 Task: Font style For heading Use Browallia New with dark orange 2 colour & Underline. font size for heading '28 Pt. 'Change the font style of data to candaraand font size to  9 Pt. Change the alignment of both headline & data to  Align bottom. In the sheet  auditingQuarterlySales_2022
Action: Mouse moved to (9, 27)
Screenshot: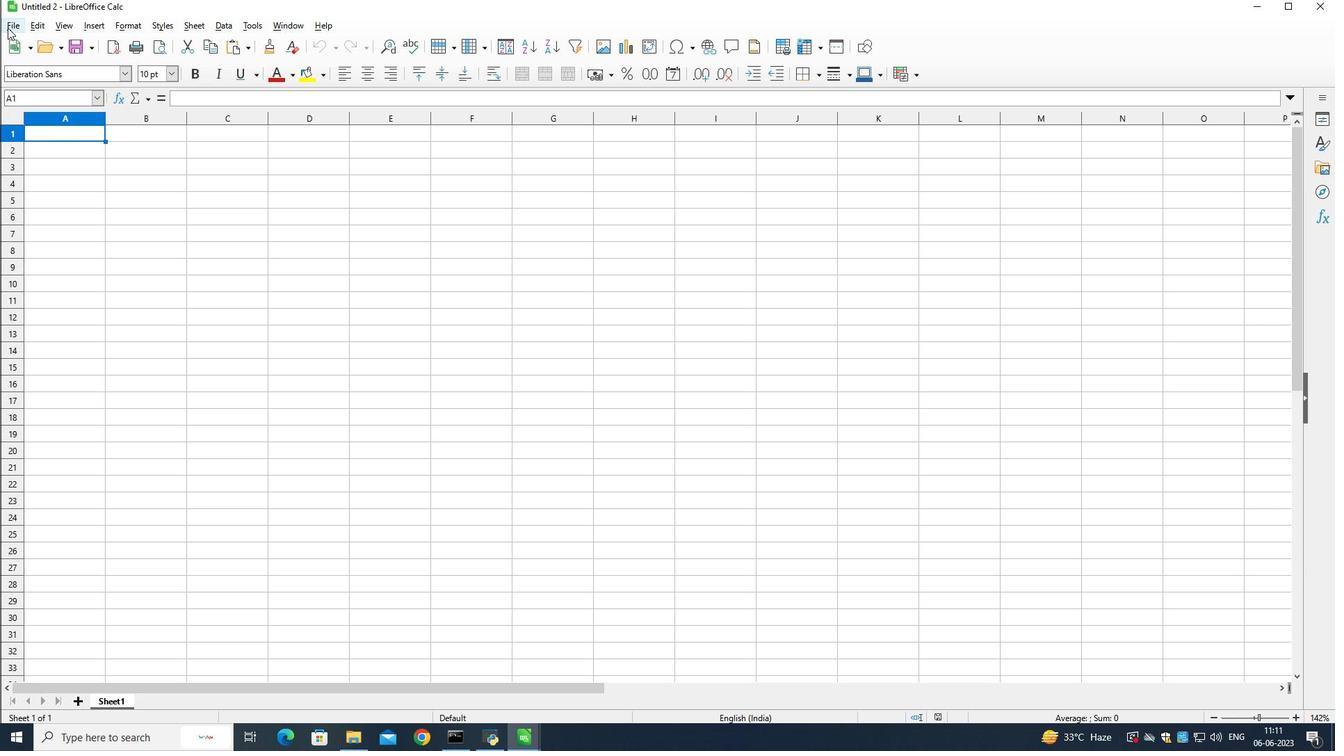 
Action: Mouse pressed left at (9, 27)
Screenshot: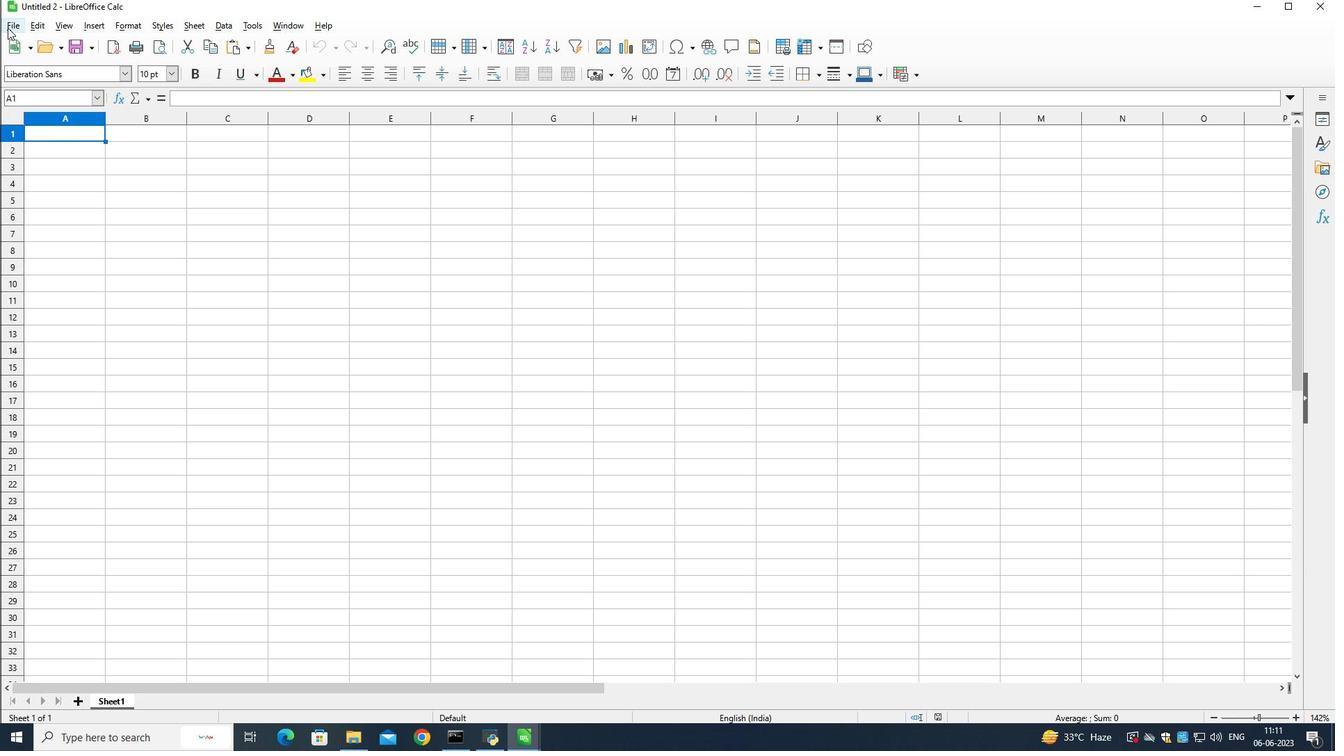 
Action: Mouse moved to (34, 103)
Screenshot: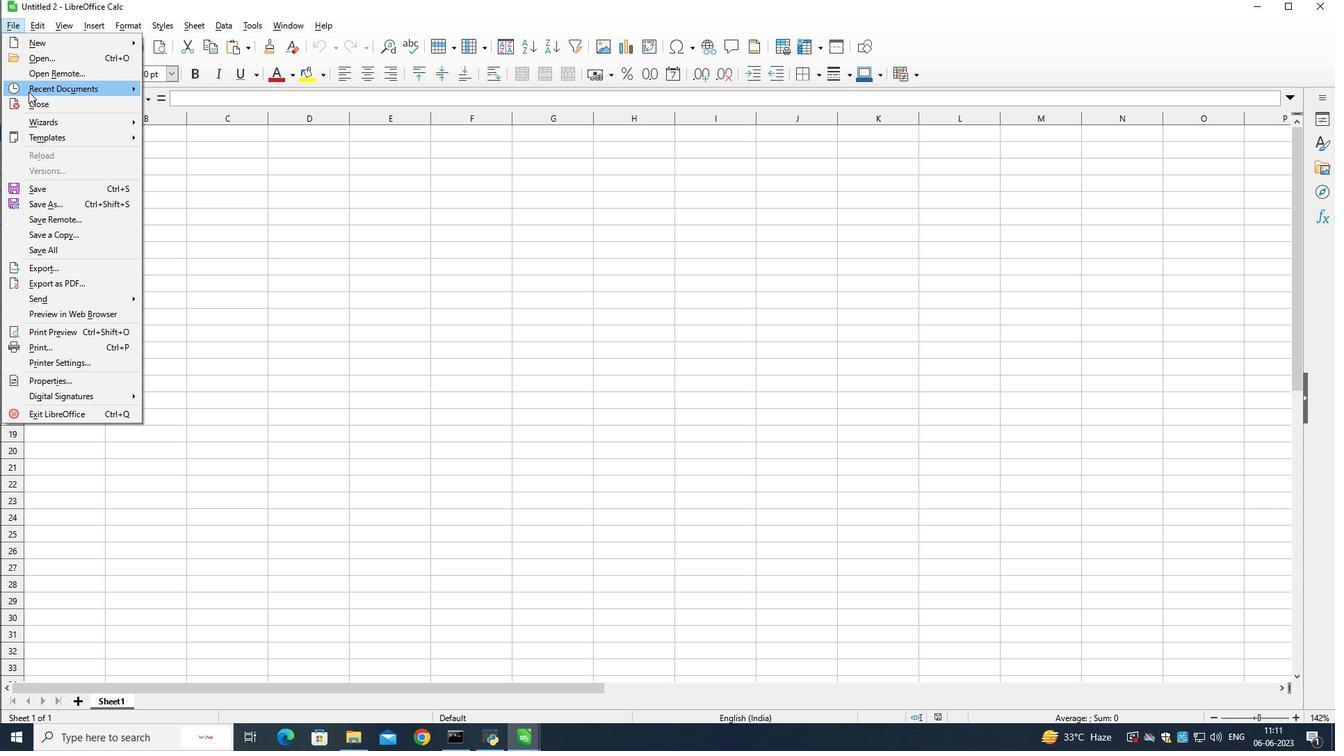 
Action: Mouse scrolled (34, 104) with delta (0, 0)
Screenshot: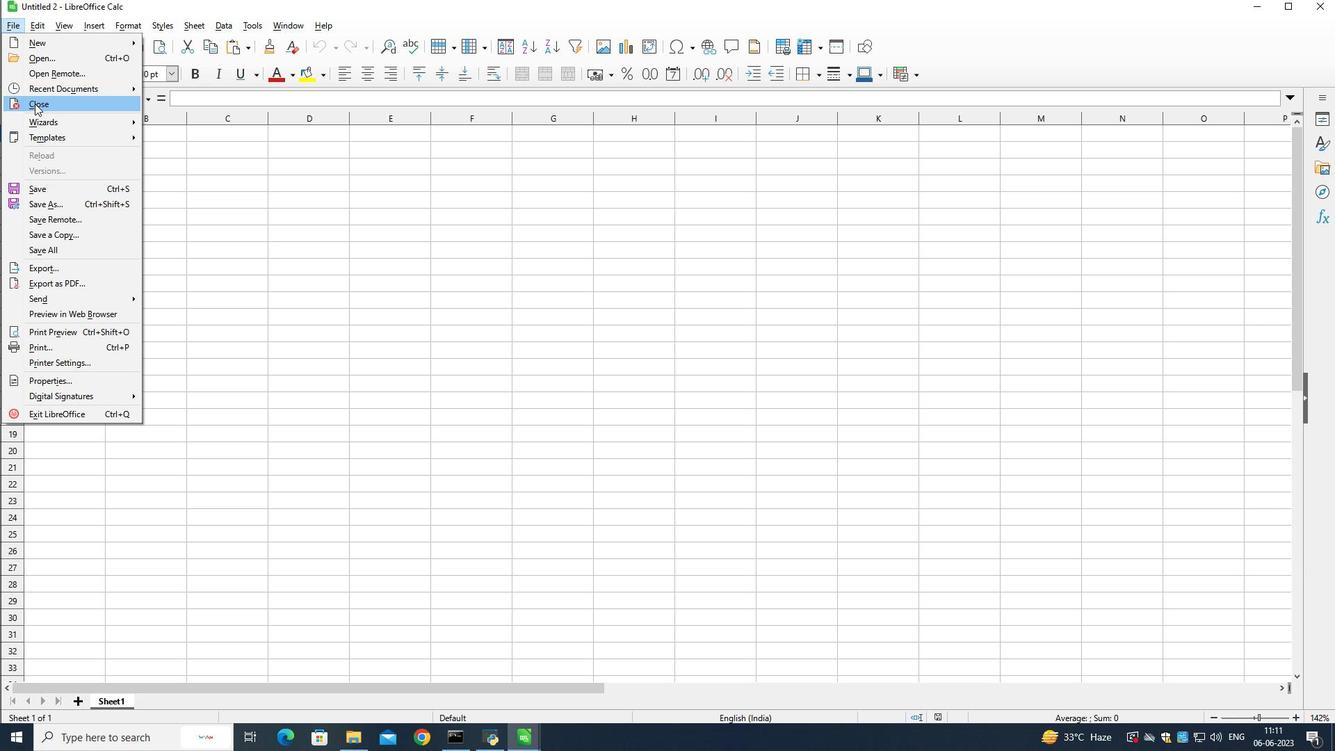 
Action: Mouse moved to (50, 63)
Screenshot: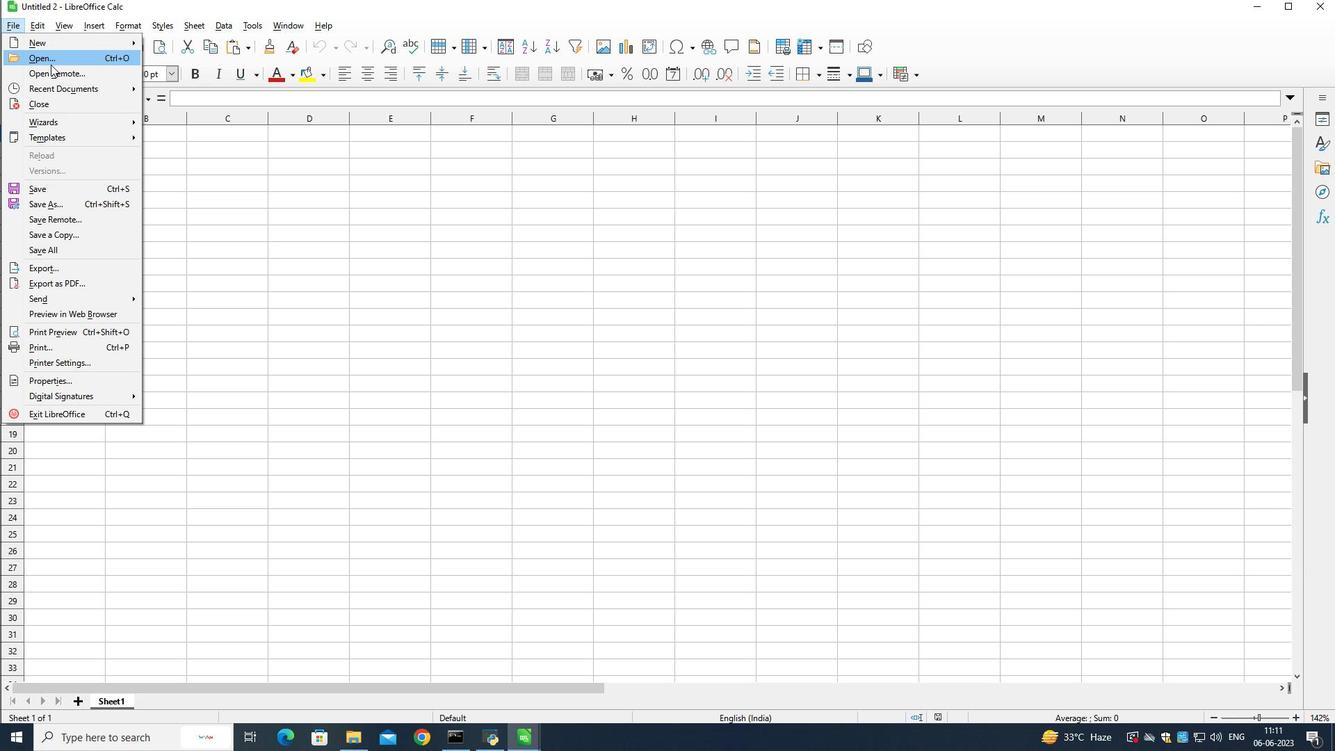 
Action: Mouse pressed left at (50, 63)
Screenshot: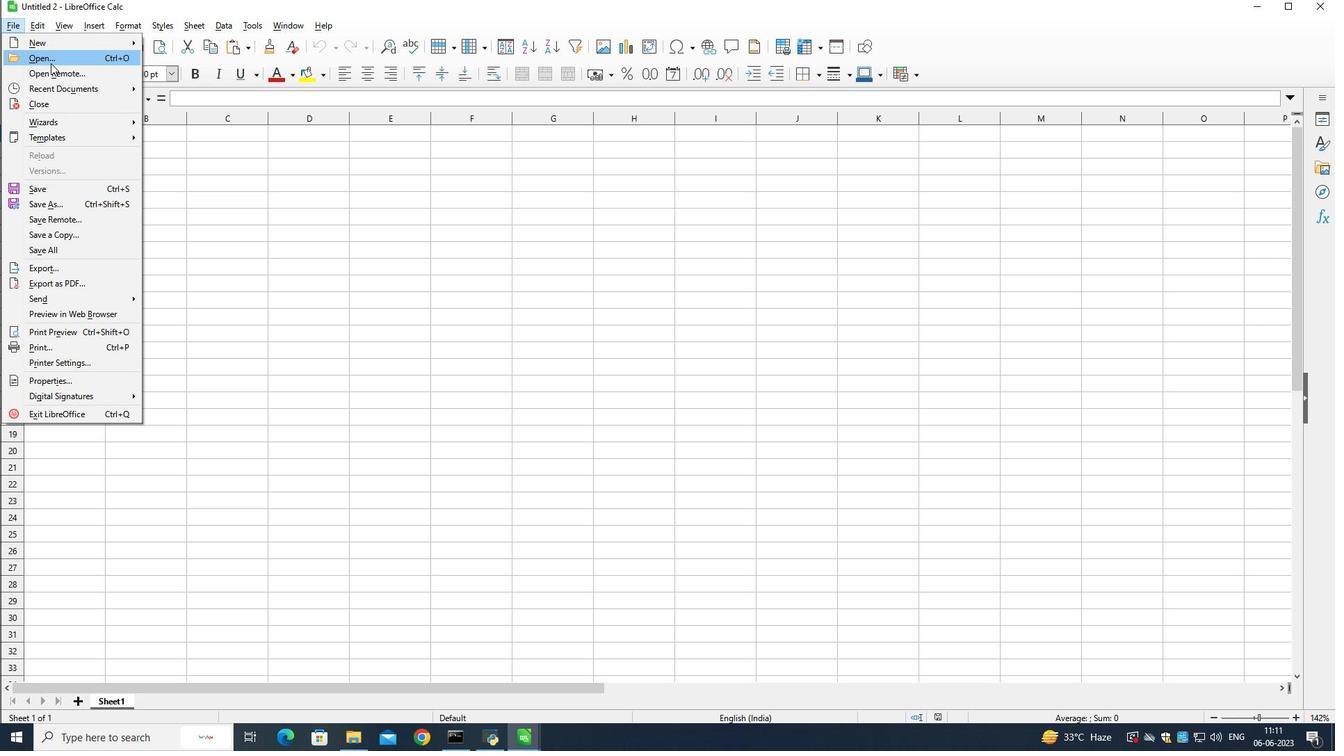 
Action: Mouse moved to (43, 140)
Screenshot: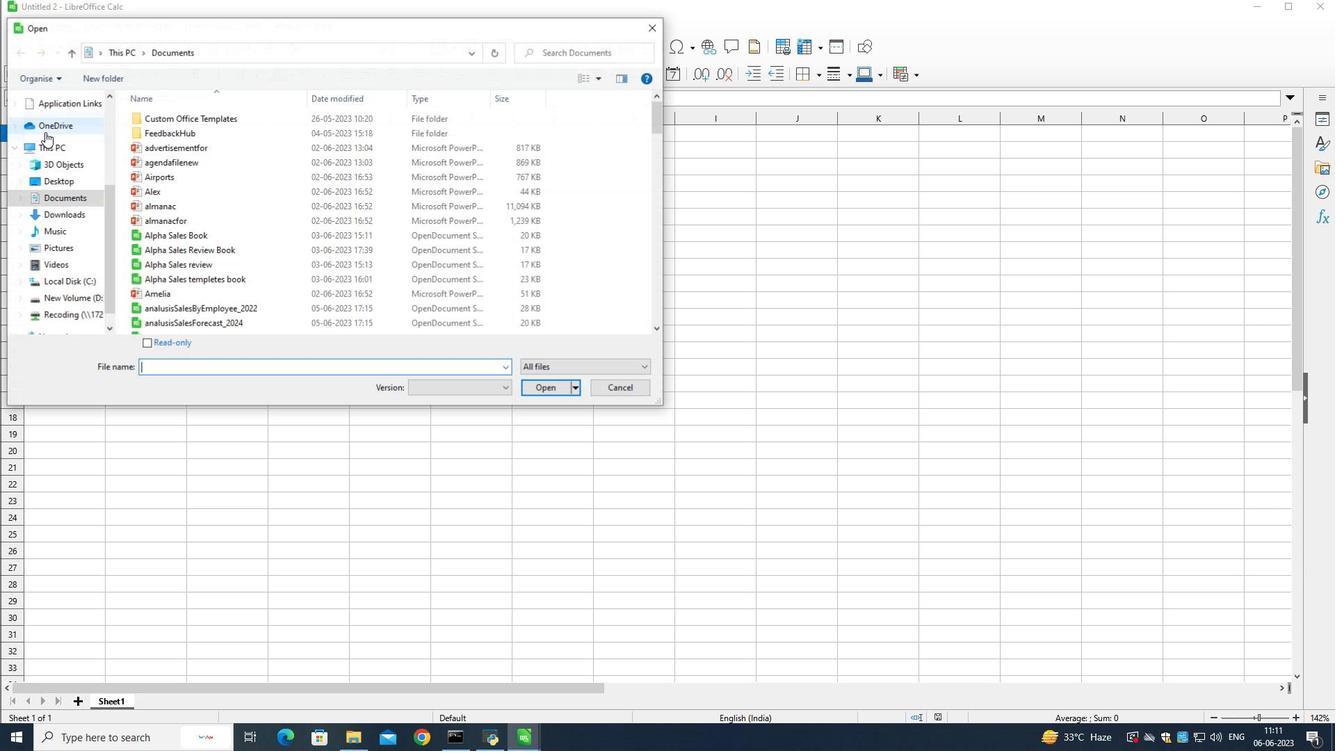 
Action: Mouse scrolled (43, 141) with delta (0, 0)
Screenshot: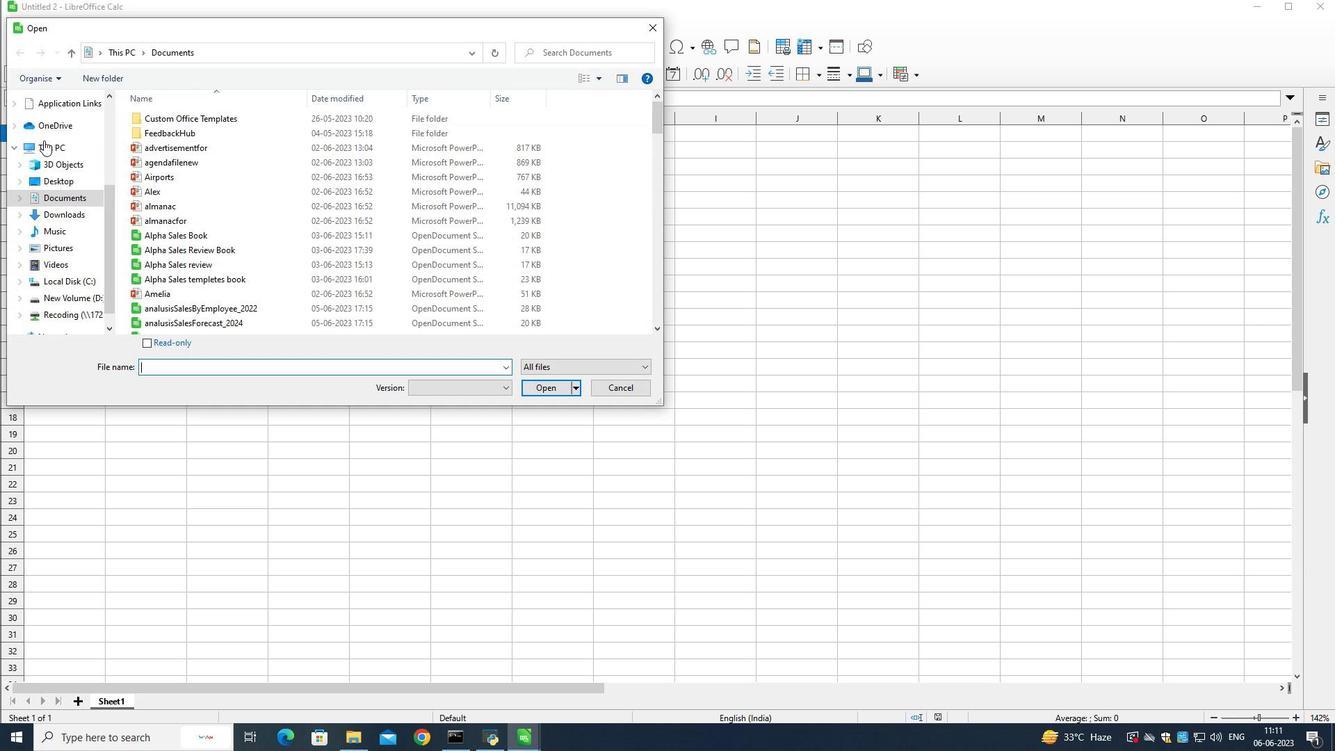 
Action: Mouse scrolled (43, 141) with delta (0, 0)
Screenshot: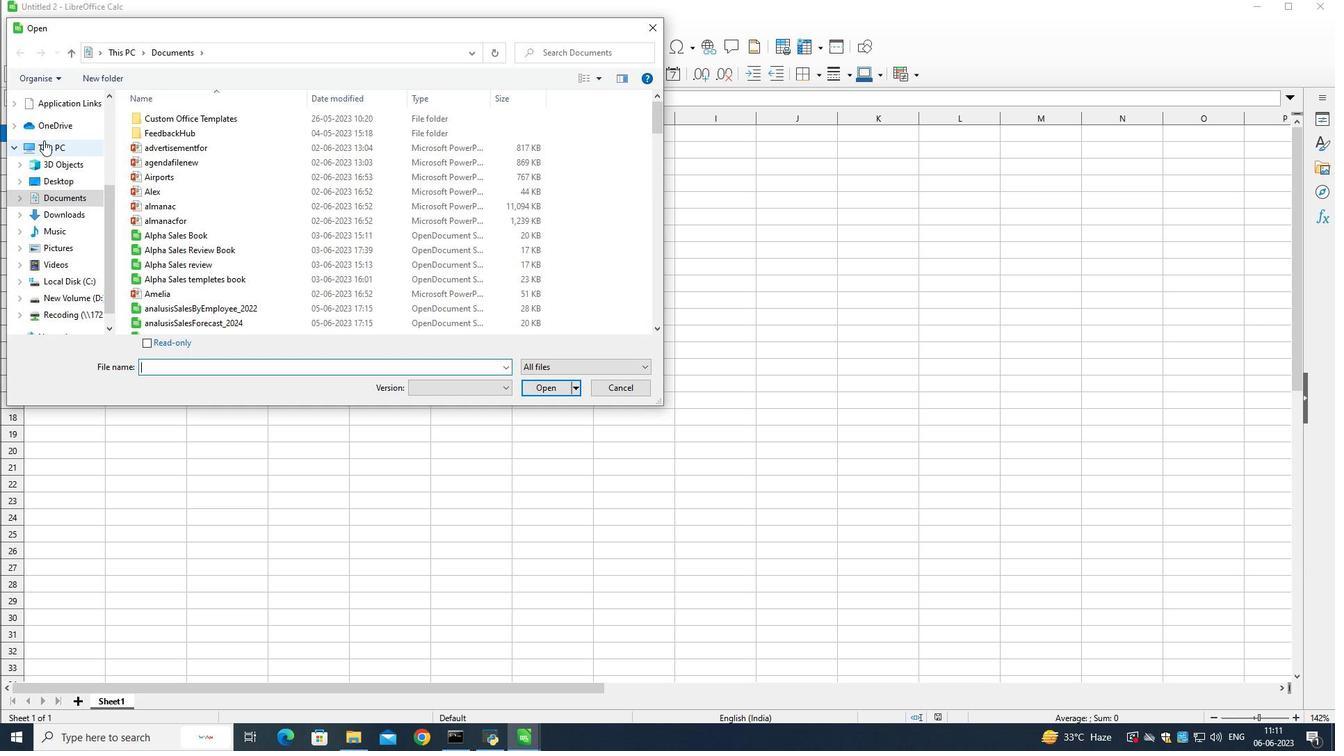 
Action: Mouse scrolled (43, 141) with delta (0, 0)
Screenshot: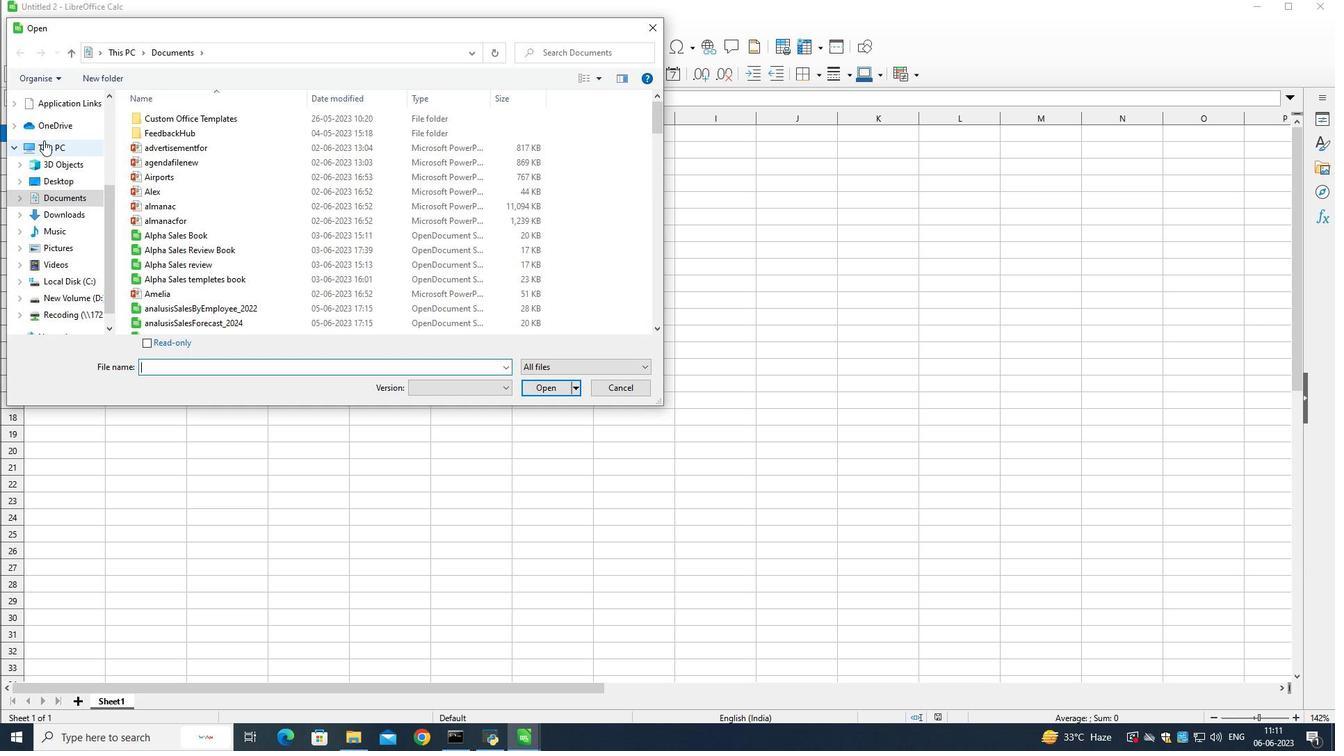 
Action: Mouse scrolled (43, 141) with delta (0, 0)
Screenshot: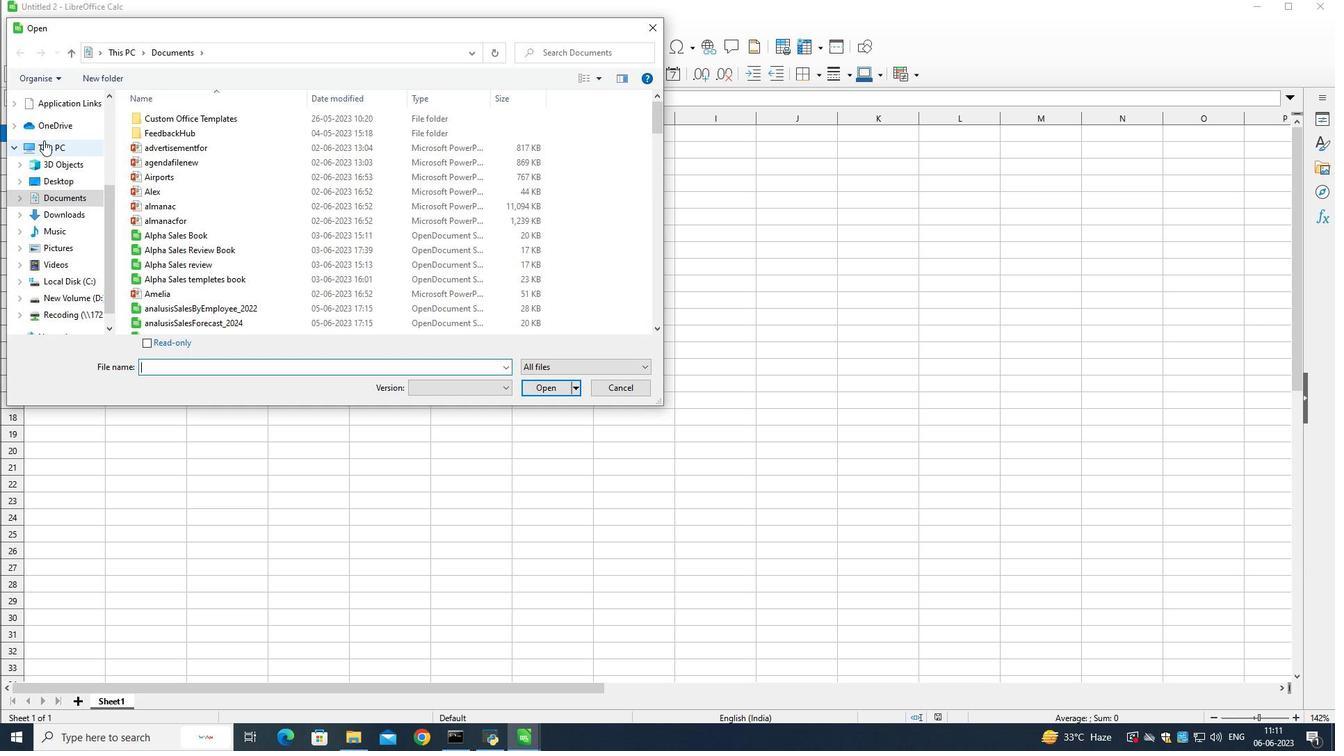 
Action: Mouse scrolled (43, 141) with delta (0, 0)
Screenshot: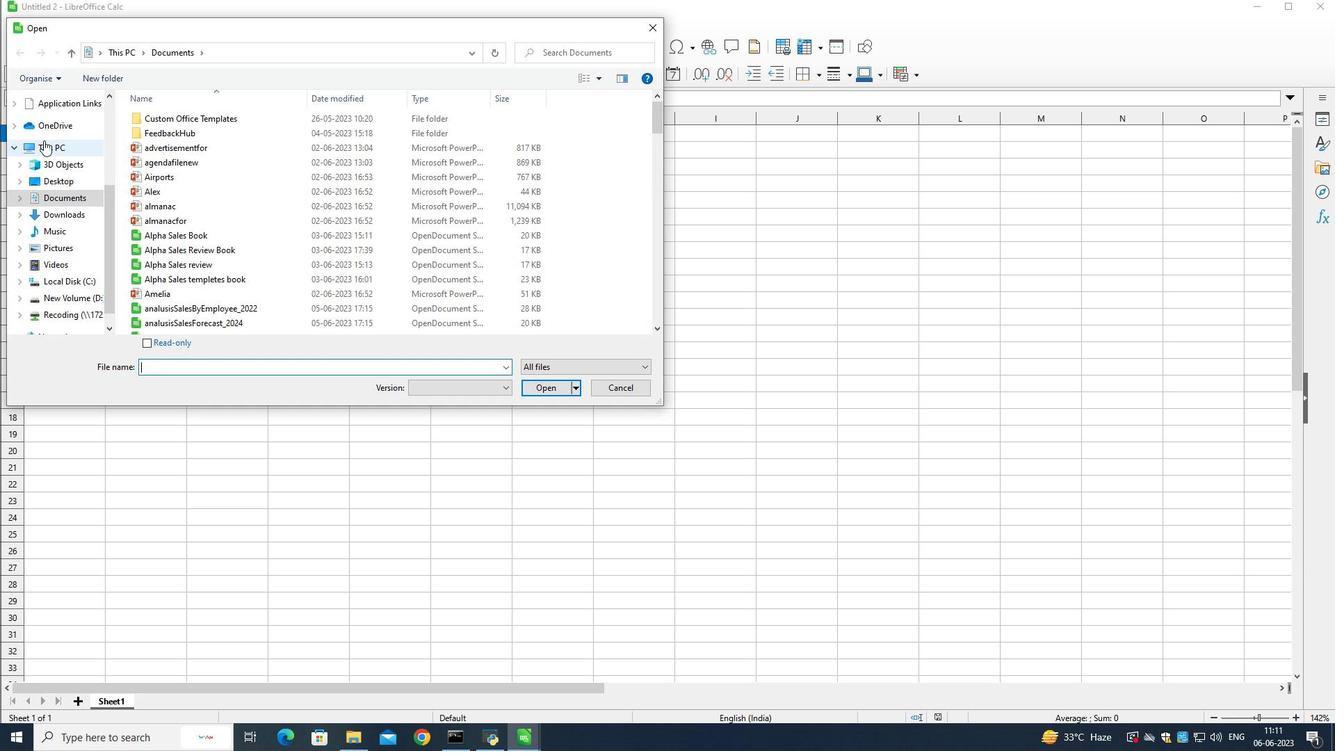 
Action: Mouse scrolled (43, 141) with delta (0, 0)
Screenshot: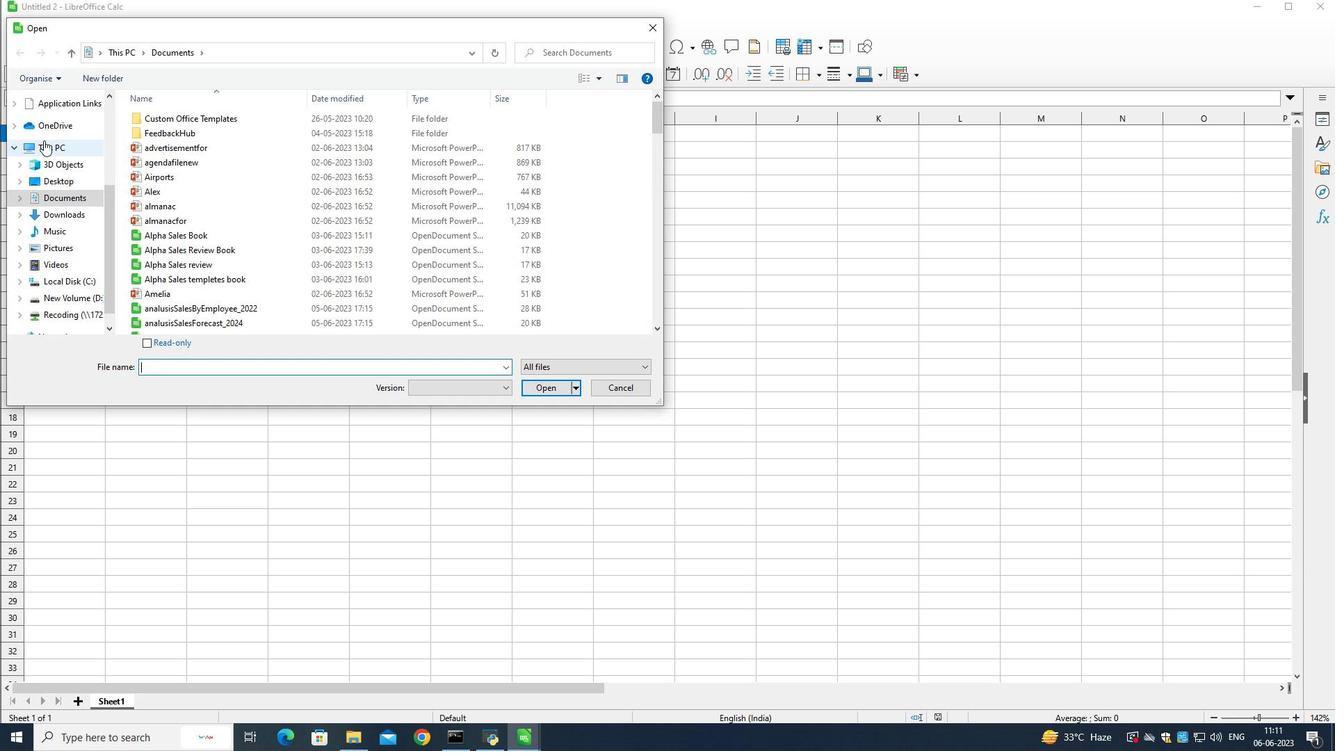 
Action: Mouse scrolled (43, 141) with delta (0, 0)
Screenshot: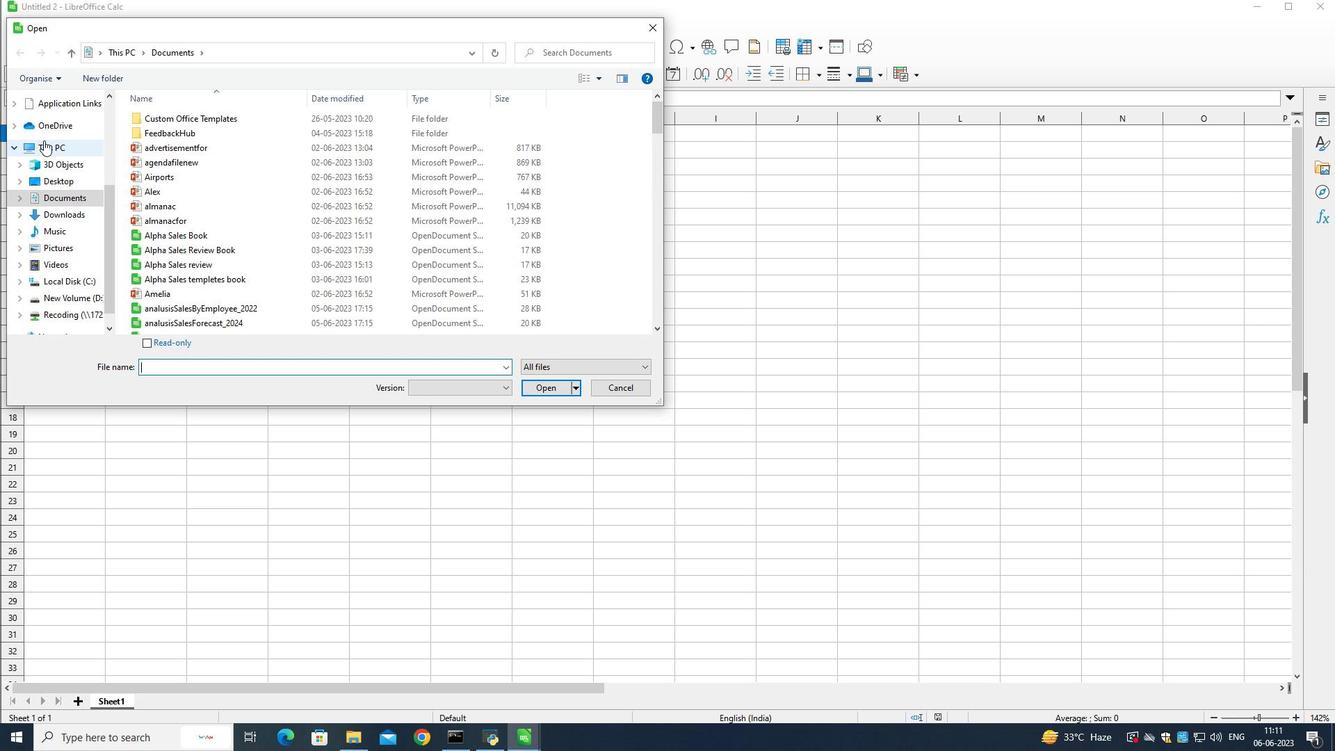 
Action: Mouse scrolled (43, 141) with delta (0, 0)
Screenshot: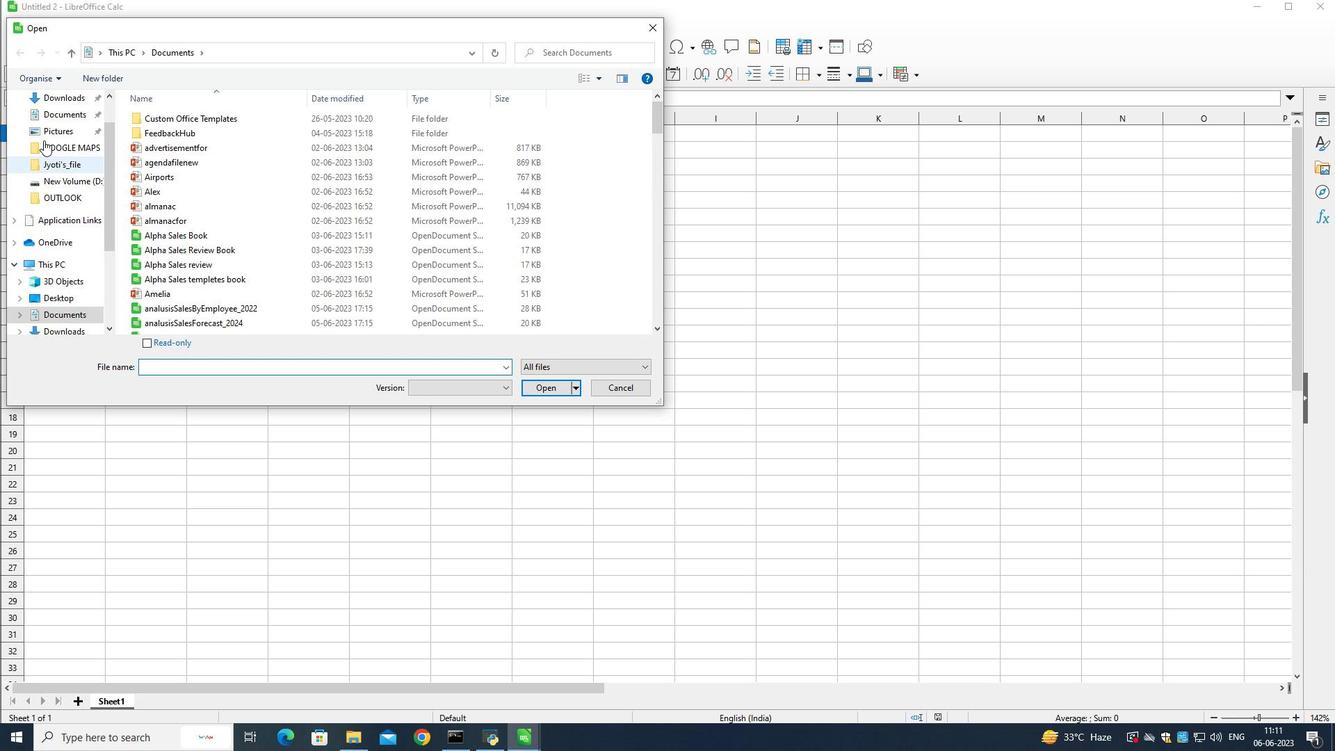 
Action: Mouse scrolled (43, 141) with delta (0, 0)
Screenshot: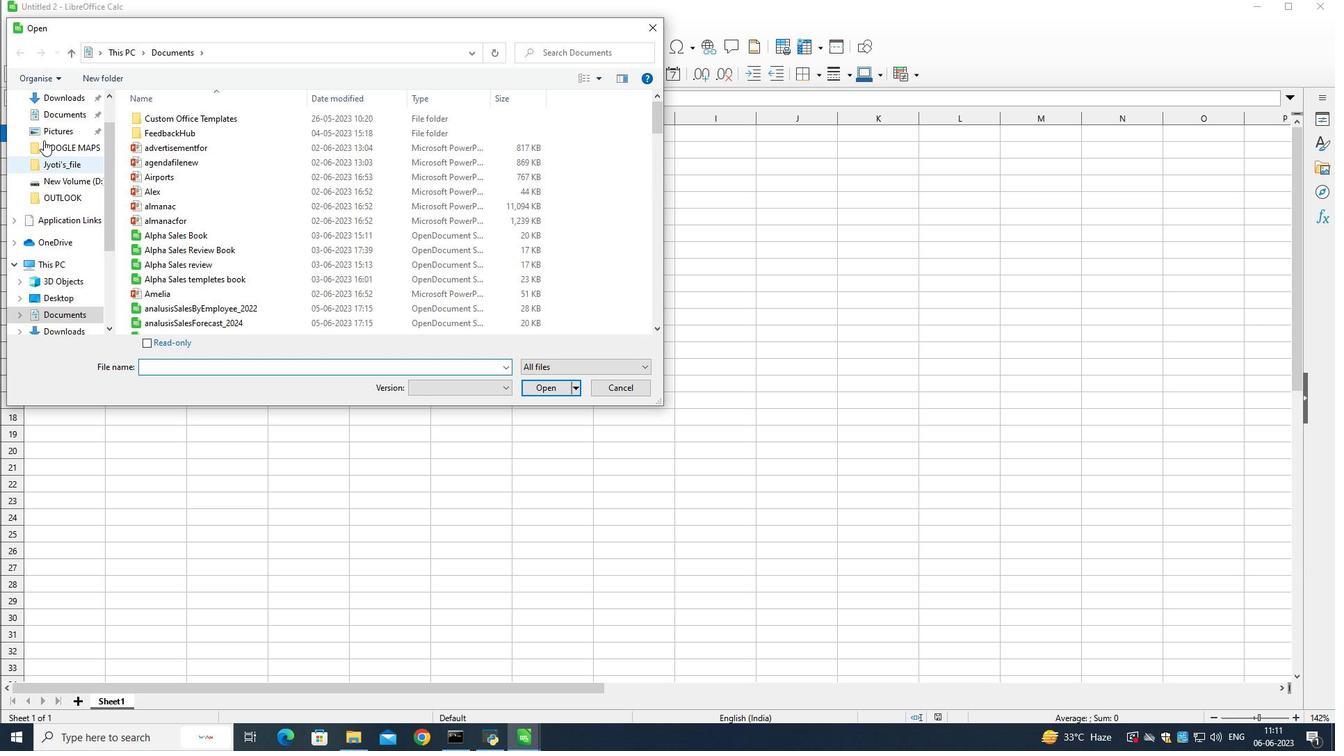 
Action: Mouse scrolled (43, 141) with delta (0, 0)
Screenshot: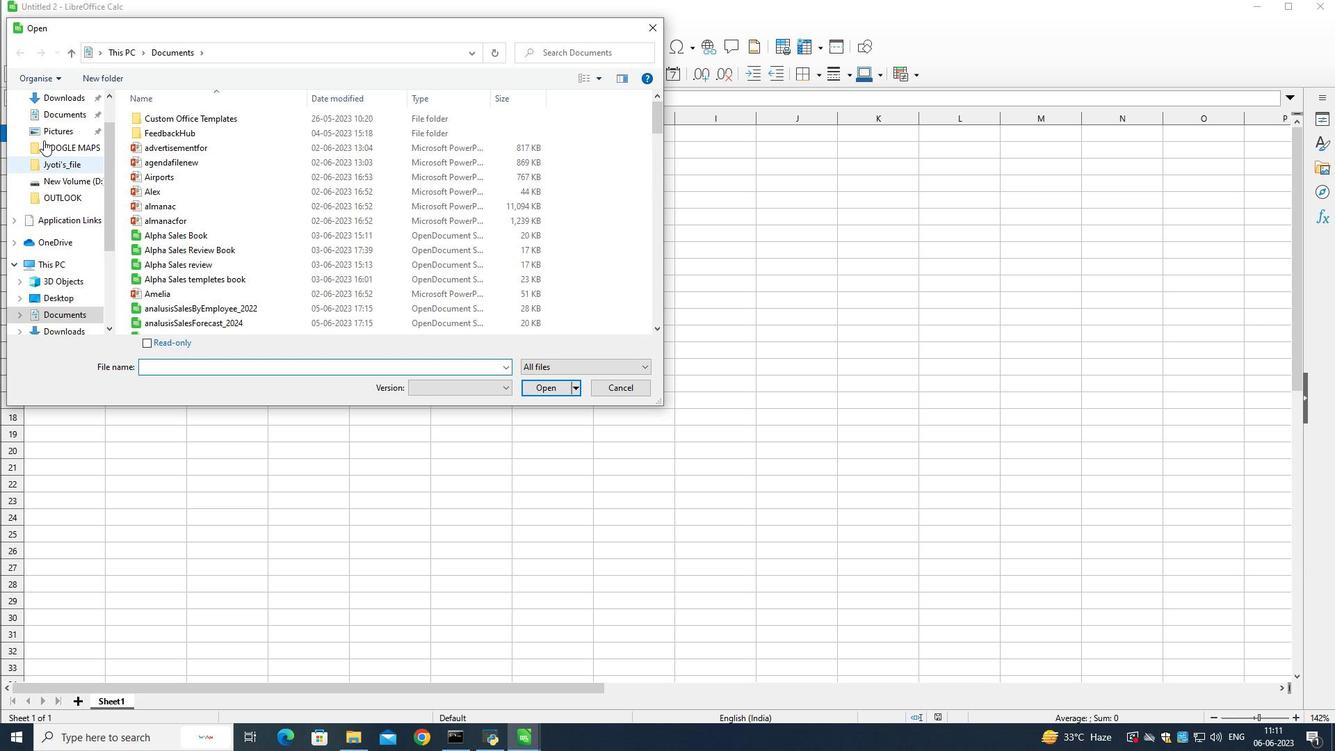 
Action: Mouse scrolled (43, 141) with delta (0, 0)
Screenshot: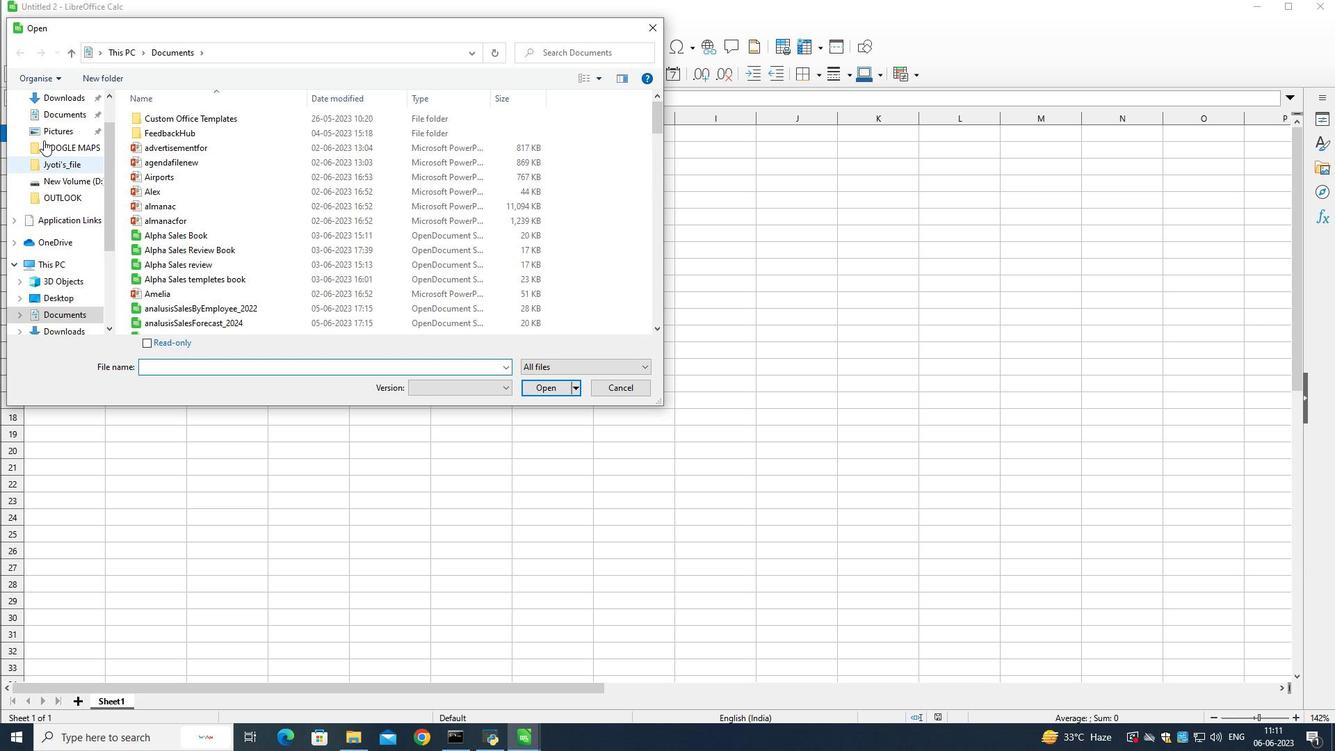 
Action: Mouse scrolled (43, 141) with delta (0, 0)
Screenshot: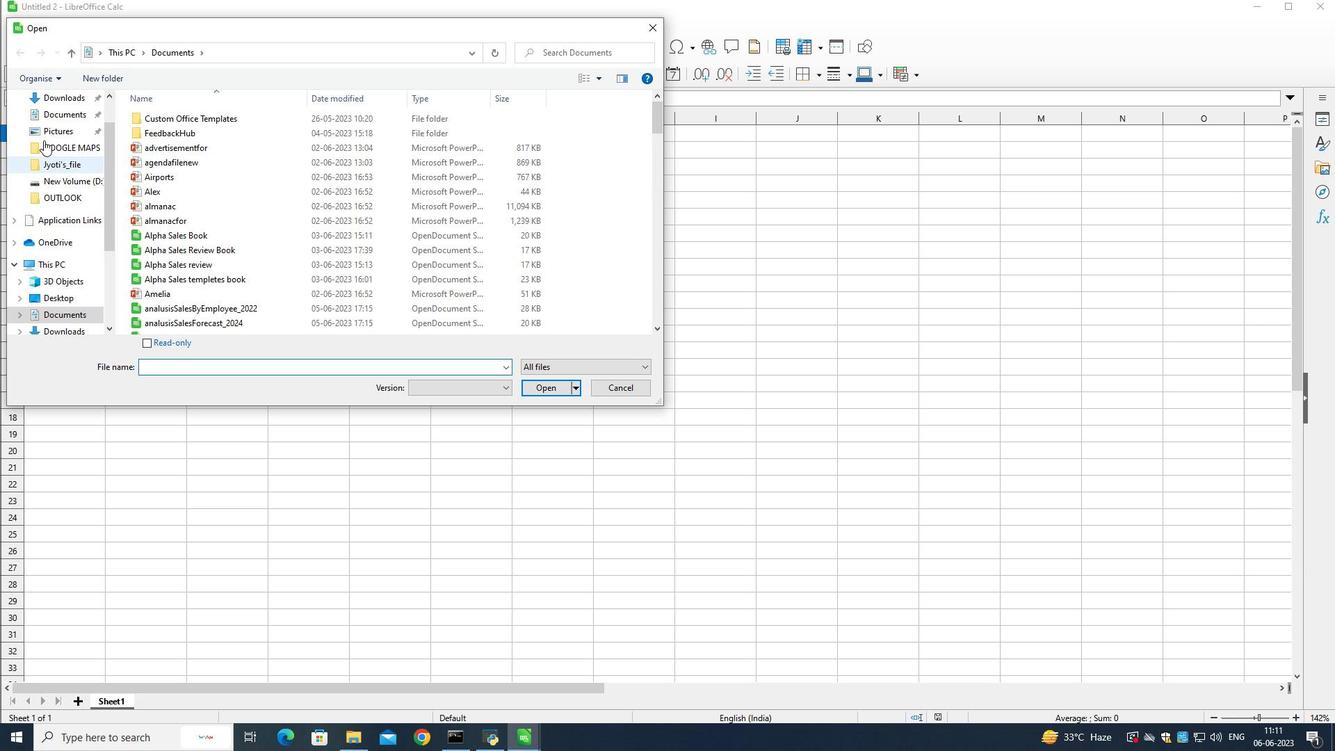 
Action: Mouse scrolled (43, 141) with delta (0, 0)
Screenshot: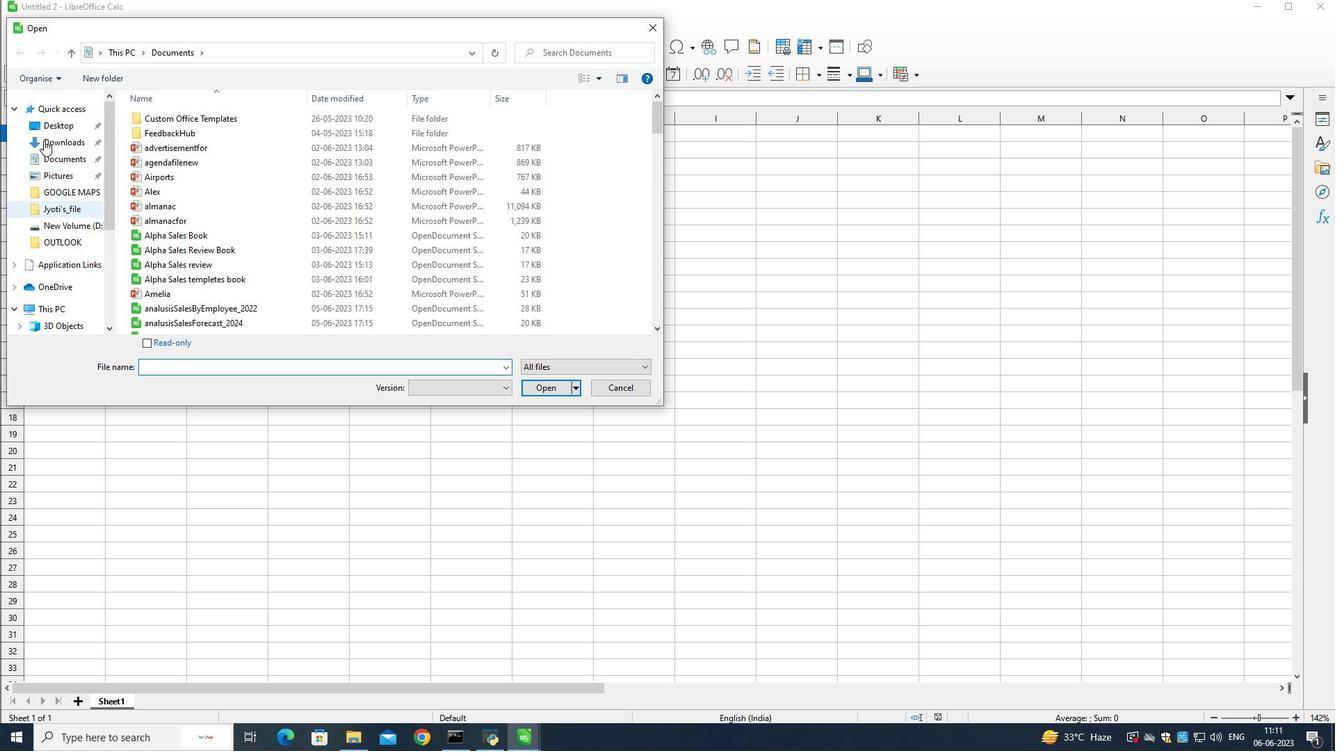 
Action: Mouse scrolled (43, 141) with delta (0, 0)
Screenshot: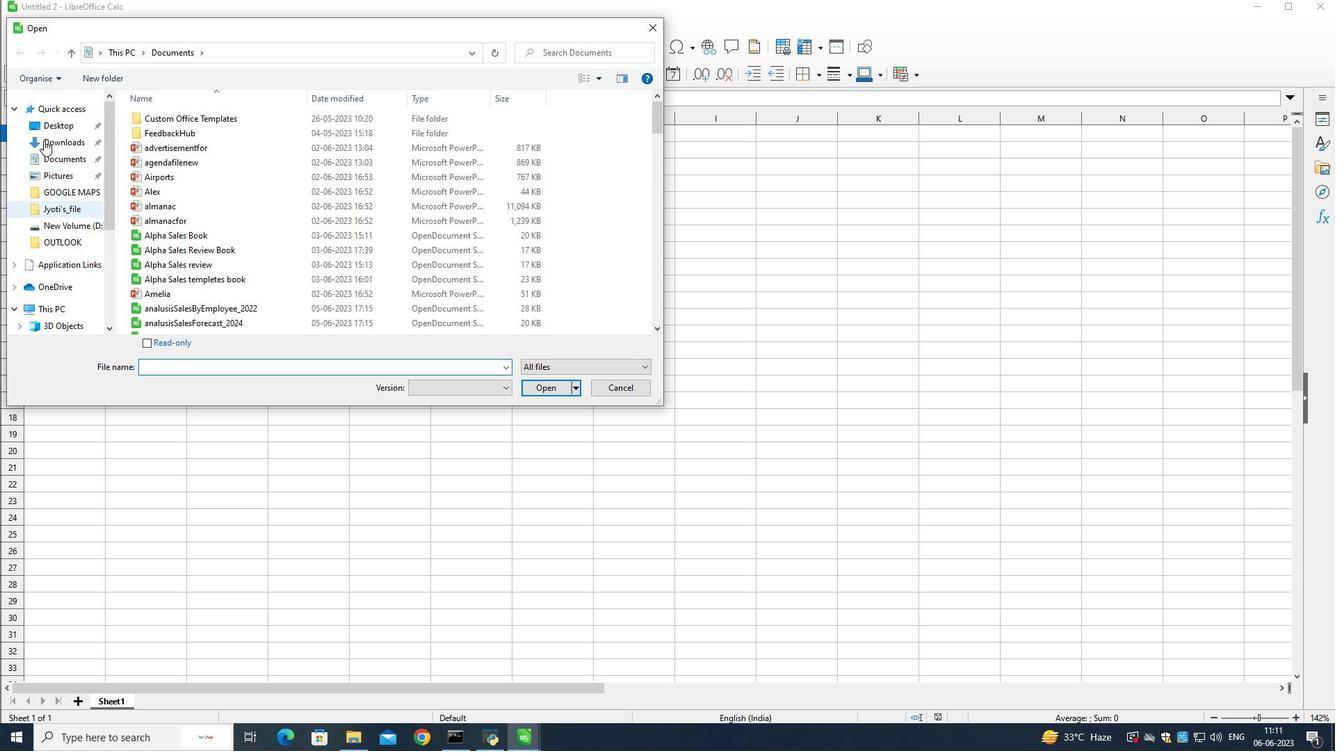
Action: Mouse scrolled (43, 141) with delta (0, 0)
Screenshot: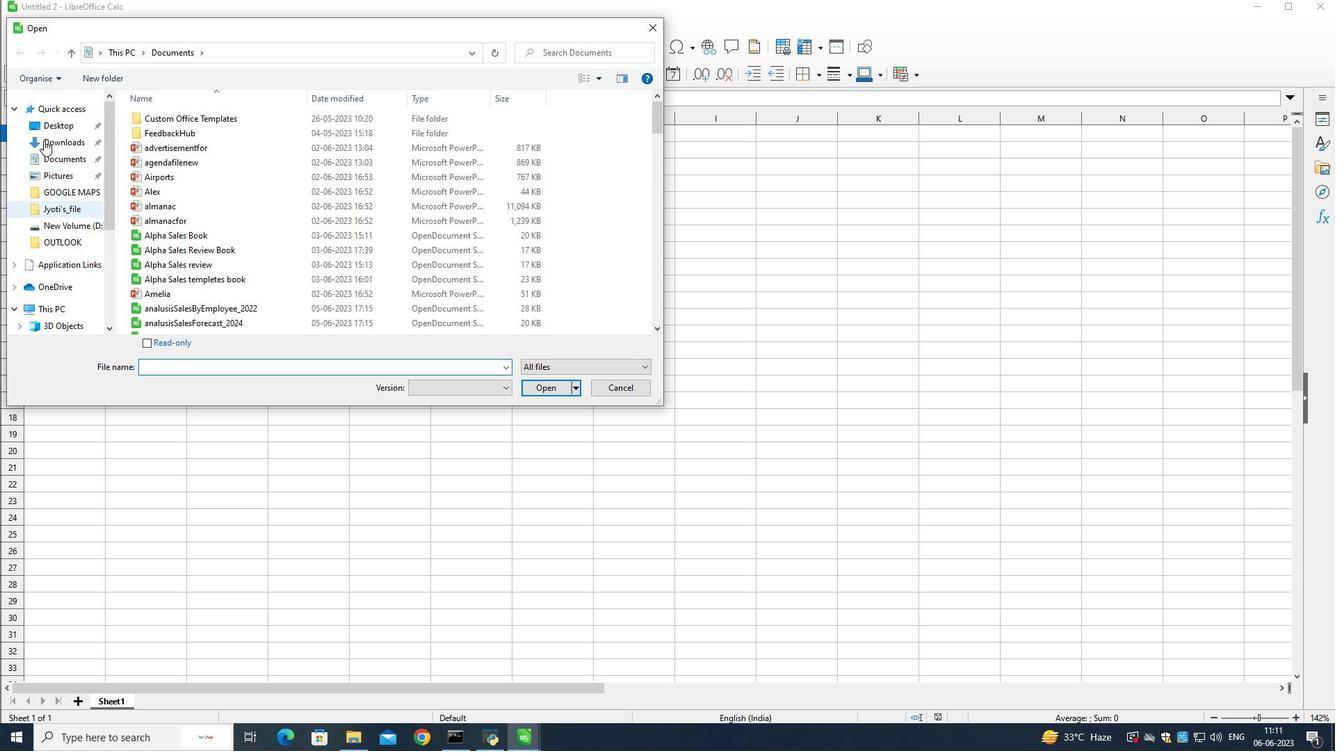 
Action: Mouse scrolled (43, 141) with delta (0, 0)
Screenshot: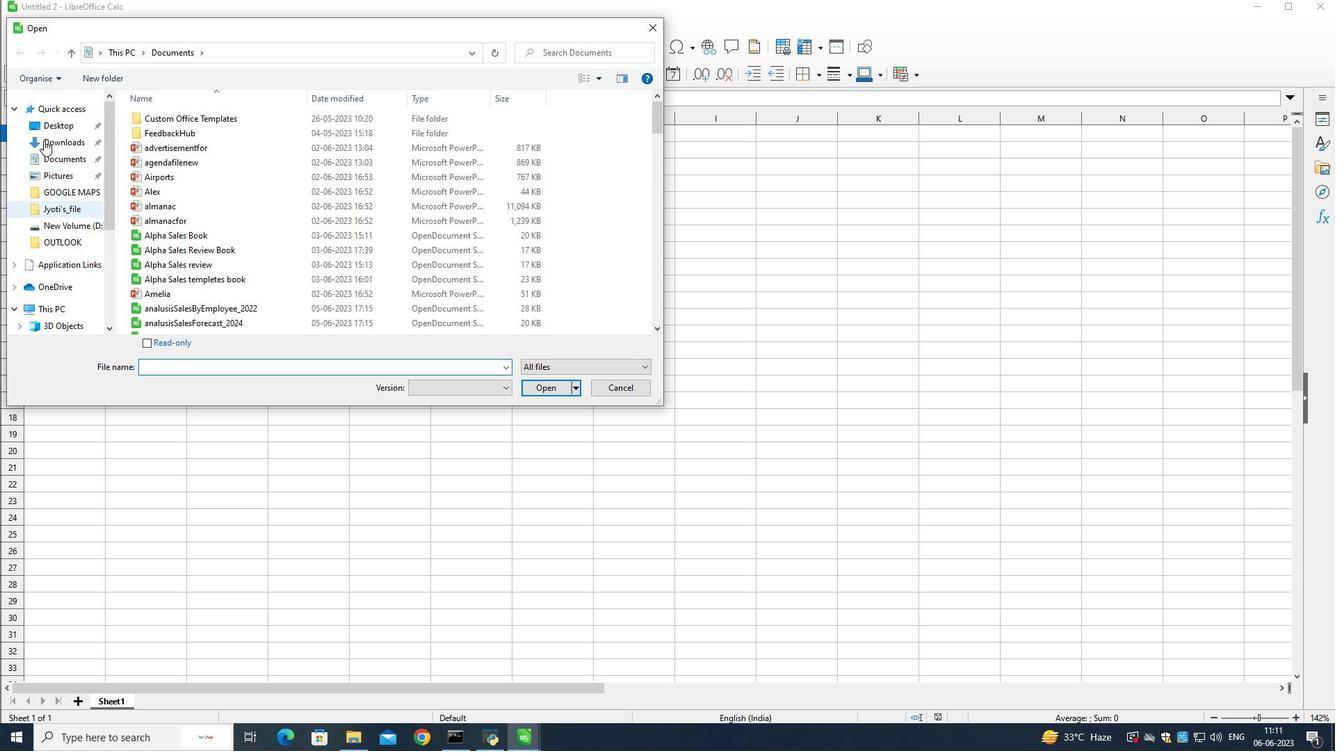
Action: Mouse scrolled (43, 141) with delta (0, 0)
Screenshot: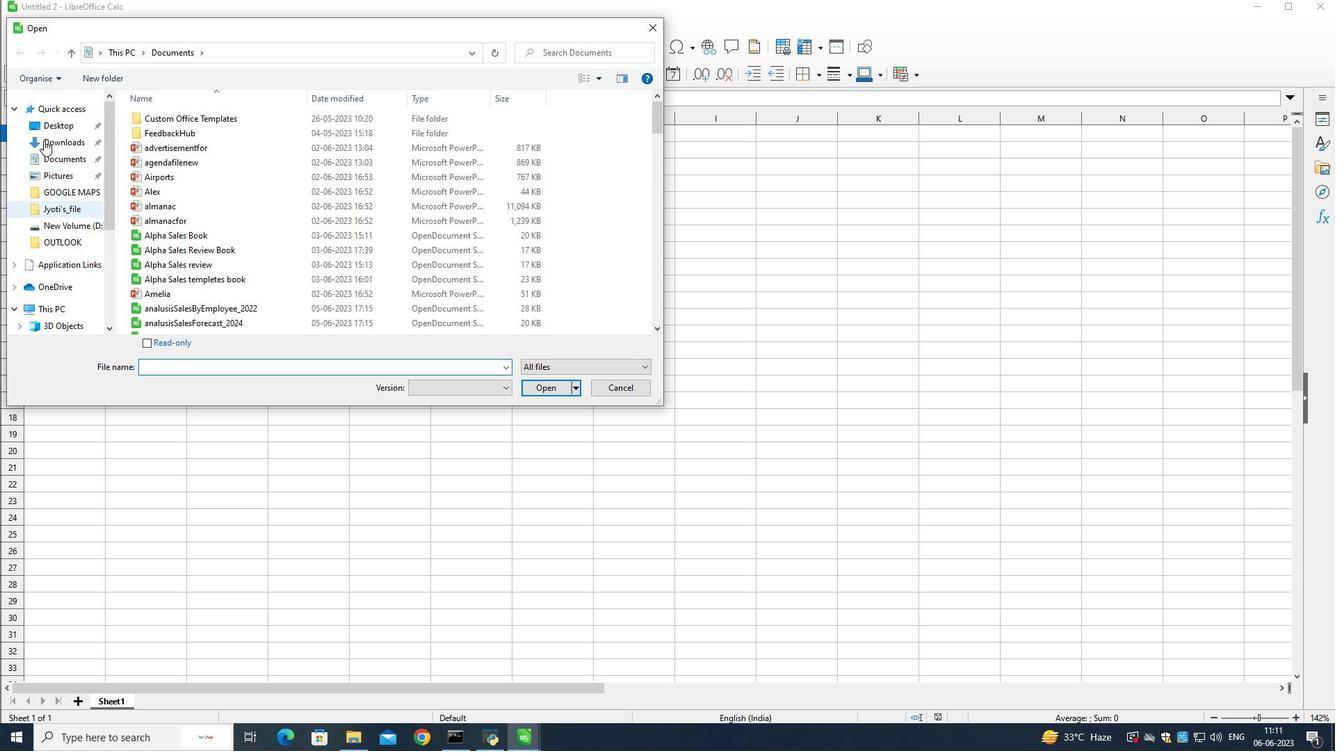 
Action: Mouse moved to (53, 102)
Screenshot: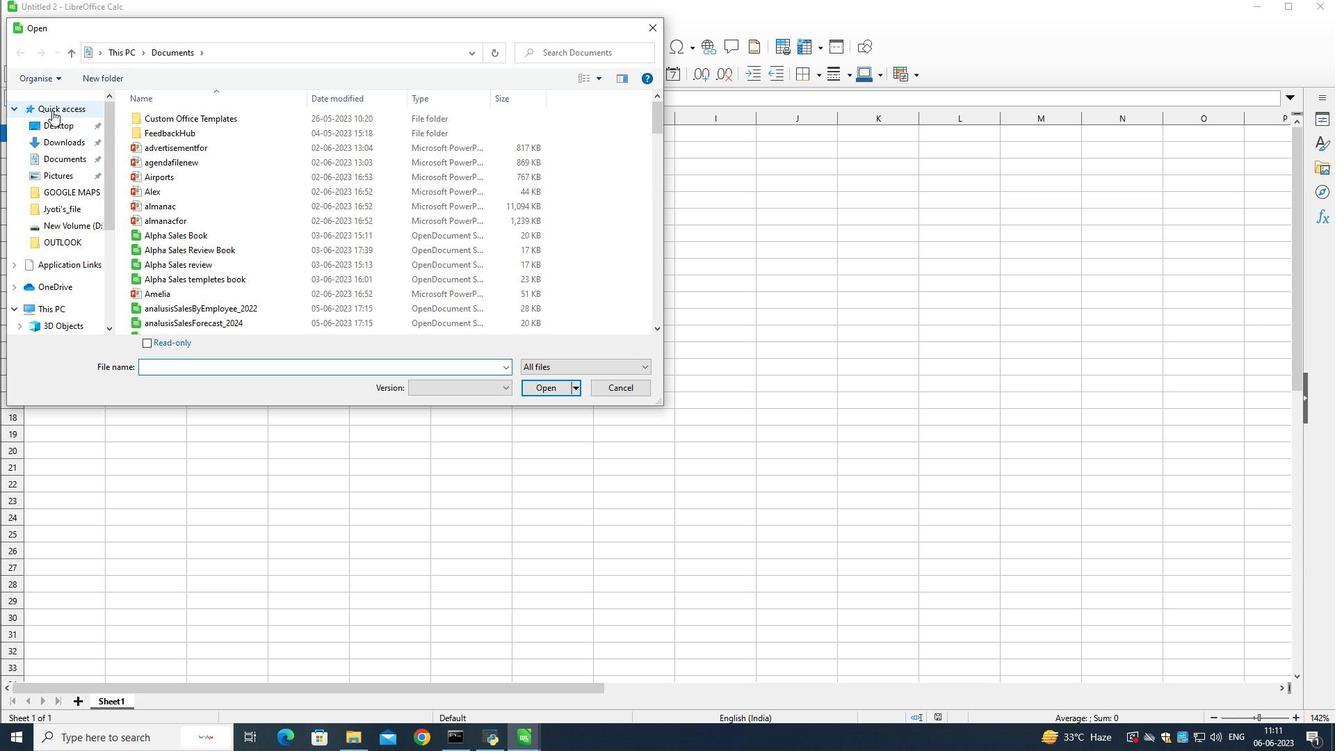 
Action: Mouse pressed left at (53, 102)
Screenshot: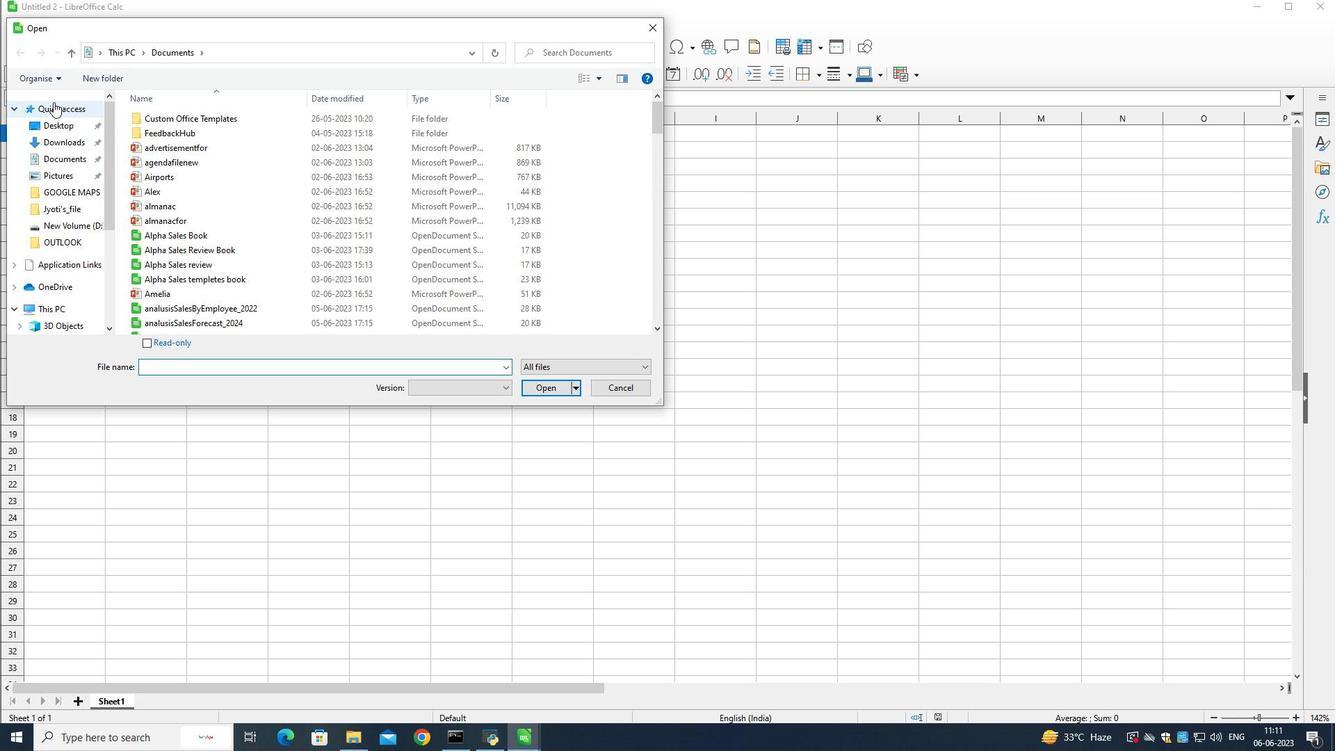 
Action: Mouse moved to (239, 292)
Screenshot: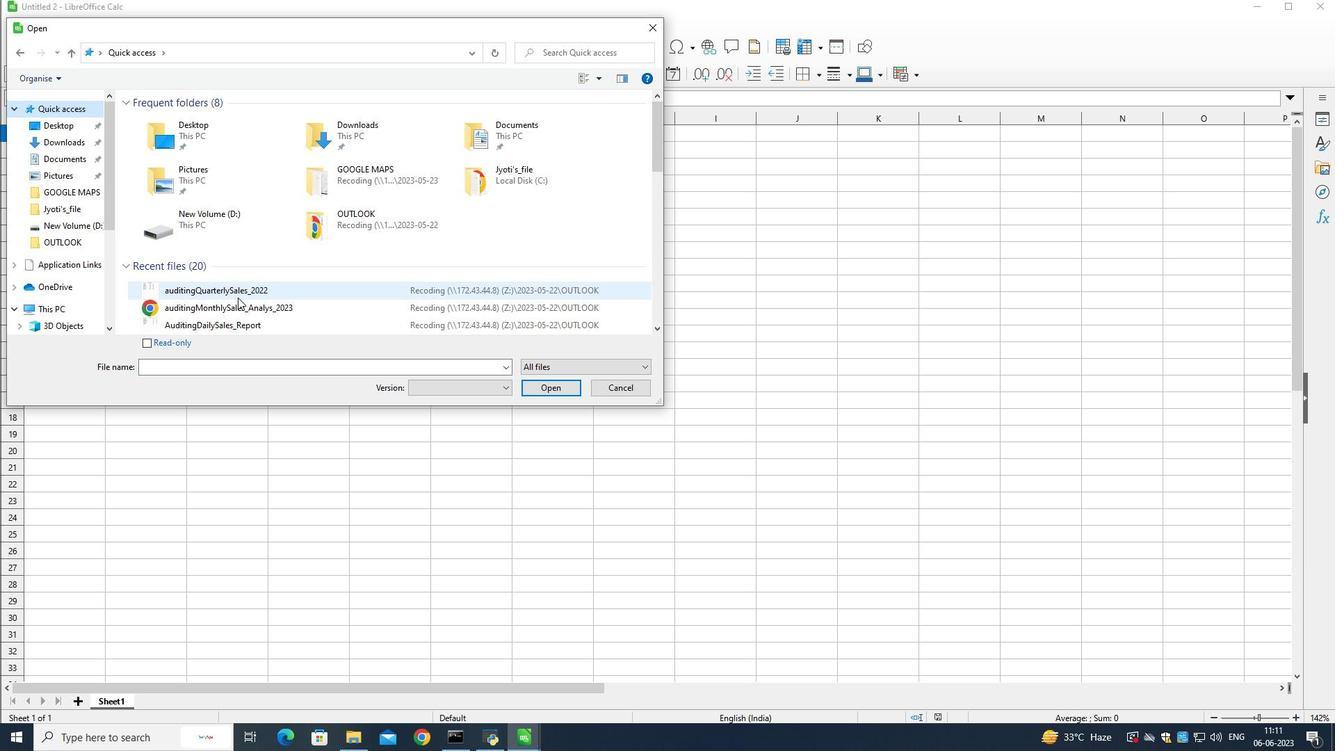 
Action: Mouse pressed left at (239, 292)
Screenshot: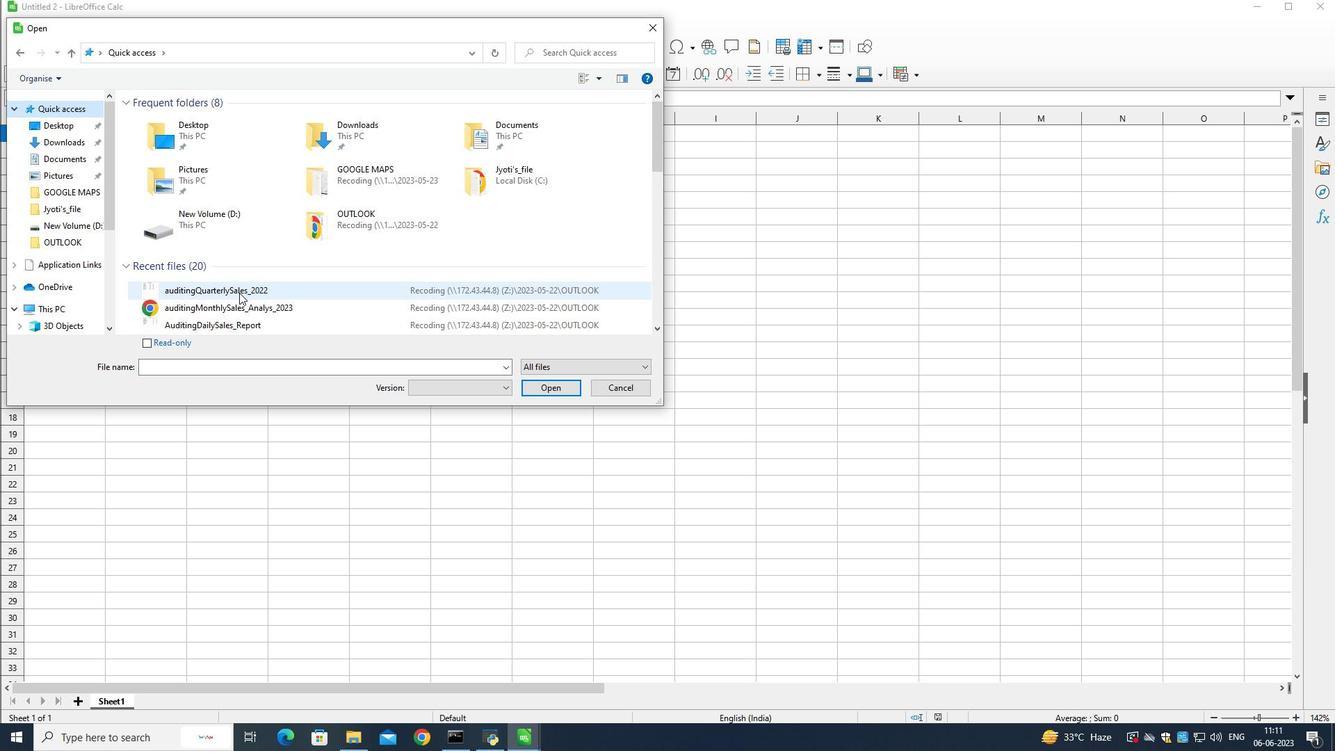 
Action: Mouse moved to (530, 387)
Screenshot: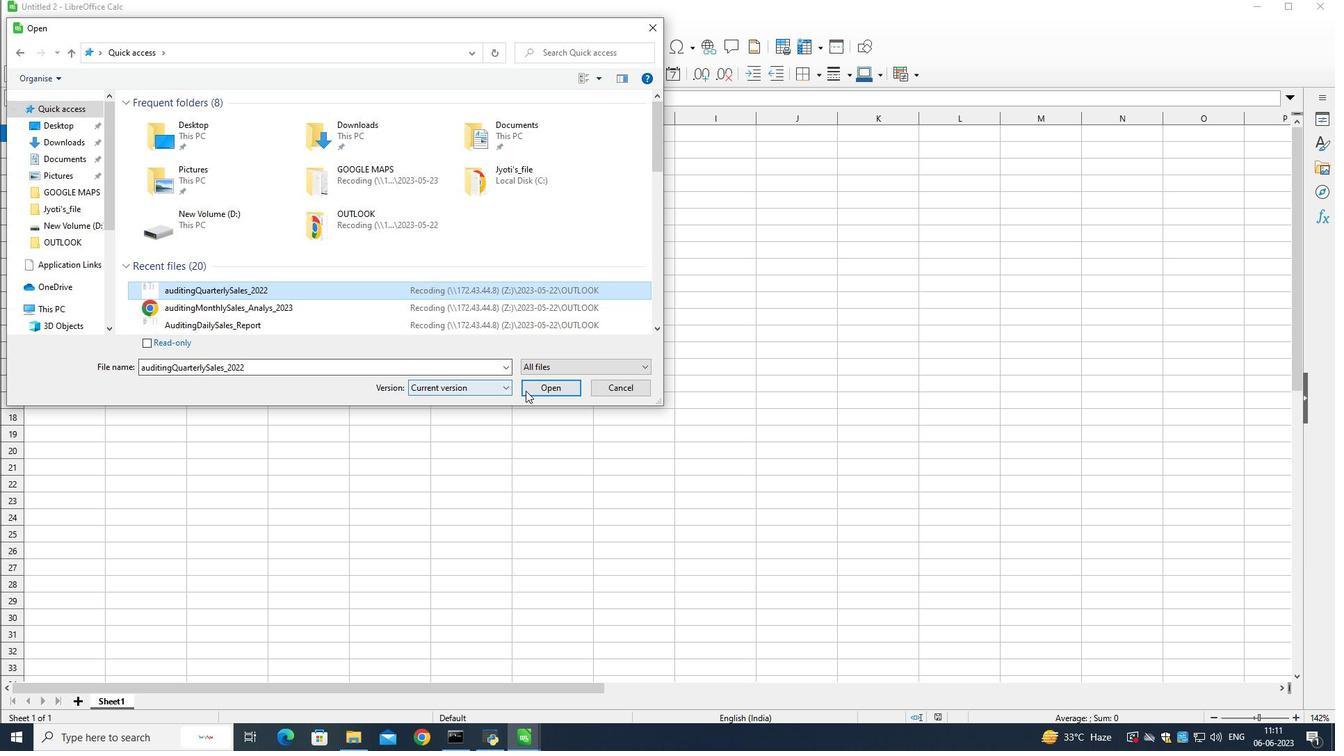 
Action: Mouse pressed left at (530, 387)
Screenshot: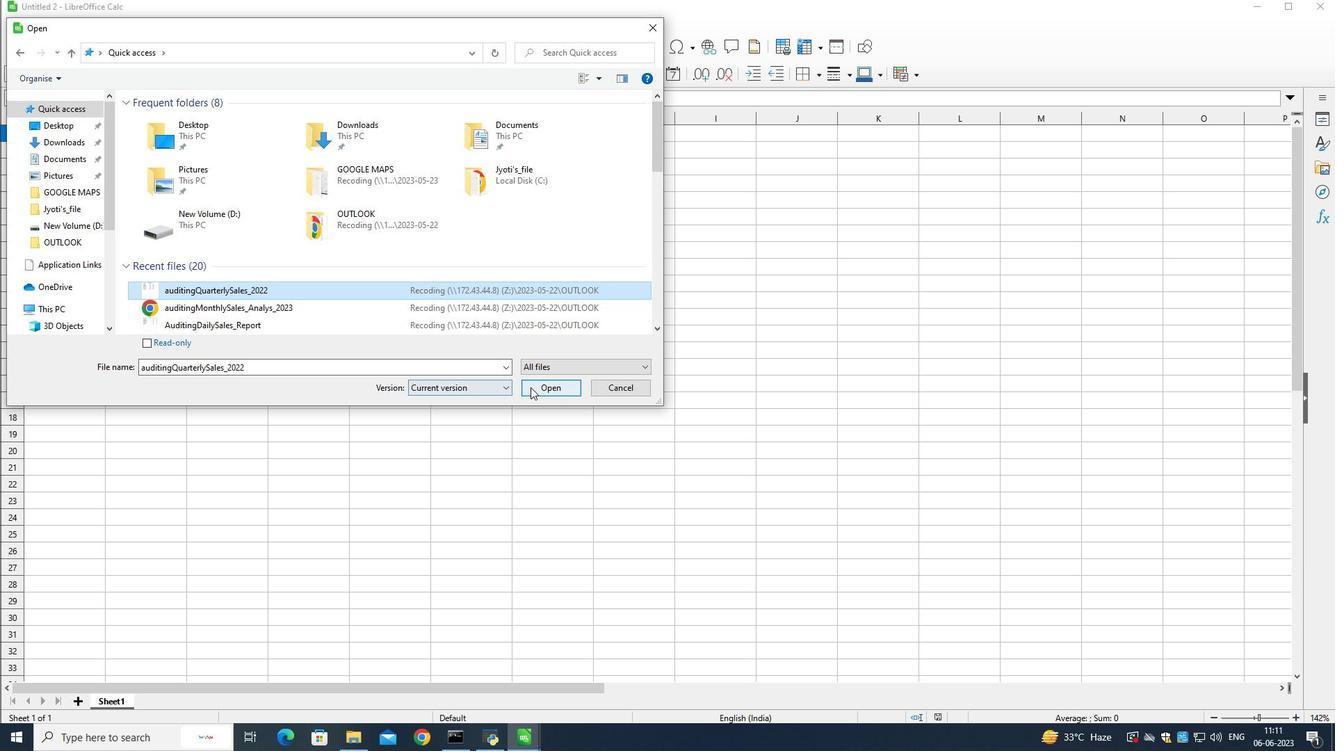 
Action: Mouse moved to (361, 275)
Screenshot: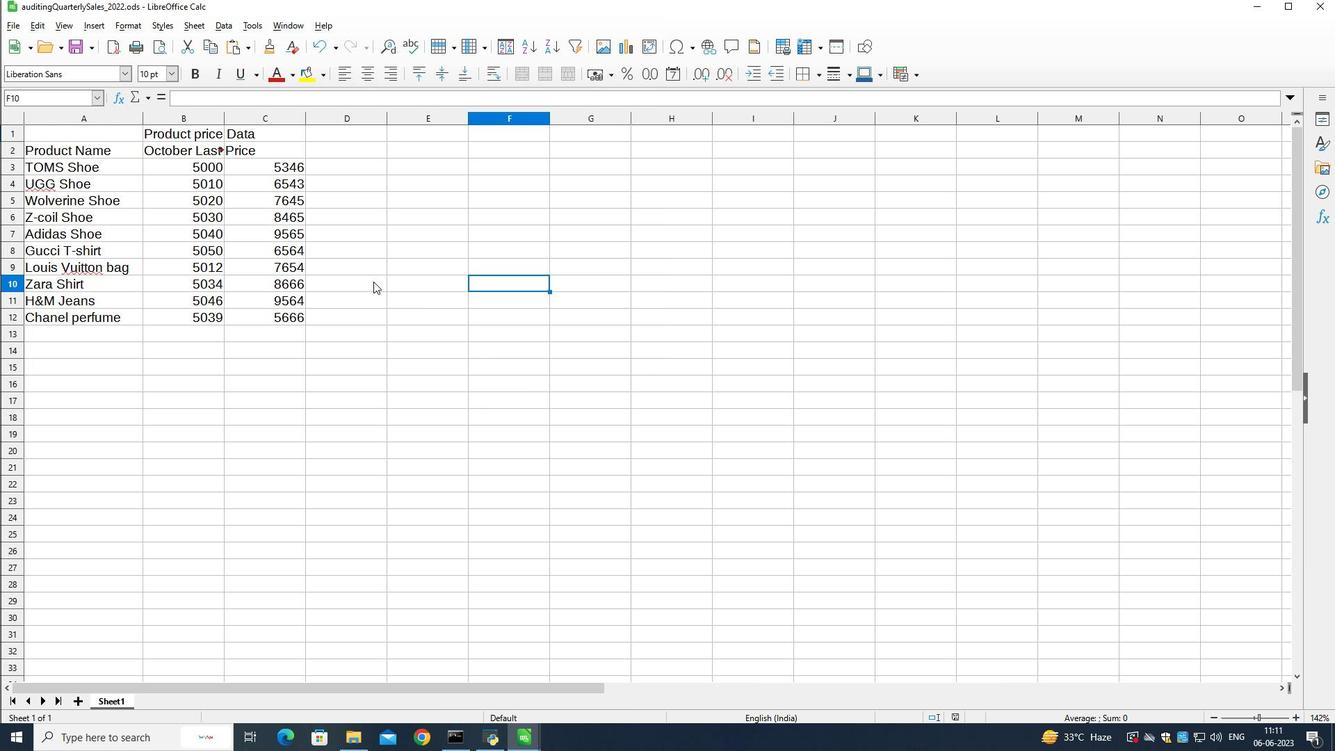 
Action: Mouse pressed left at (361, 275)
Screenshot: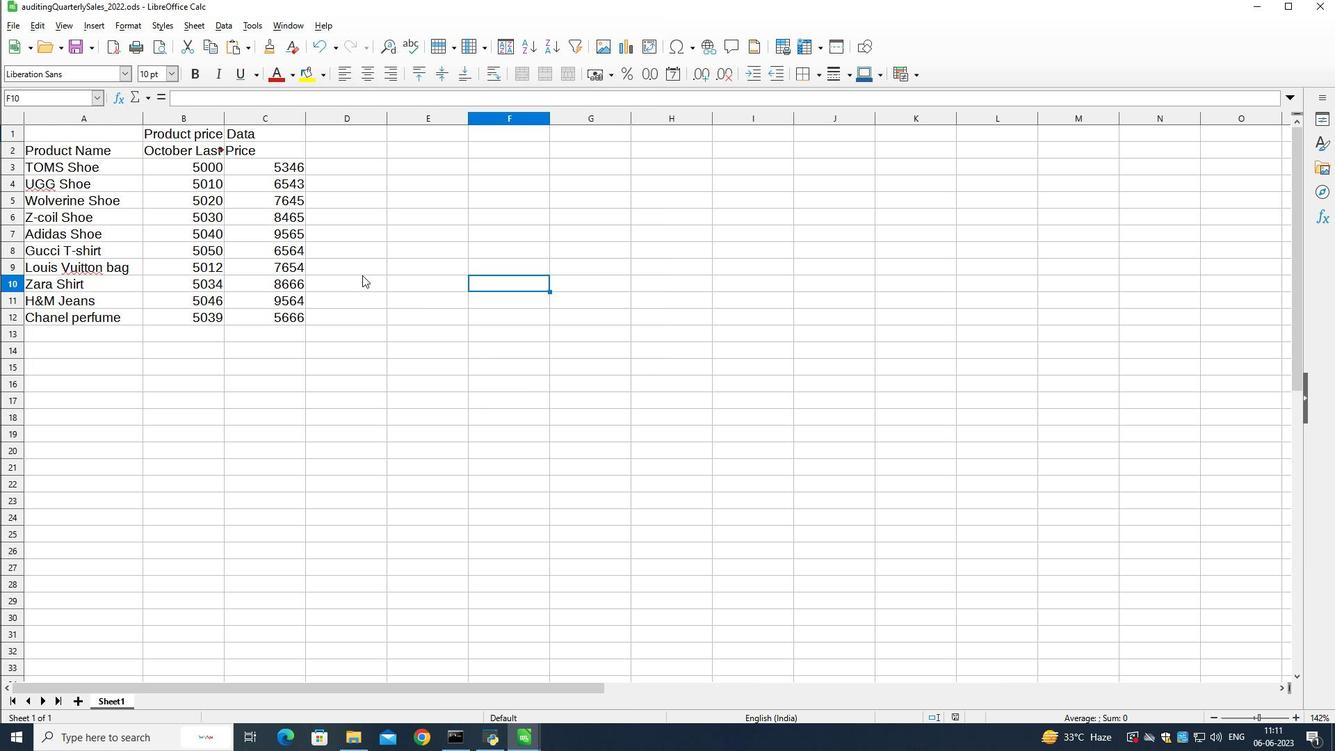 
Action: Mouse moved to (224, 436)
Screenshot: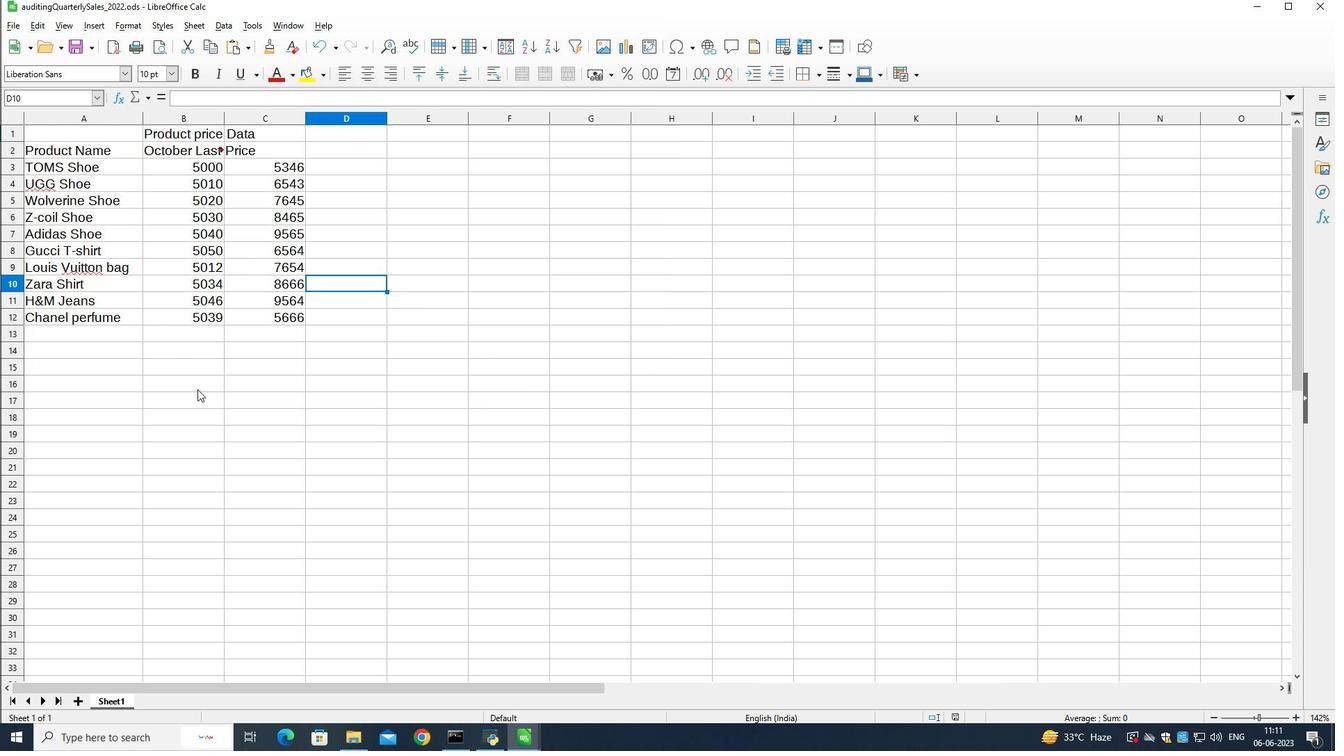 
Action: Mouse pressed left at (224, 436)
Screenshot: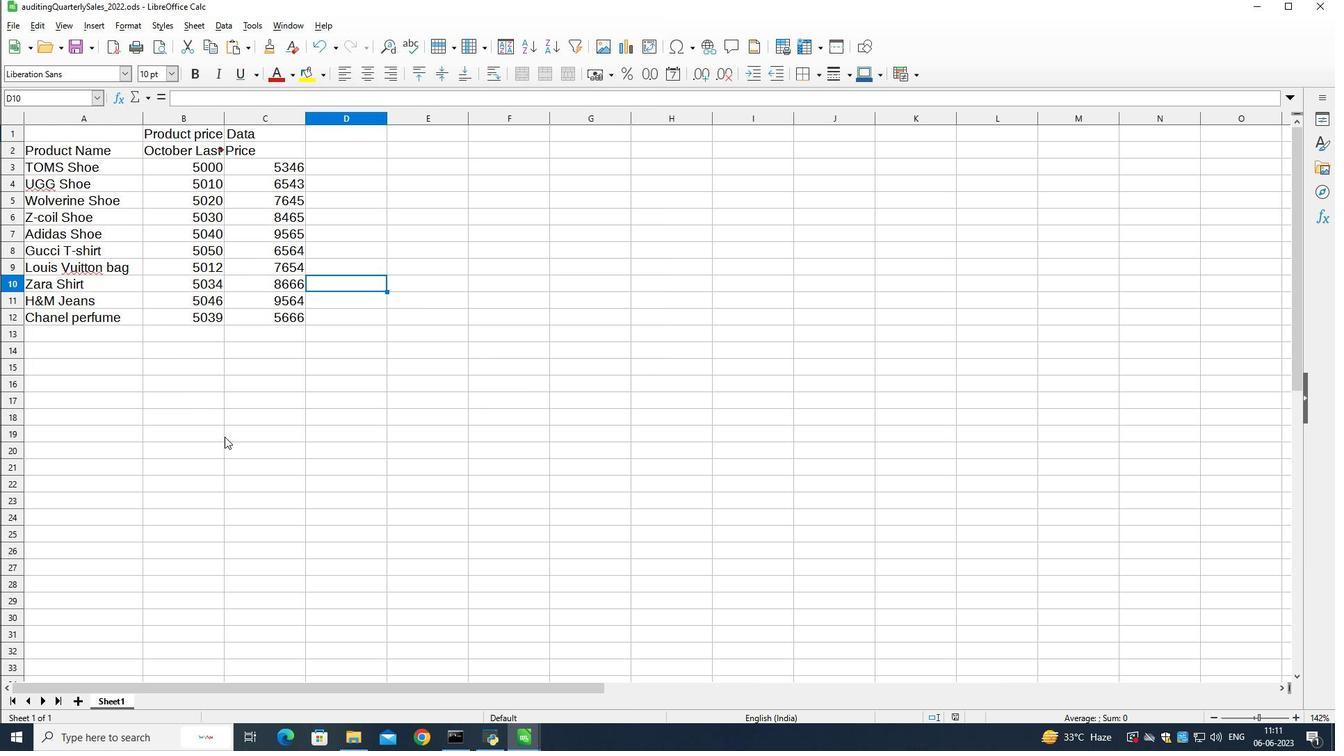 
Action: Mouse moved to (189, 130)
Screenshot: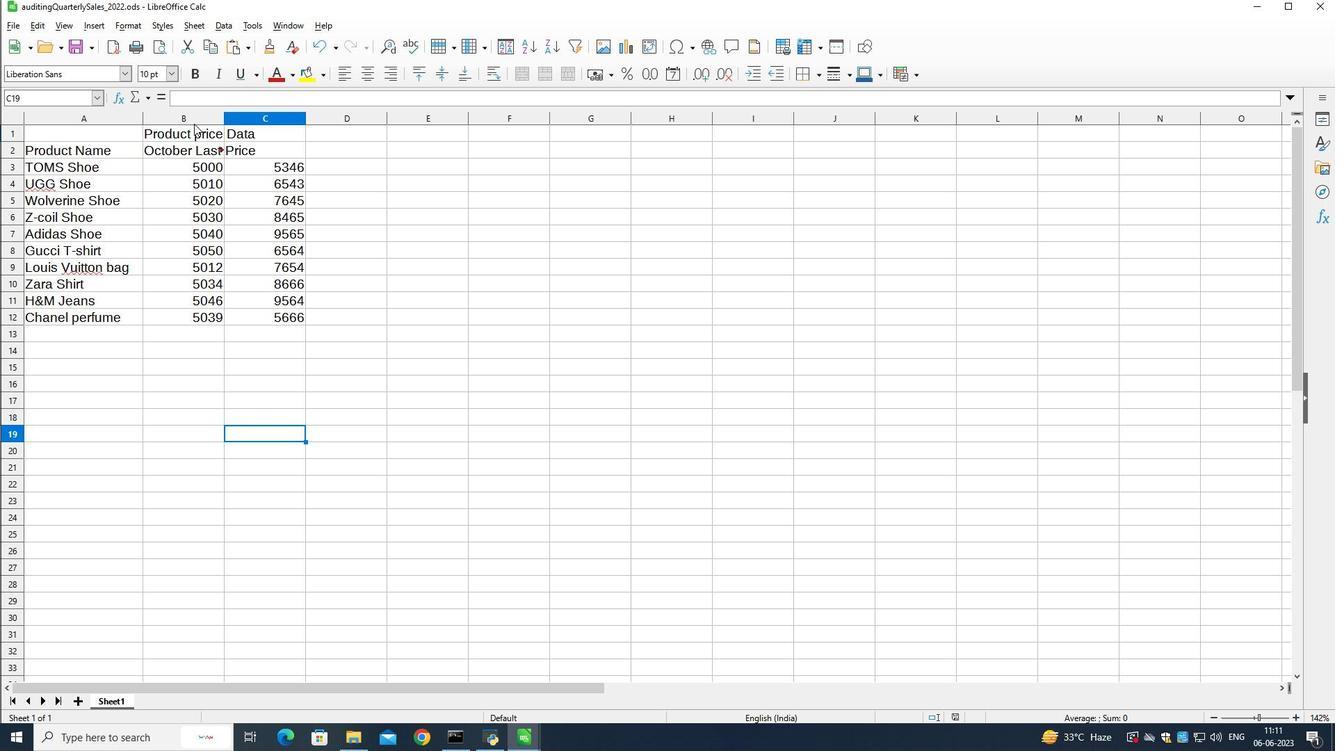 
Action: Mouse pressed left at (189, 130)
Screenshot: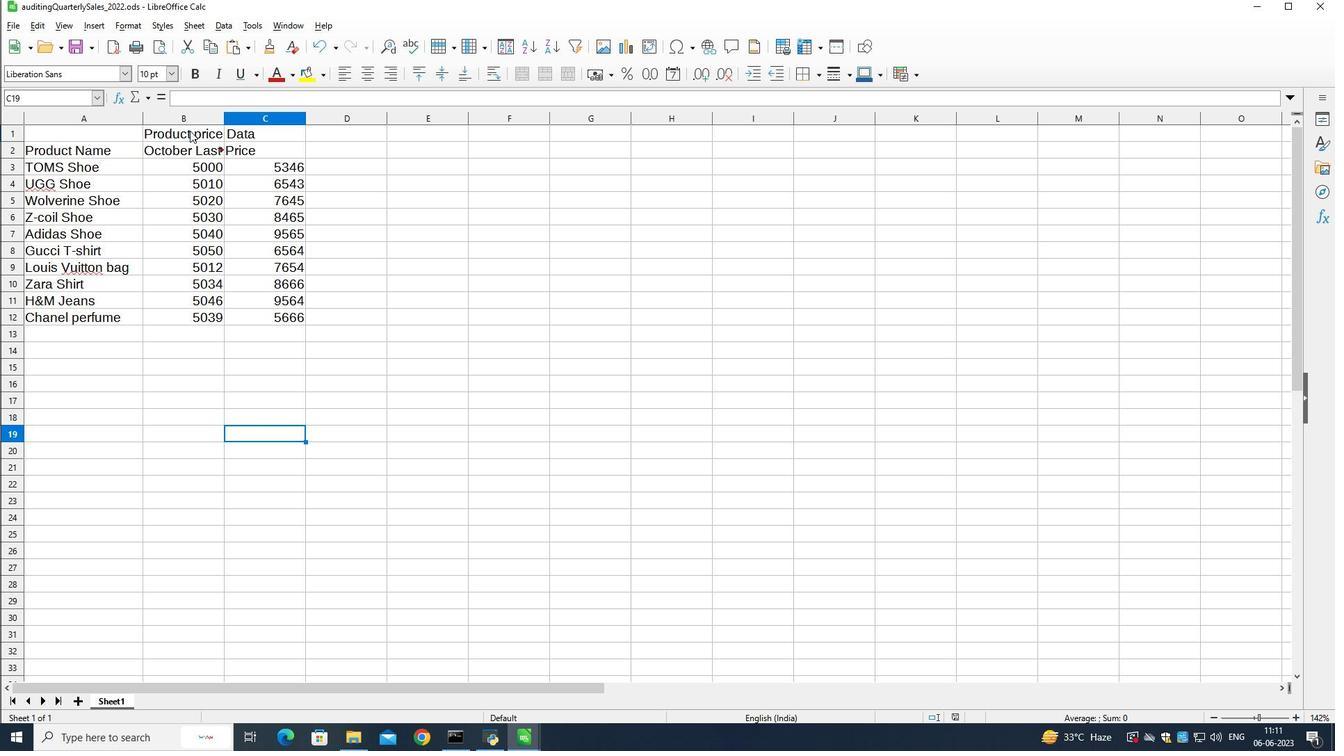
Action: Mouse pressed left at (189, 130)
Screenshot: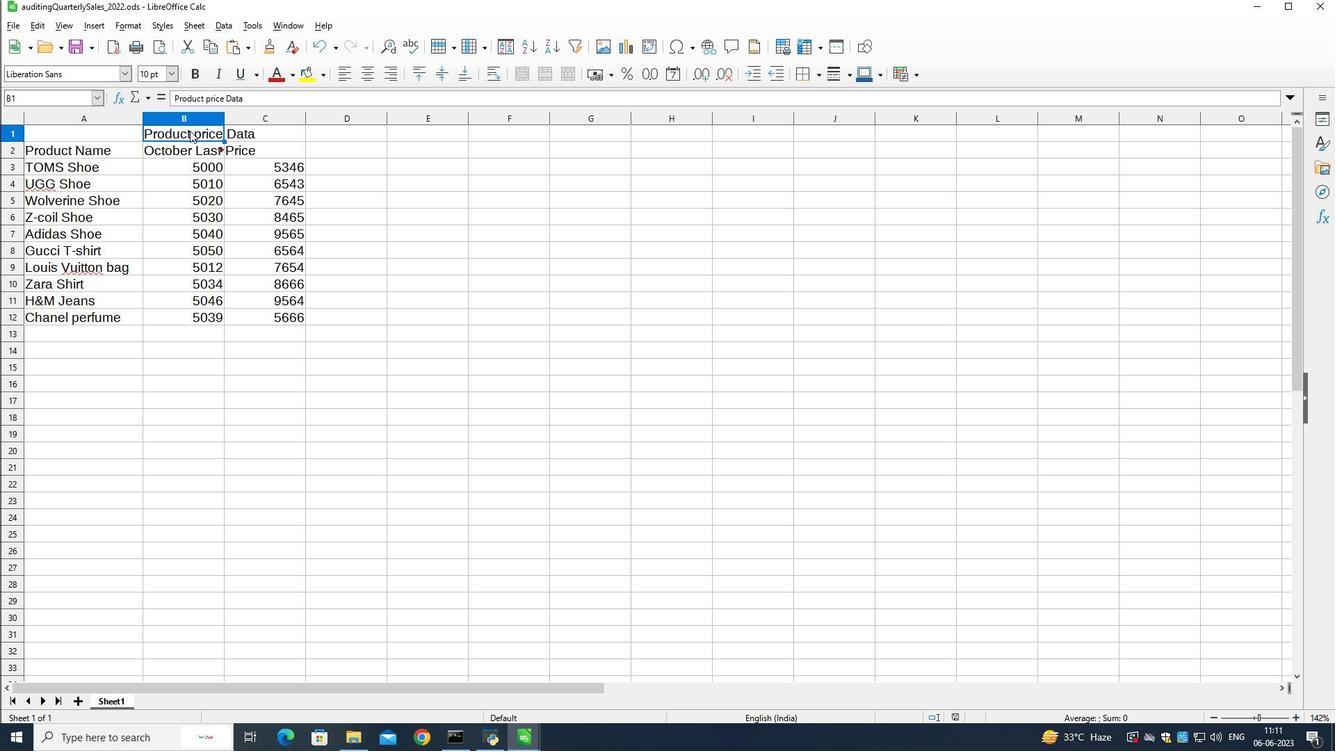 
Action: Mouse pressed left at (189, 130)
Screenshot: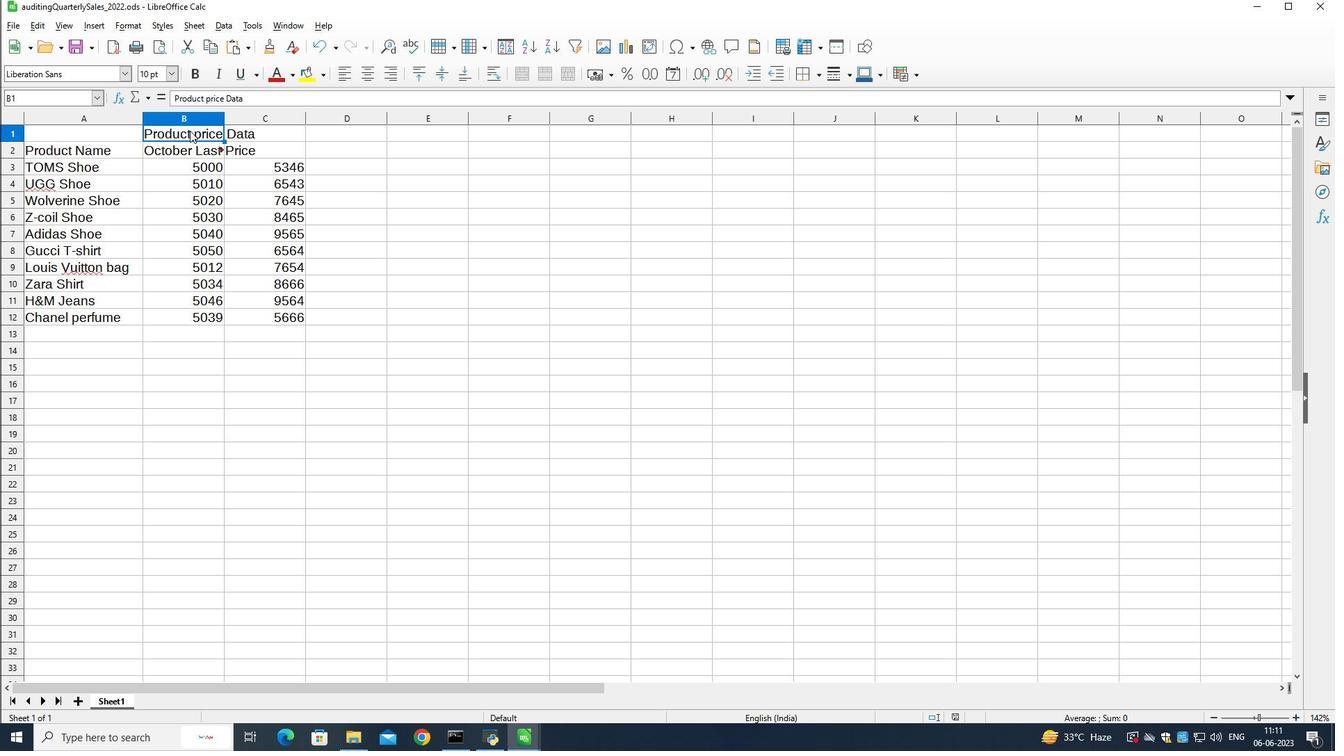 
Action: Mouse moved to (90, 74)
Screenshot: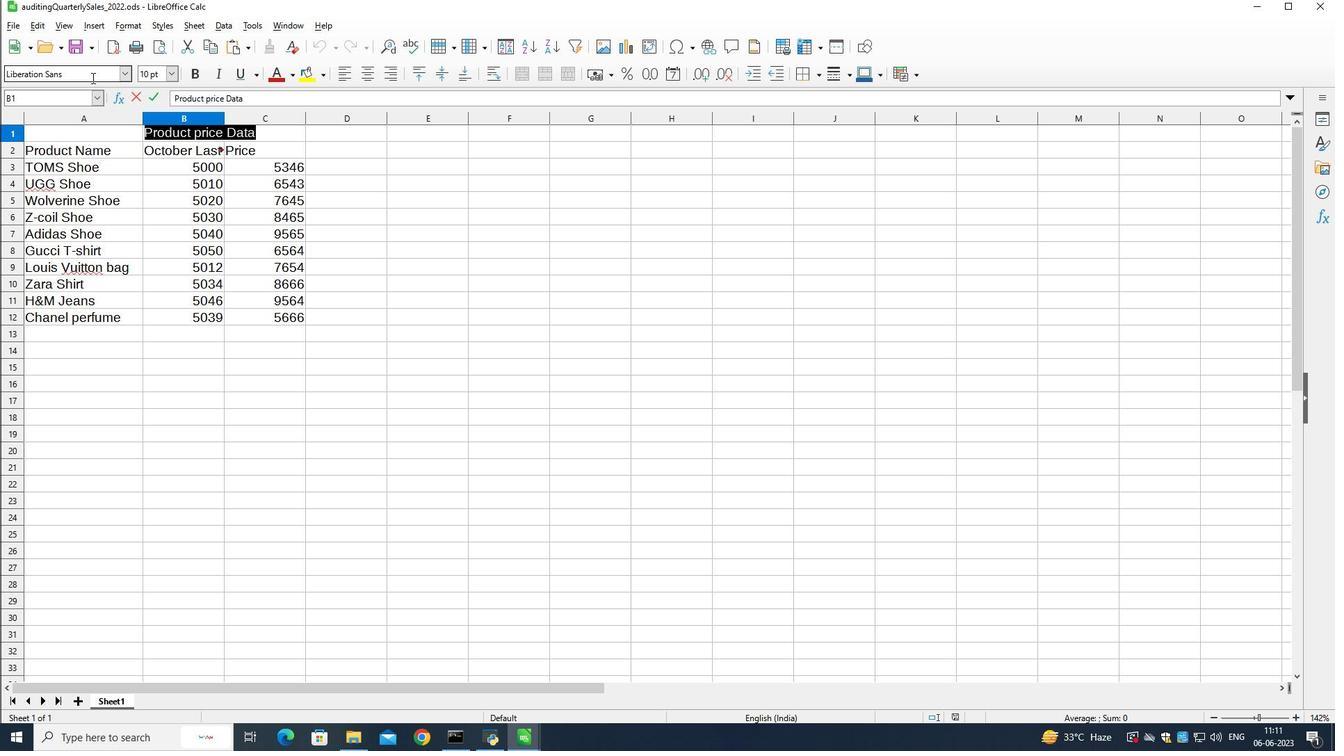 
Action: Mouse pressed left at (90, 74)
Screenshot: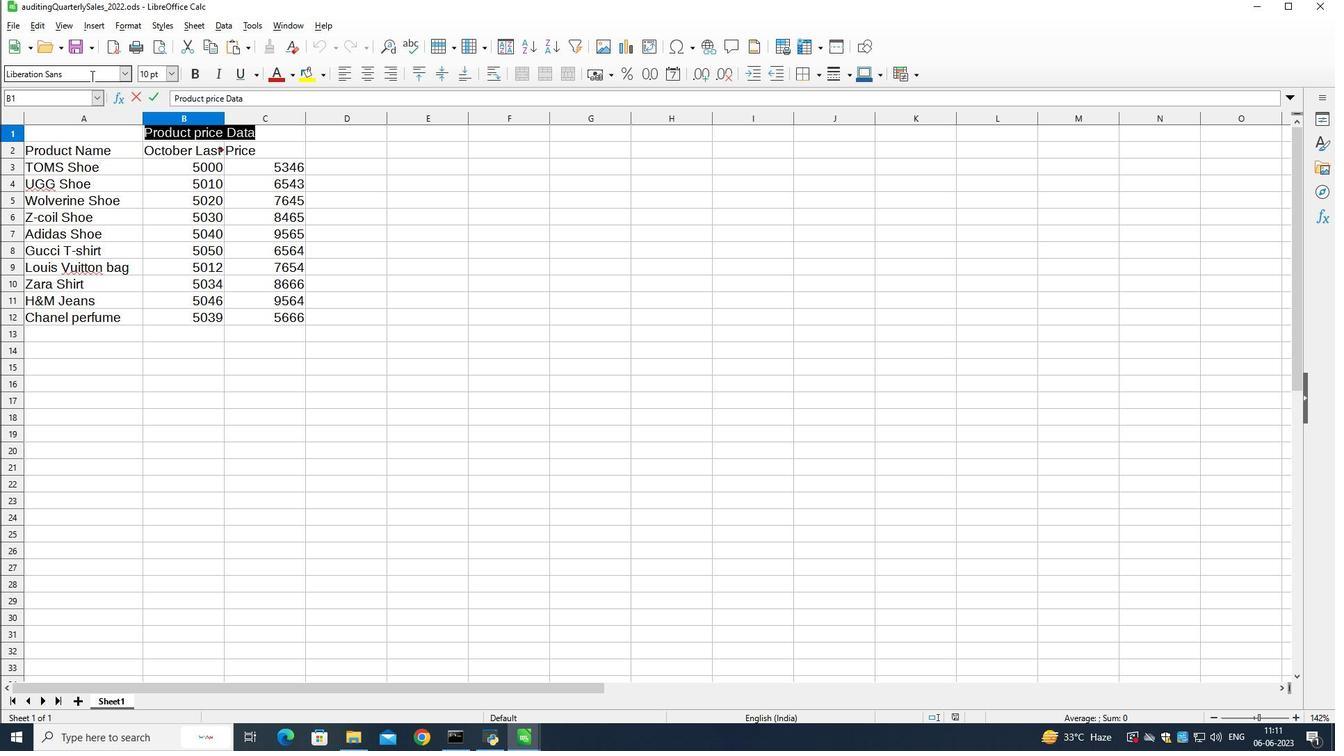 
Action: Mouse pressed left at (90, 74)
Screenshot: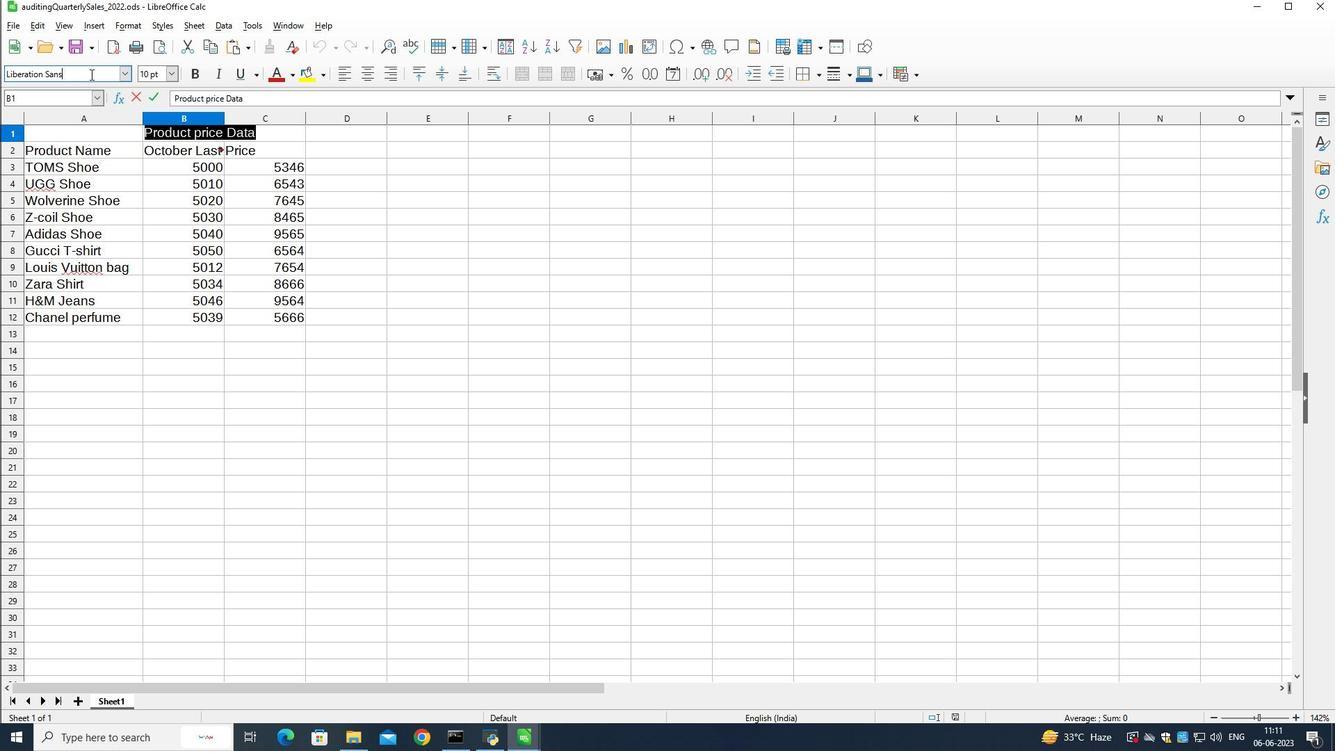 
Action: Mouse pressed left at (90, 74)
Screenshot: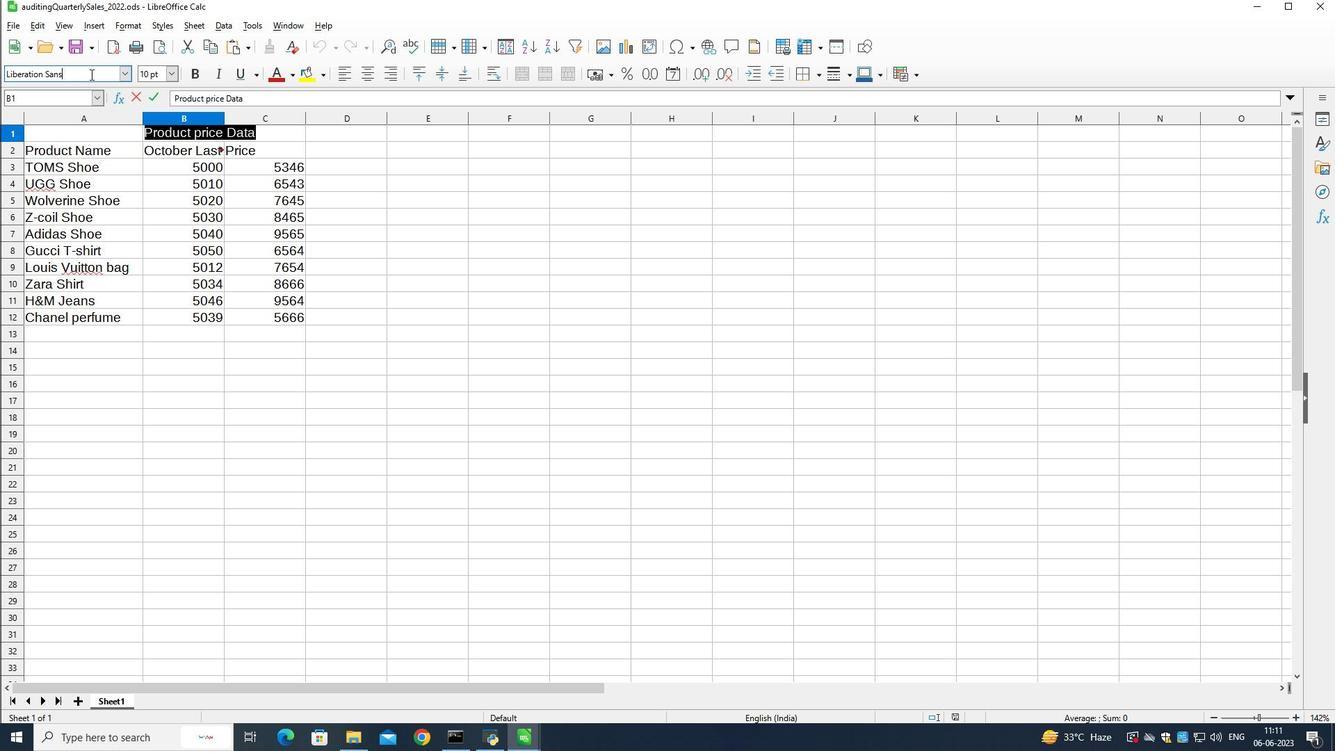 
Action: Key pressed <Key.shift>Browallia<Key.space>n<Key.shift>Ew<Key.backspace><Key.backspace>ew<Key.enter>
Screenshot: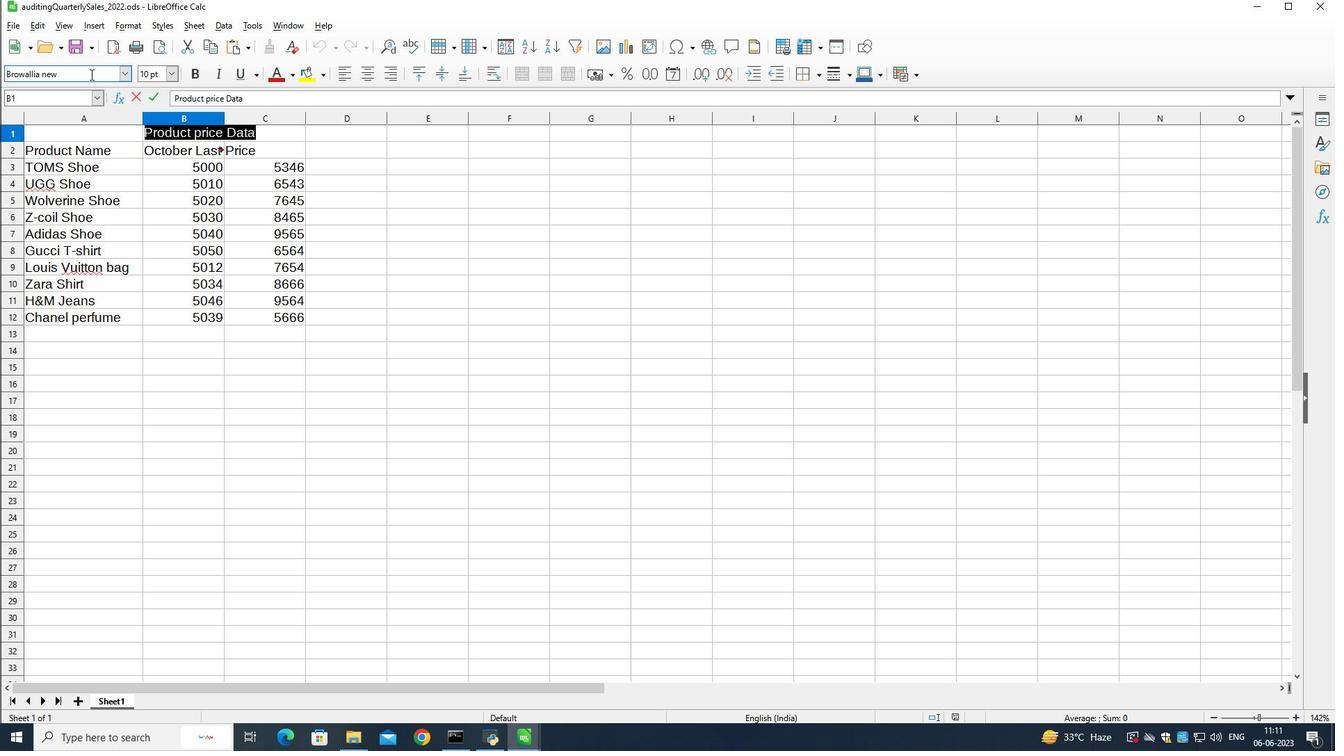 
Action: Mouse moved to (290, 77)
Screenshot: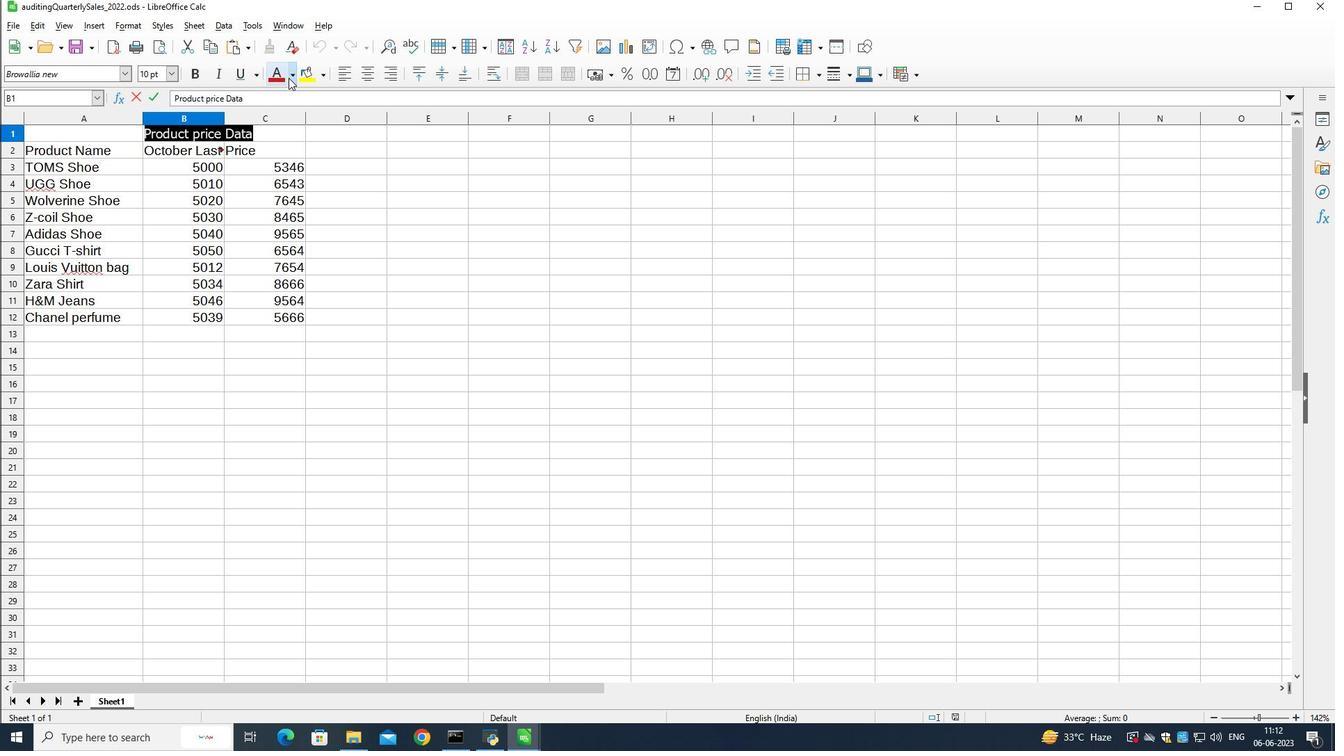 
Action: Mouse pressed left at (290, 77)
Screenshot: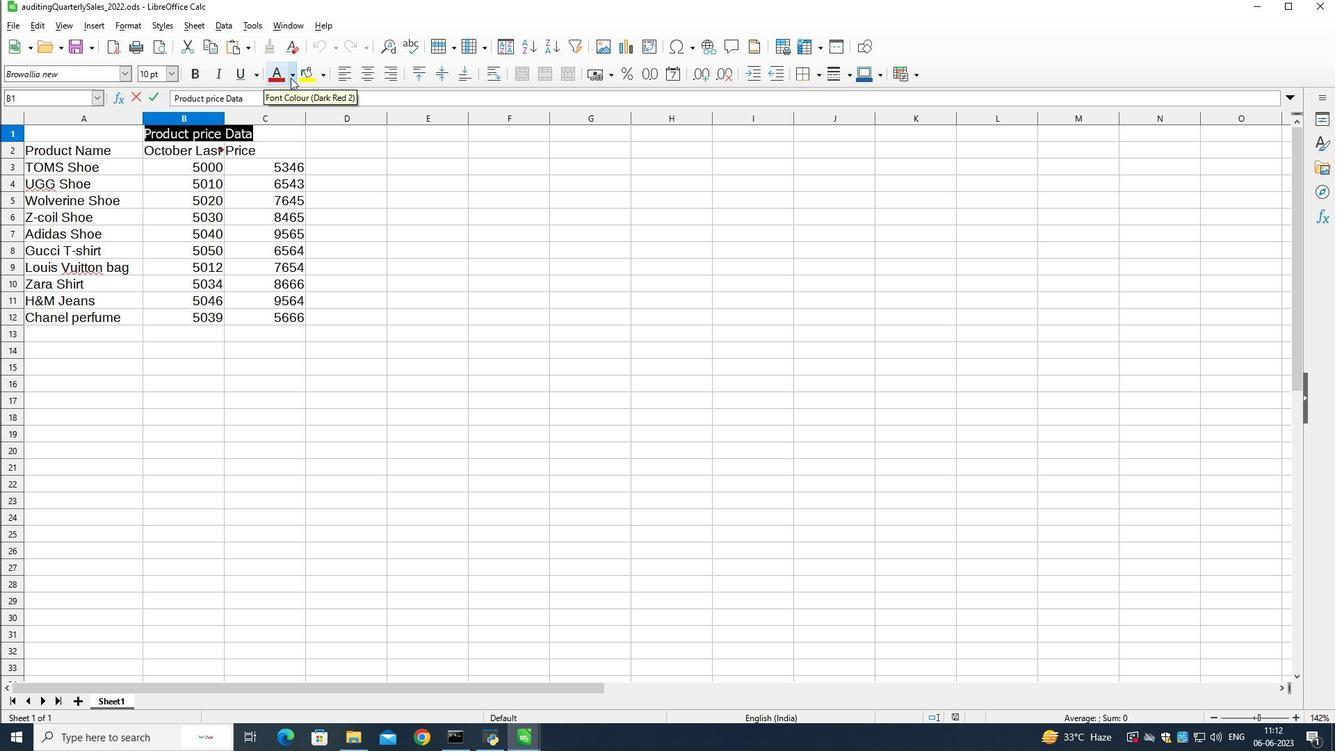 
Action: Mouse moved to (299, 237)
Screenshot: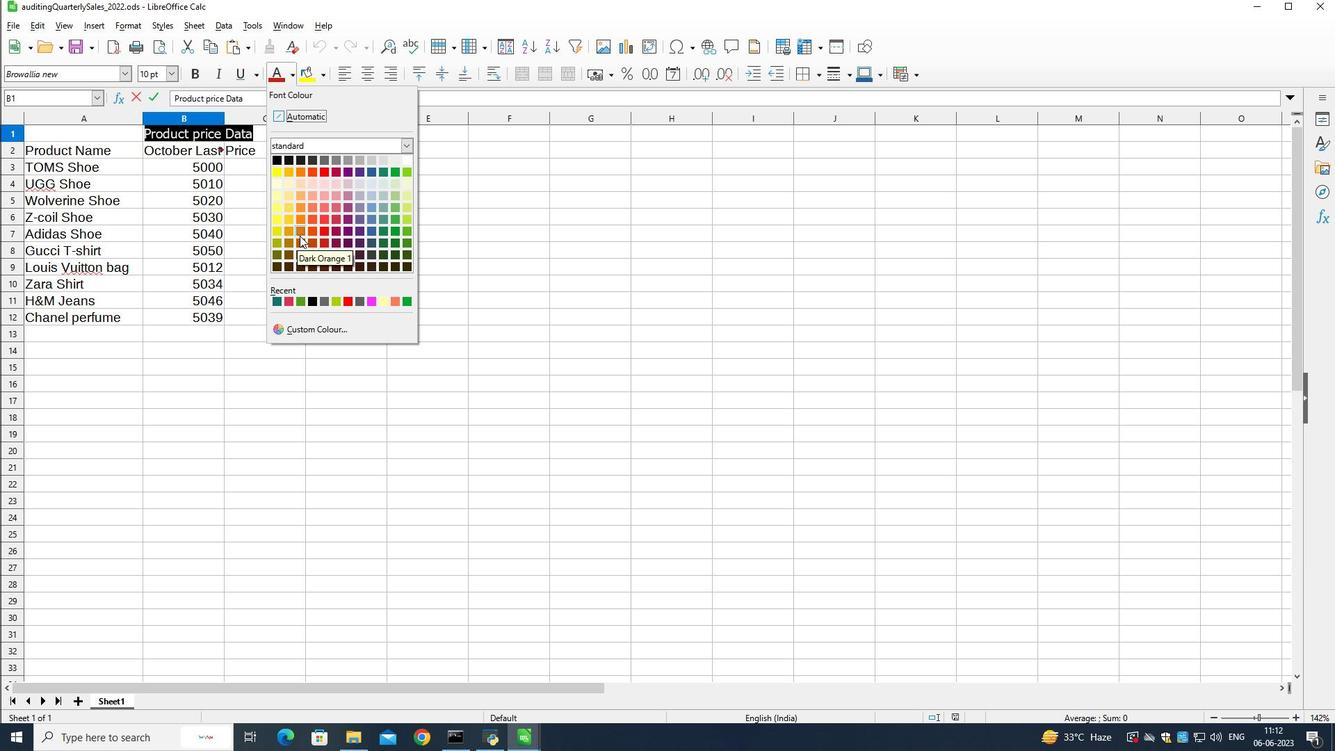 
Action: Mouse pressed left at (299, 237)
Screenshot: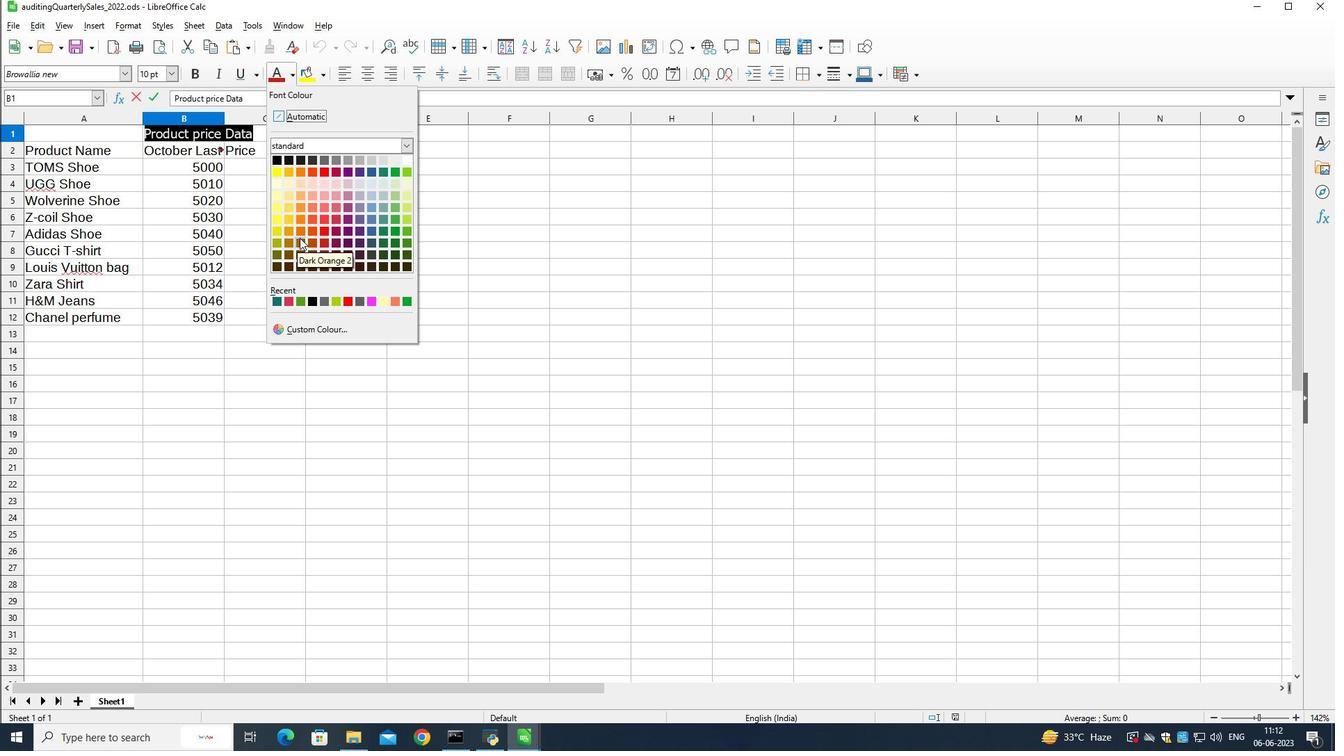 
Action: Mouse moved to (240, 76)
Screenshot: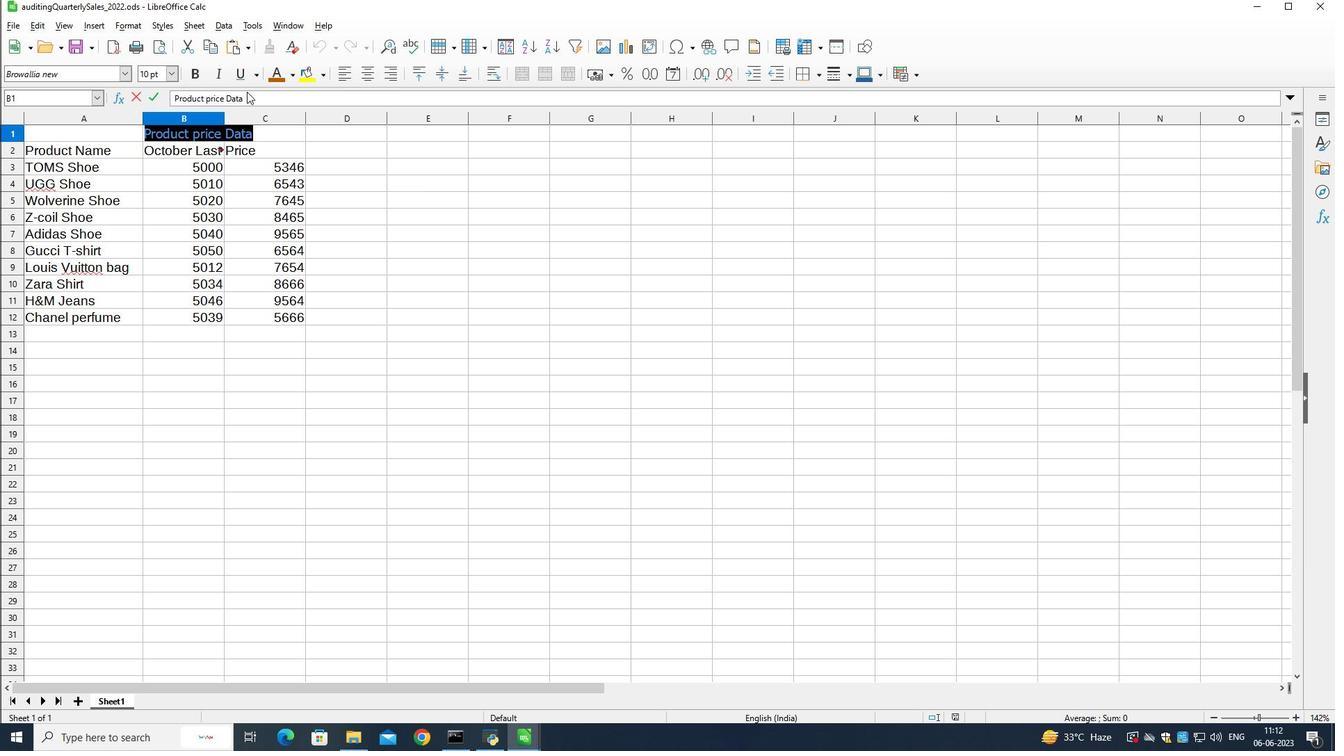 
Action: Mouse pressed left at (240, 76)
Screenshot: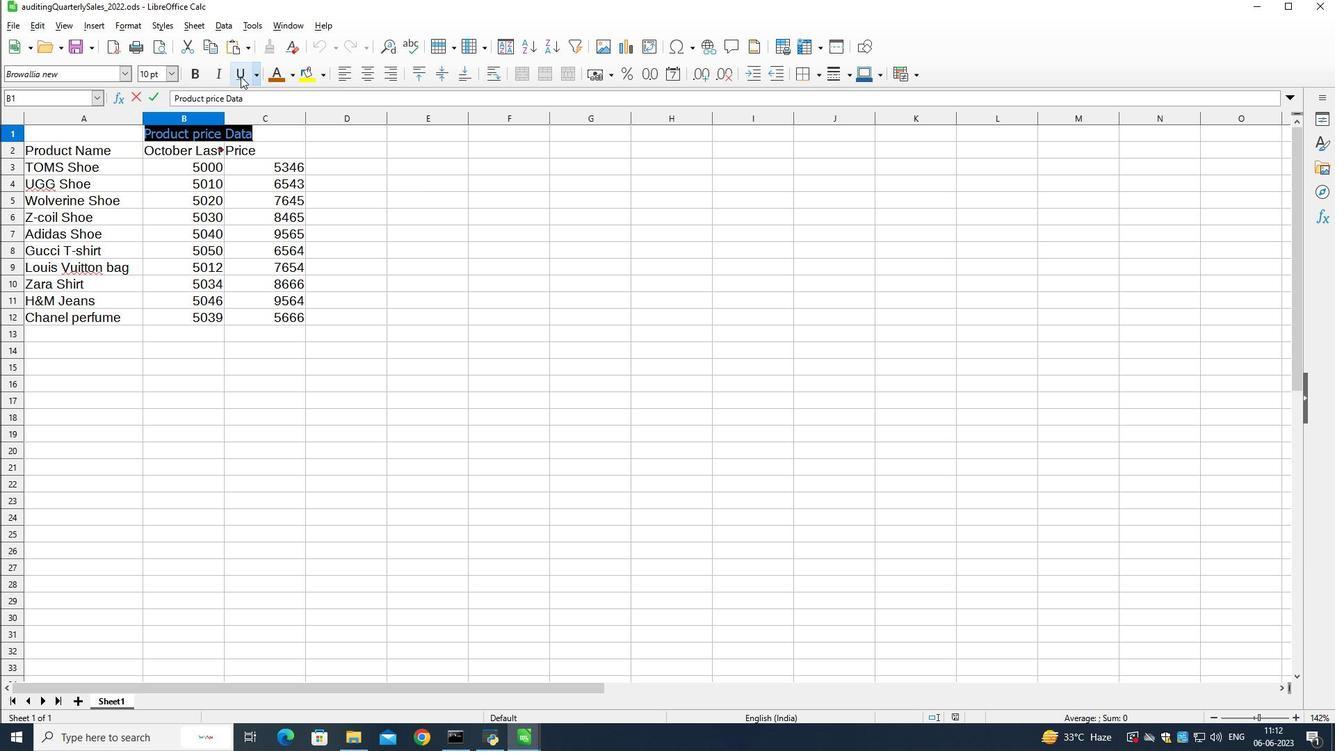 
Action: Mouse moved to (174, 77)
Screenshot: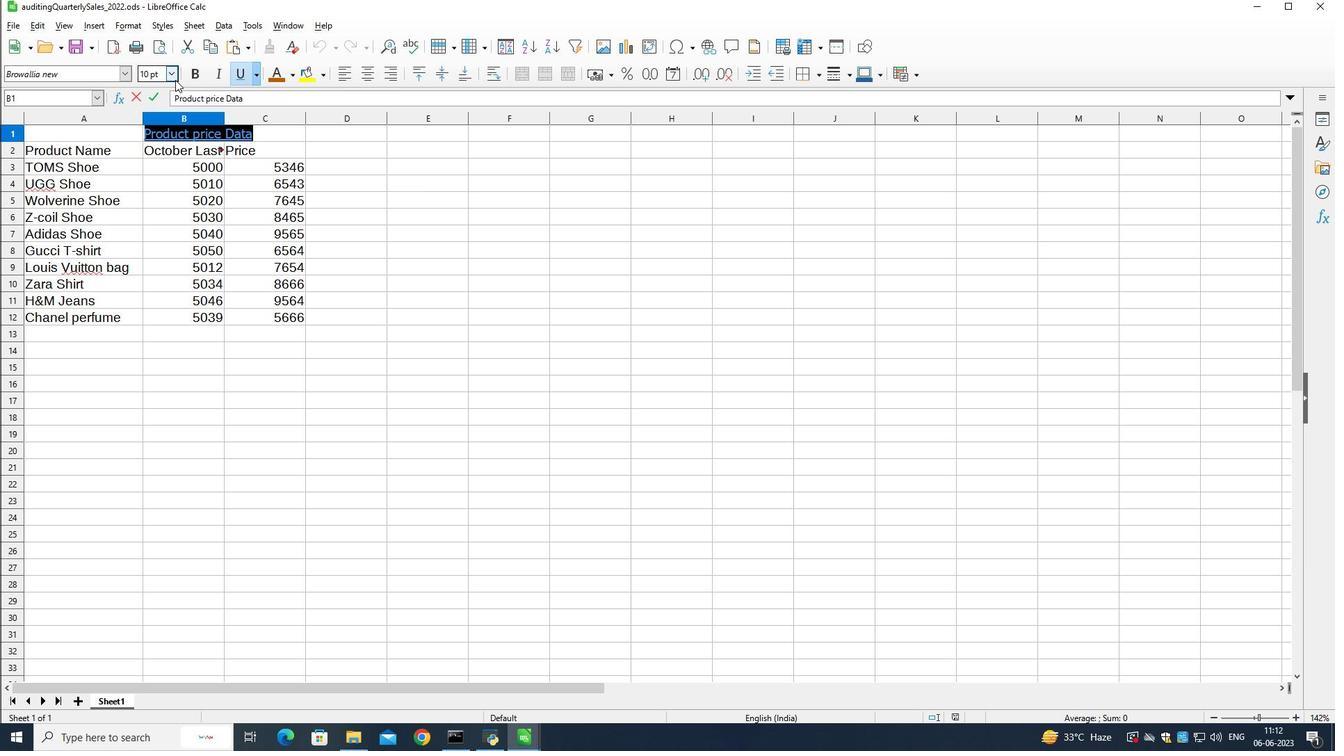 
Action: Mouse pressed left at (174, 77)
Screenshot: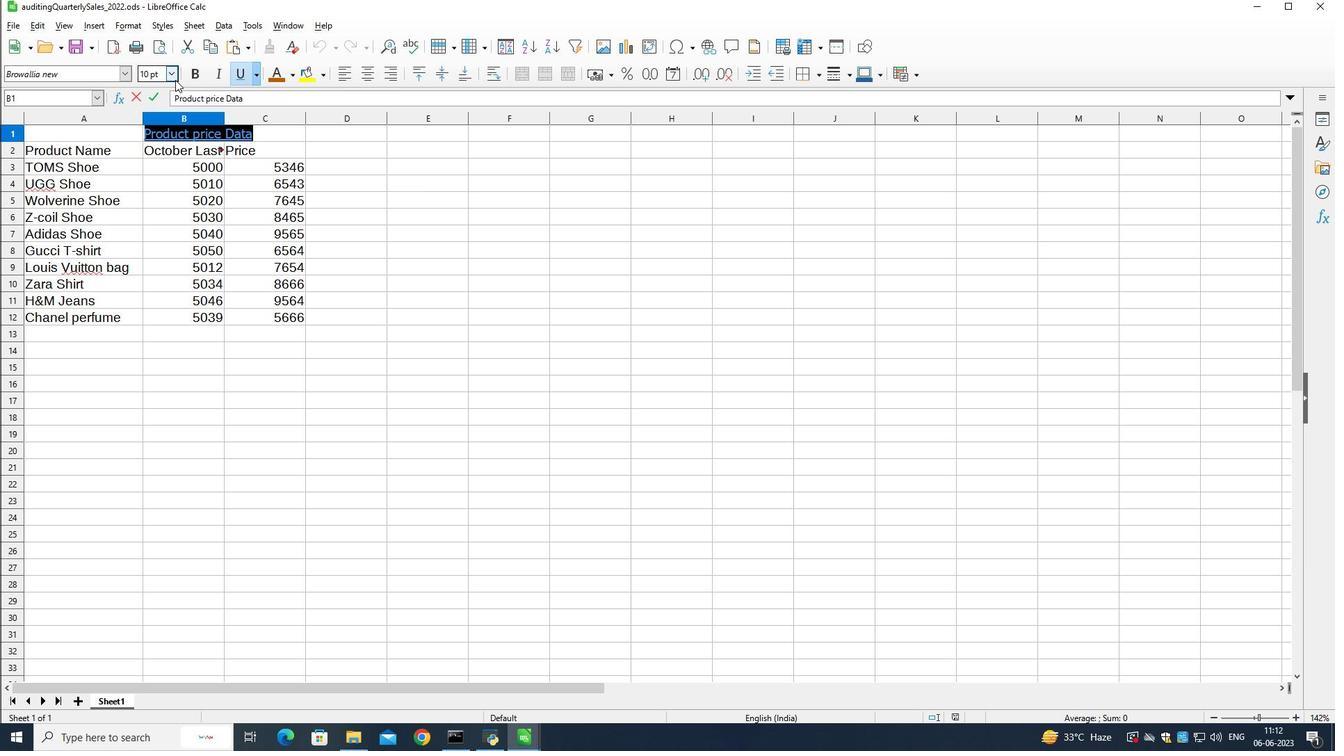 
Action: Mouse moved to (155, 300)
Screenshot: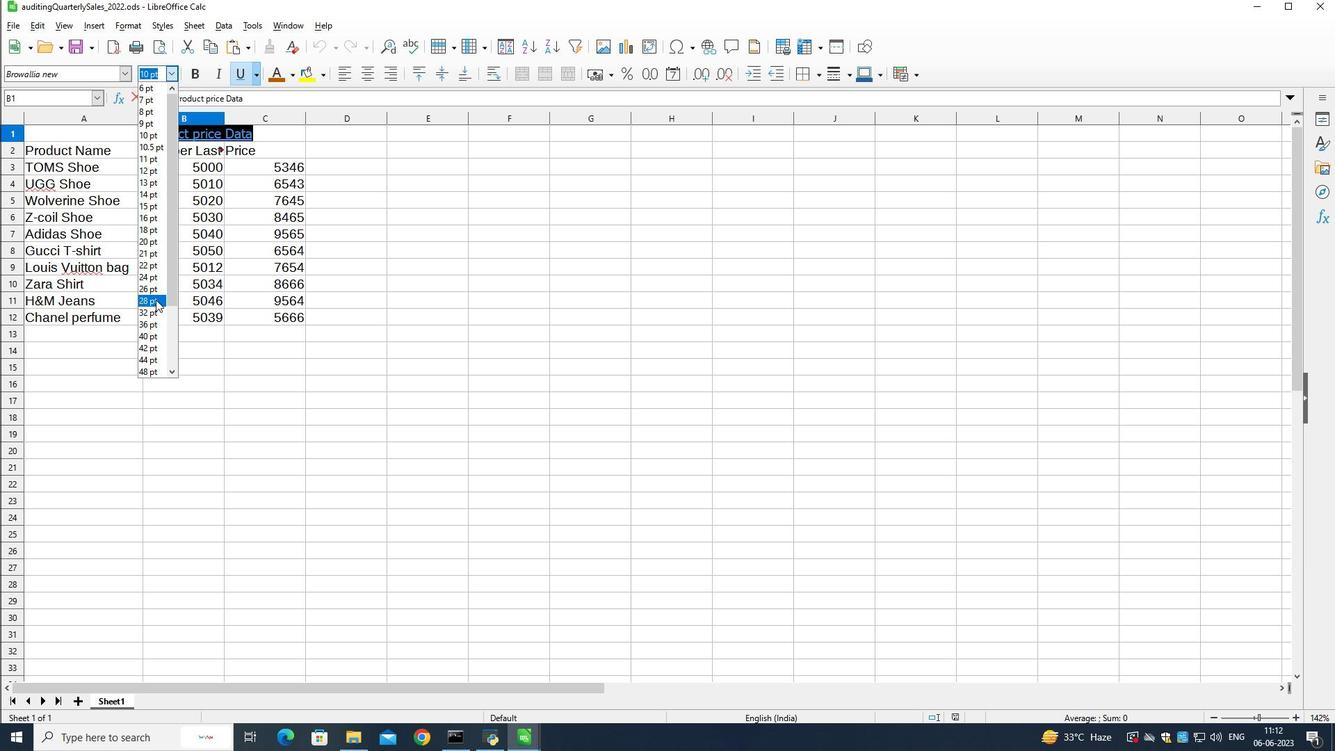 
Action: Mouse pressed left at (155, 300)
Screenshot: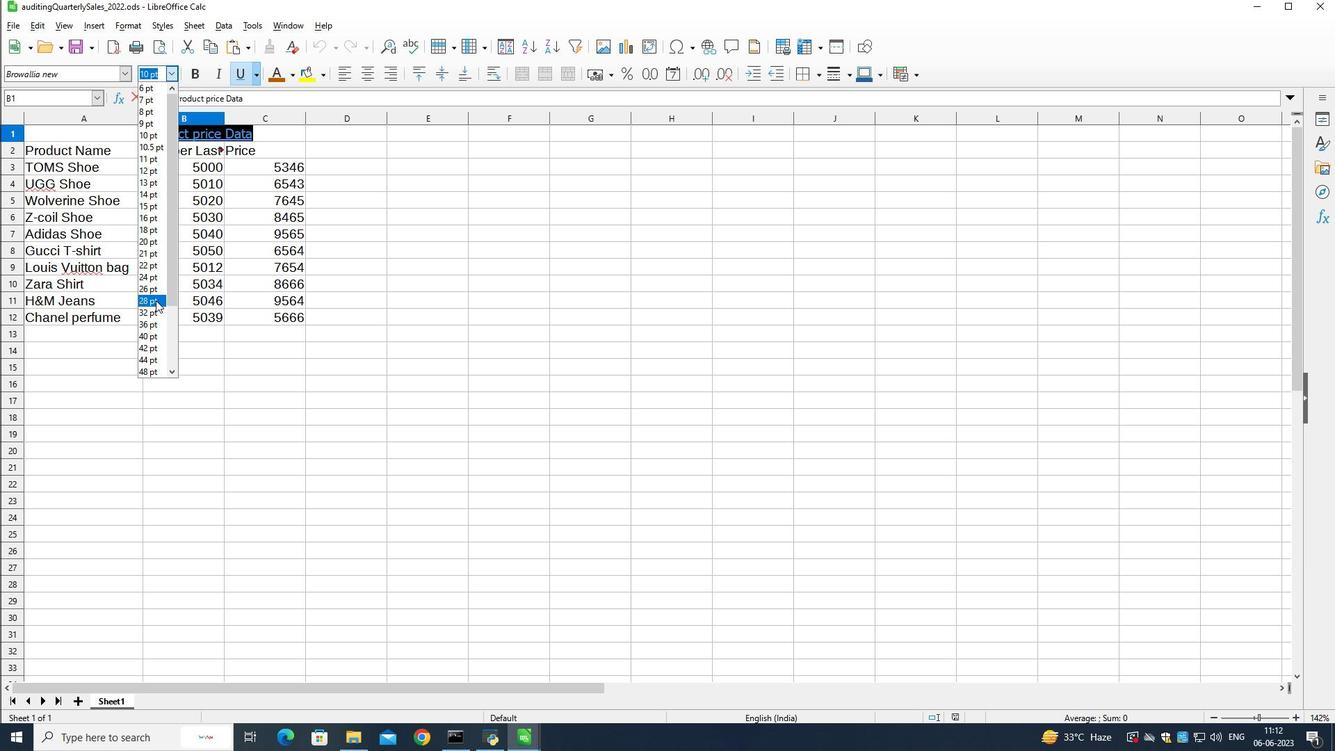 
Action: Mouse moved to (143, 346)
Screenshot: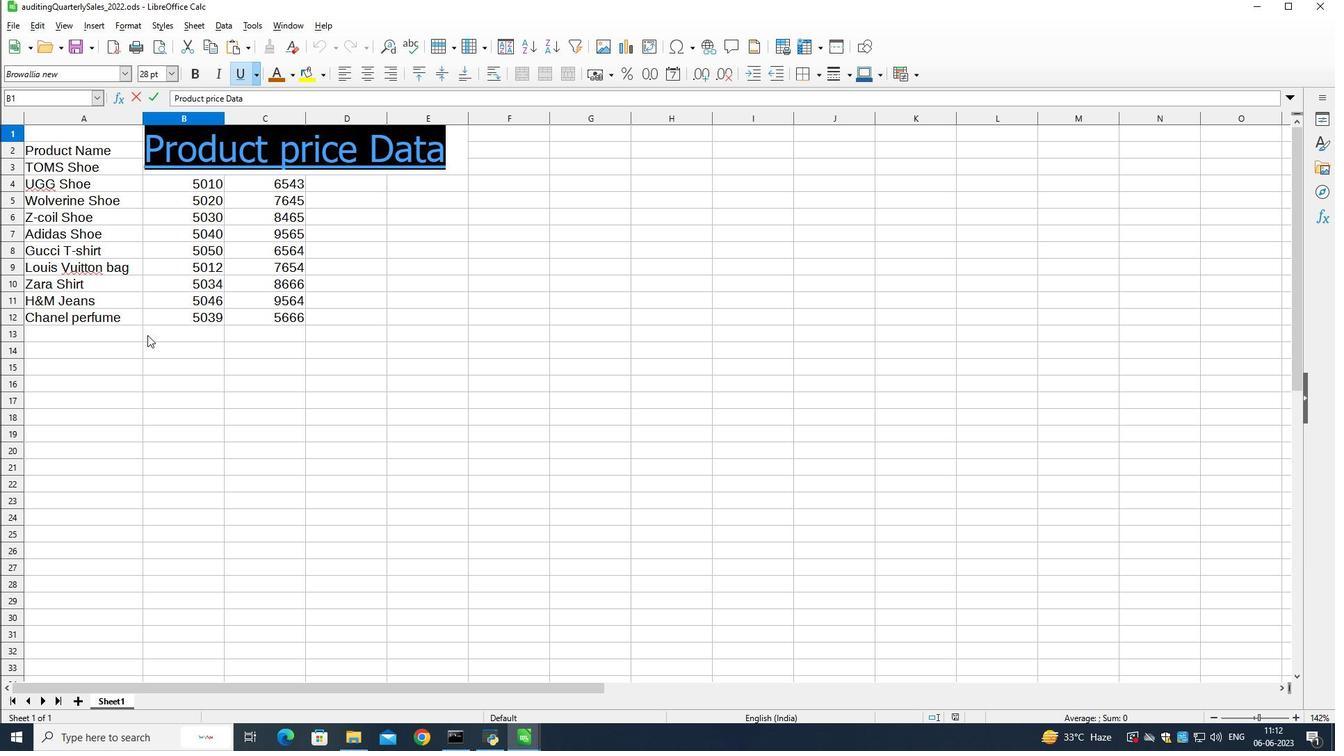 
Action: Mouse pressed left at (143, 346)
Screenshot: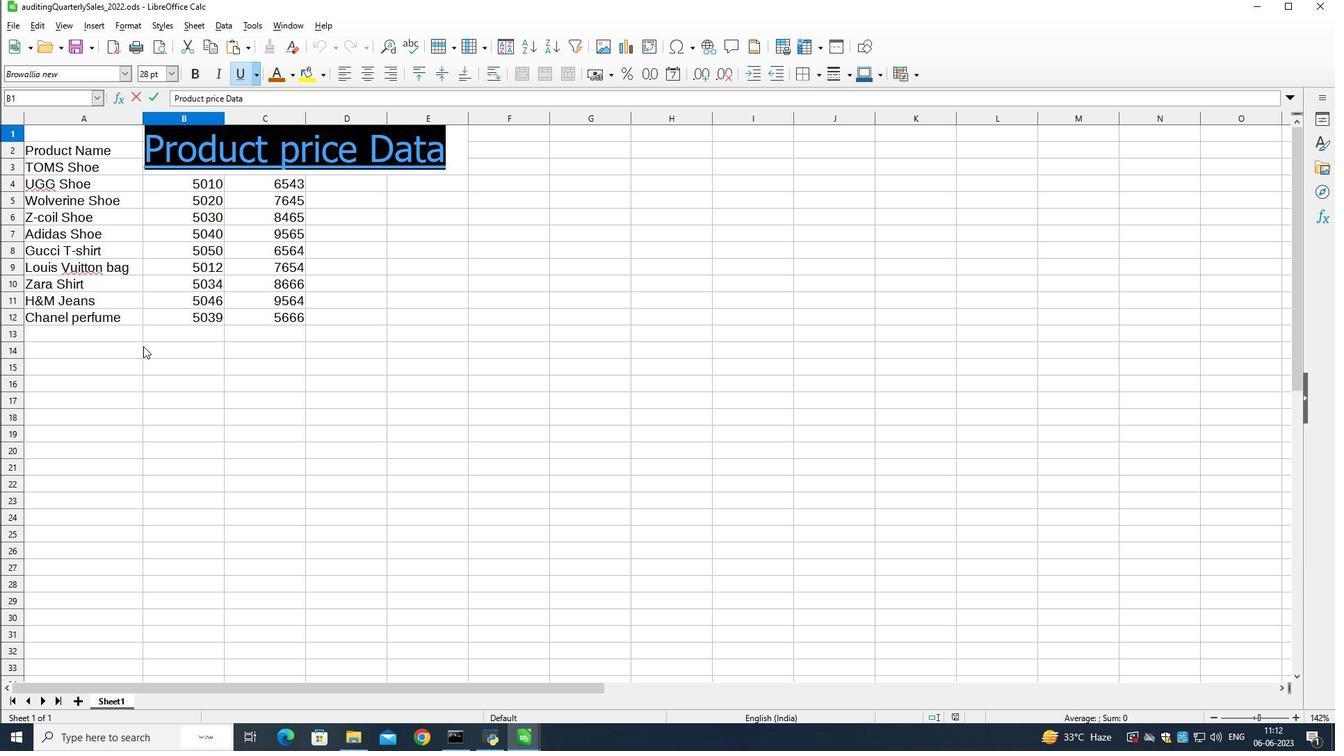 
Action: Mouse moved to (77, 174)
Screenshot: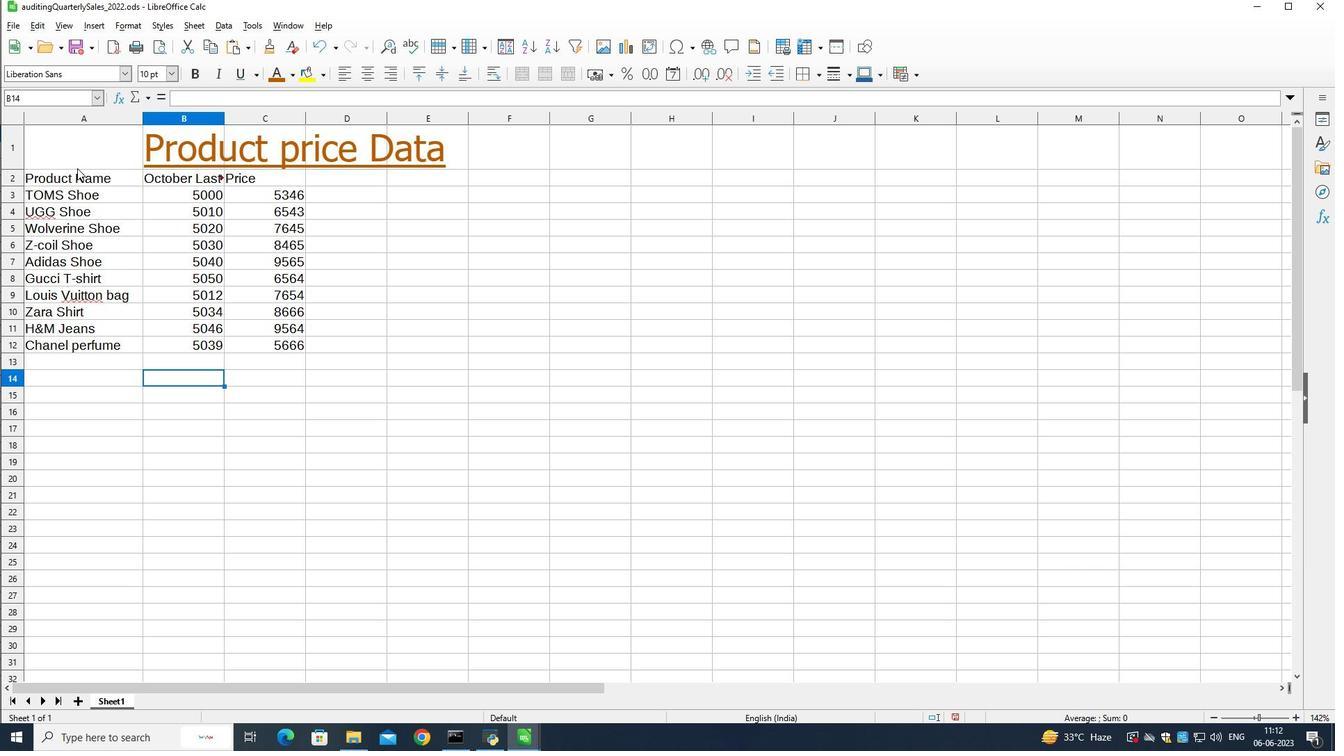 
Action: Mouse pressed left at (77, 174)
Screenshot: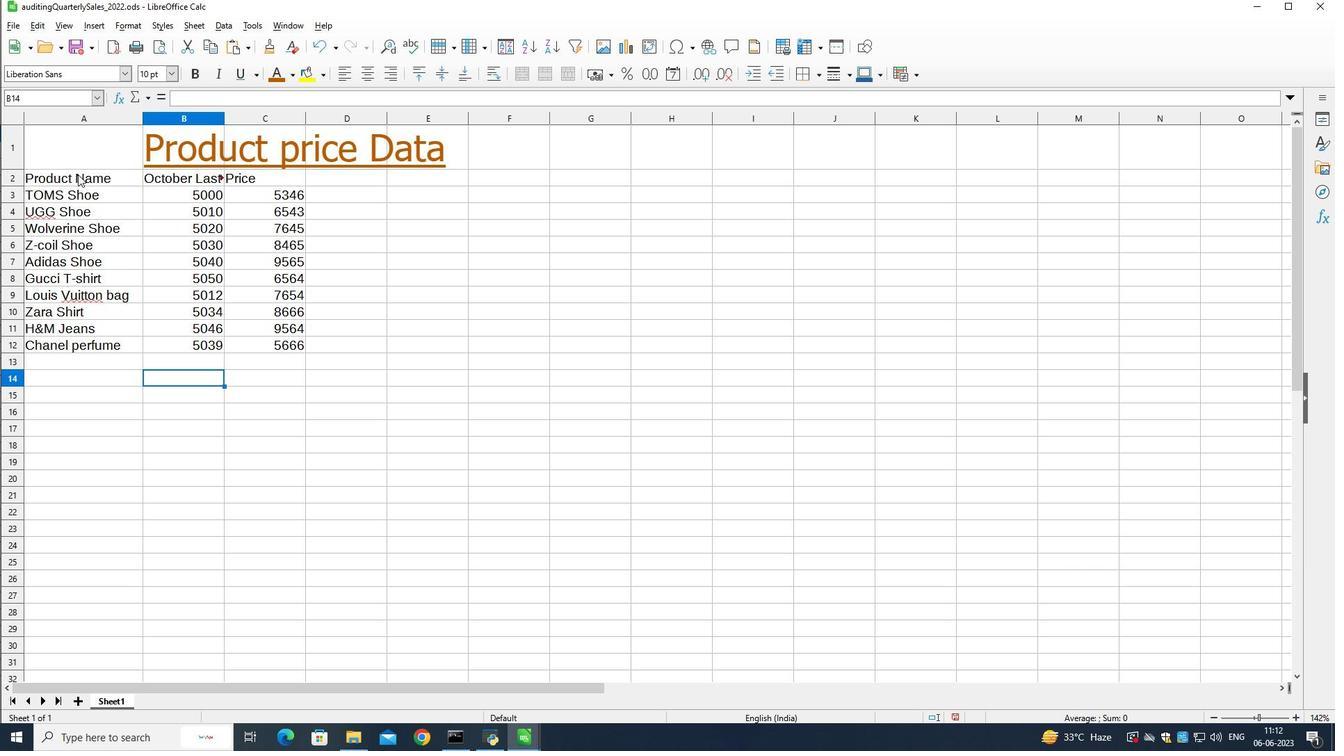 
Action: Mouse moved to (170, 68)
Screenshot: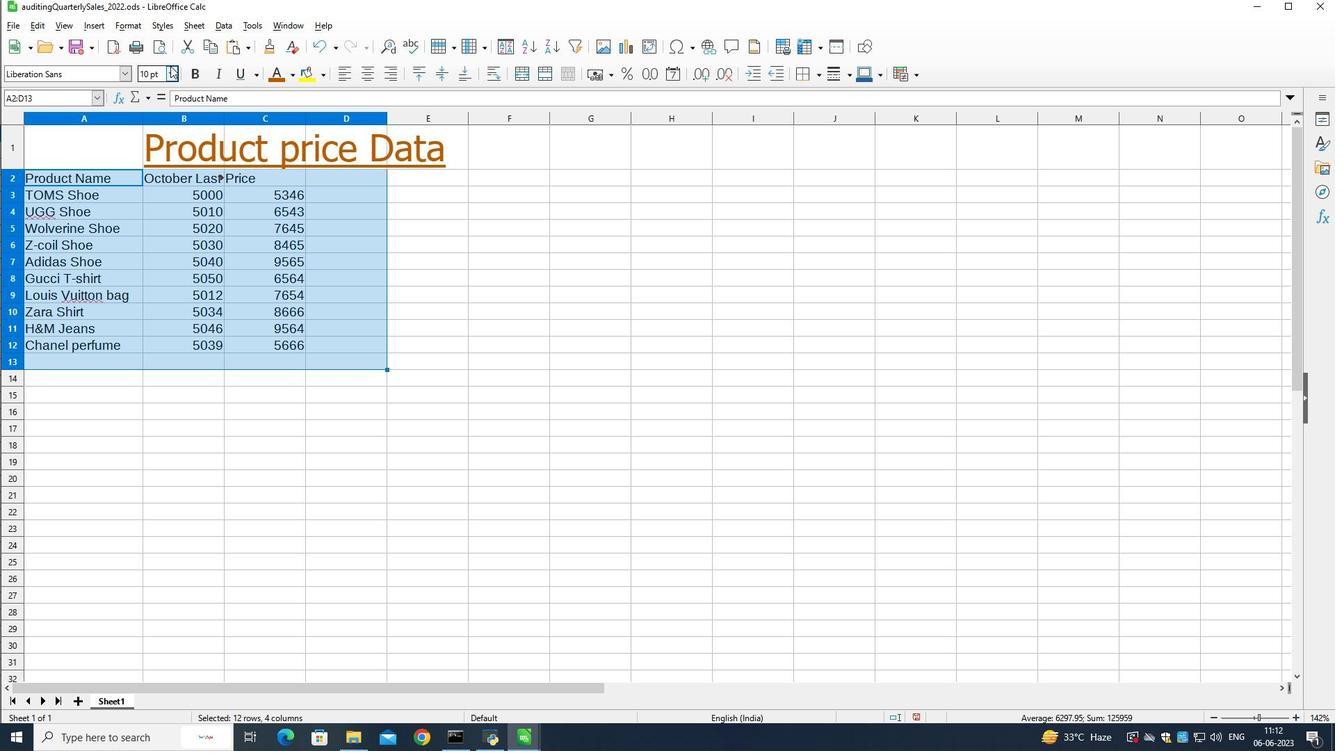 
Action: Mouse pressed left at (170, 68)
Screenshot: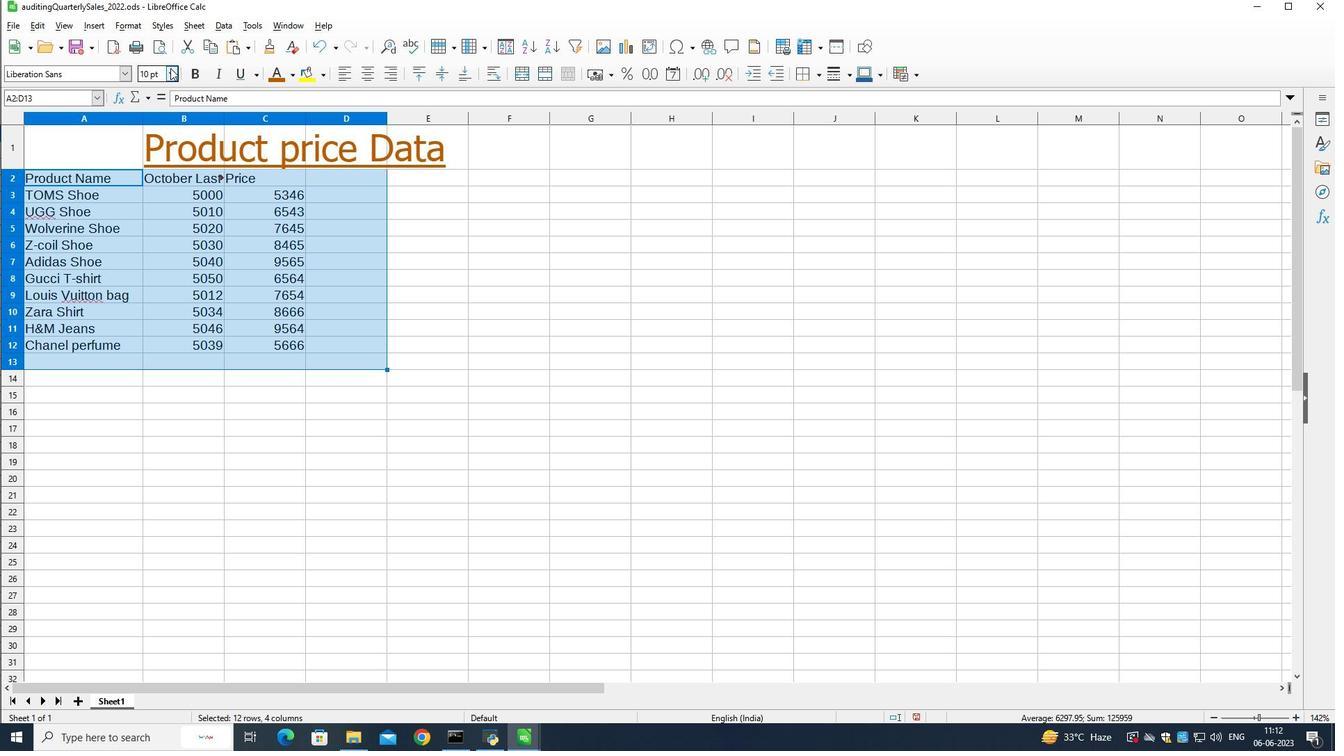 
Action: Mouse moved to (153, 125)
Screenshot: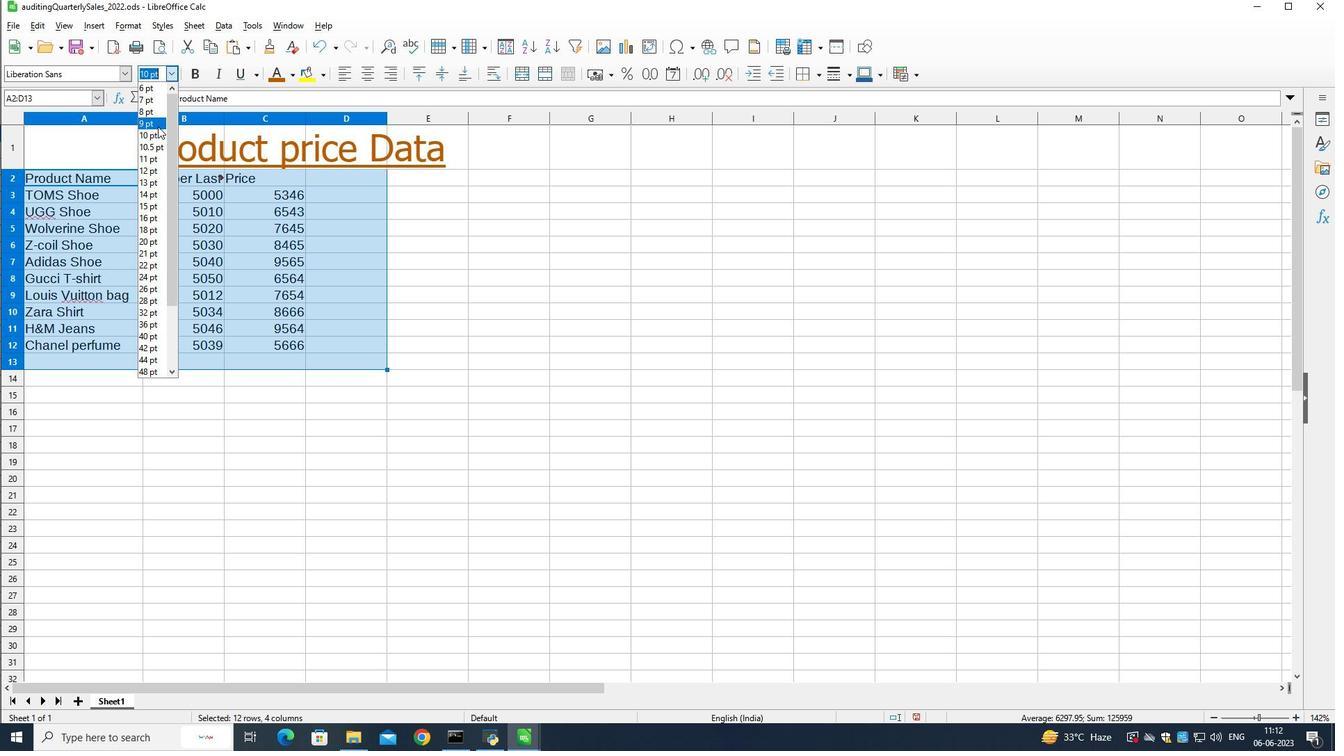 
Action: Mouse pressed left at (153, 125)
Screenshot: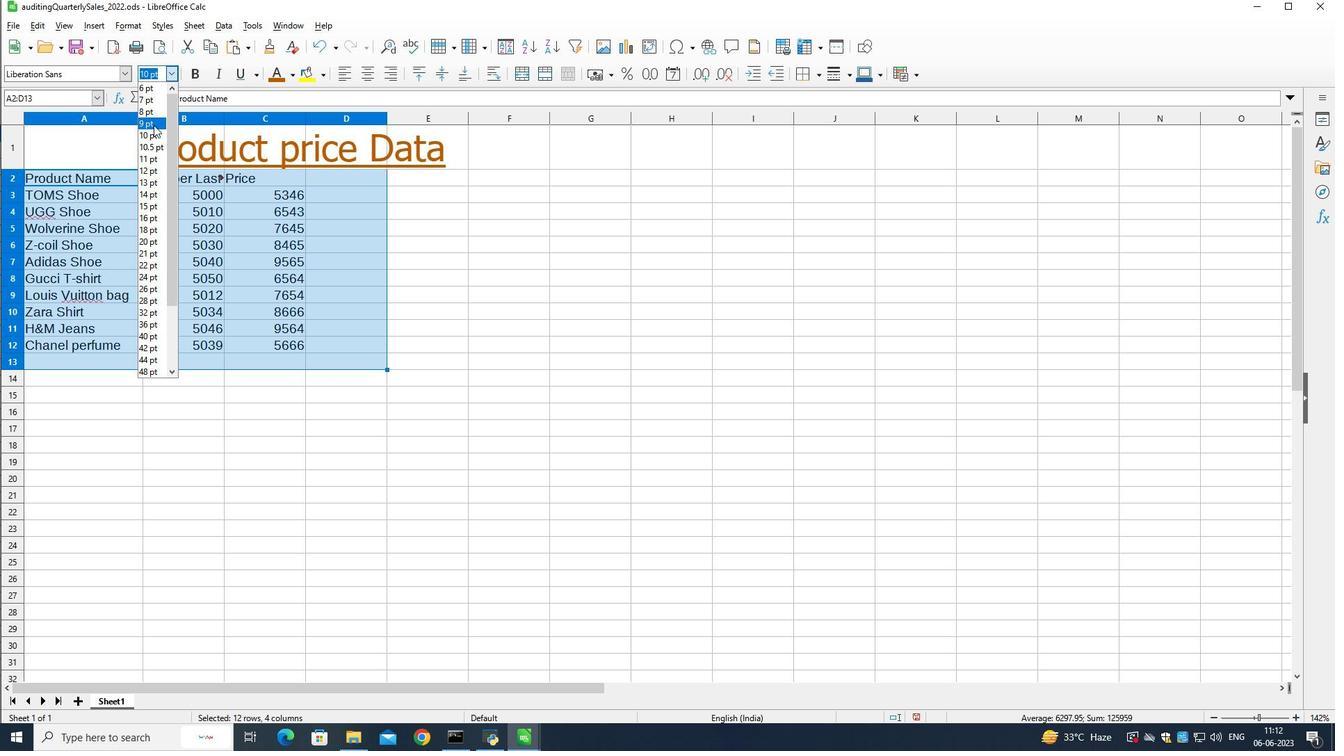 
Action: Mouse moved to (70, 73)
Screenshot: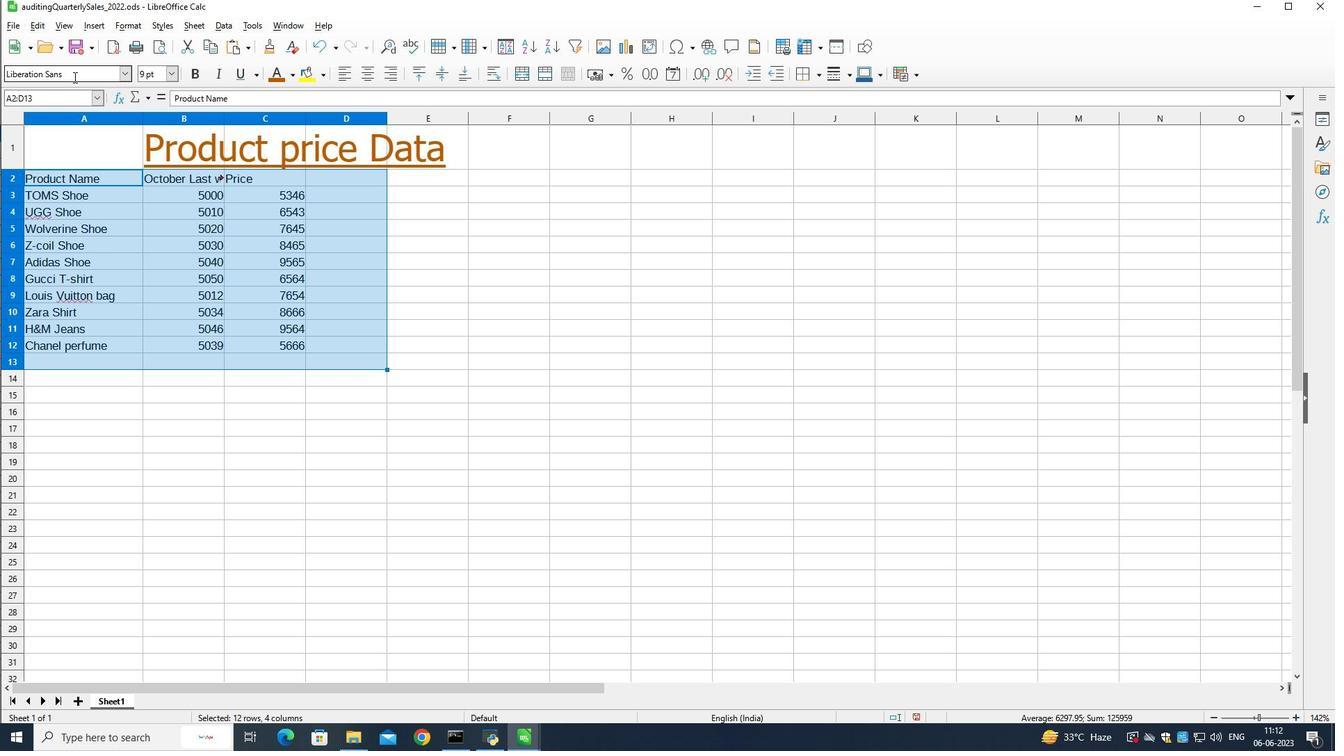 
Action: Mouse pressed left at (70, 73)
Screenshot: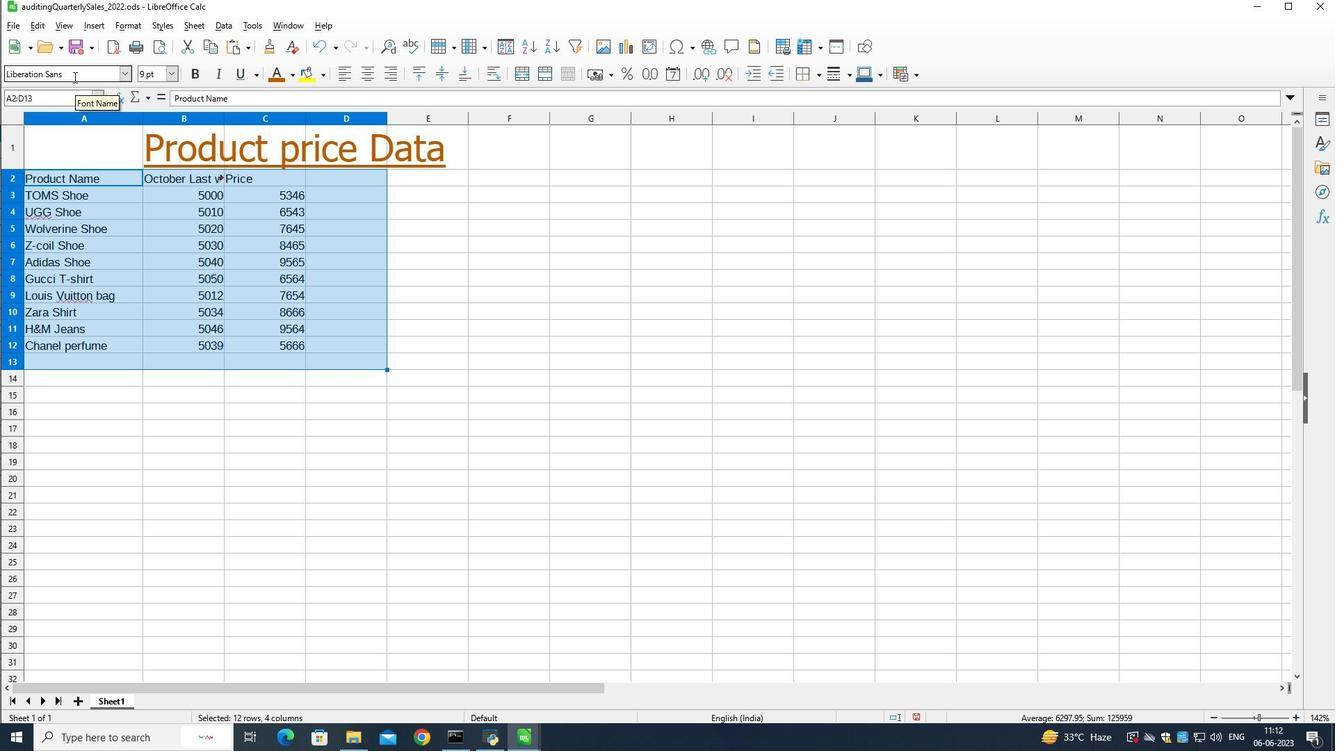 
Action: Mouse moved to (70, 73)
Screenshot: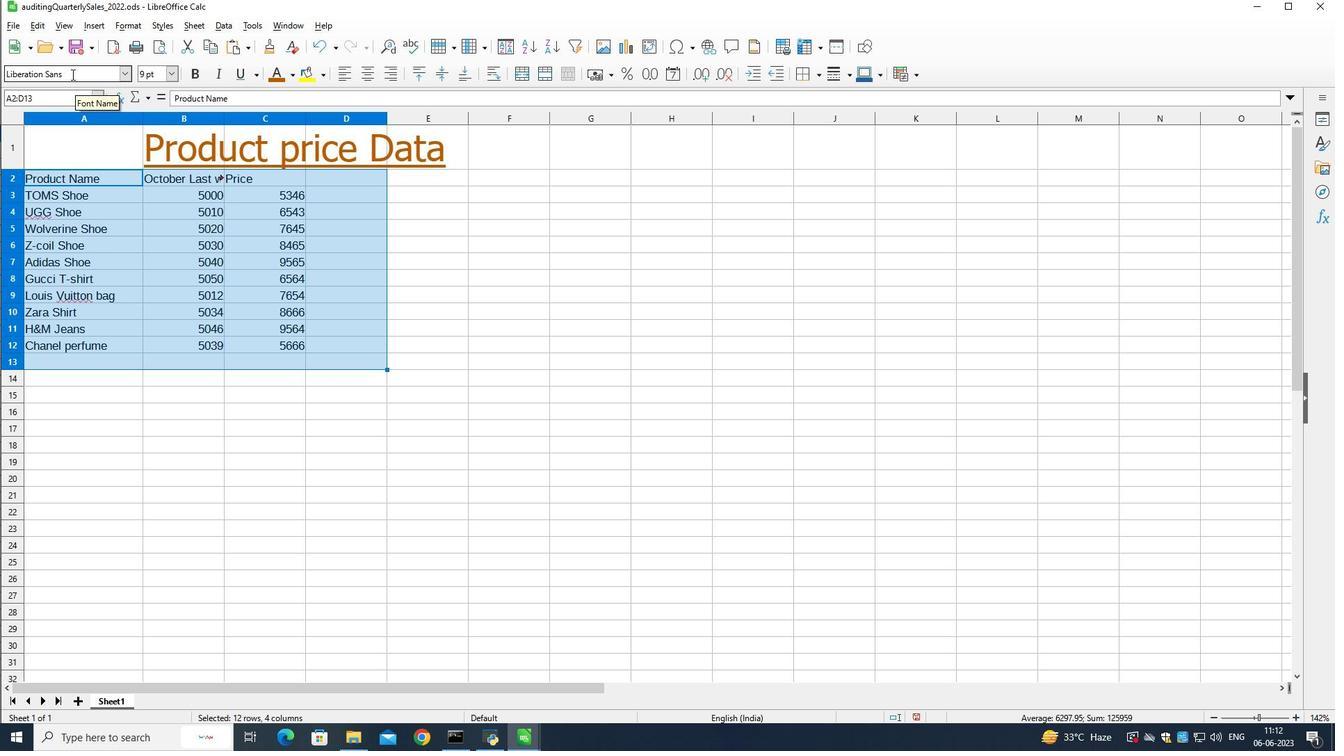 
Action: Mouse pressed left at (70, 73)
Screenshot: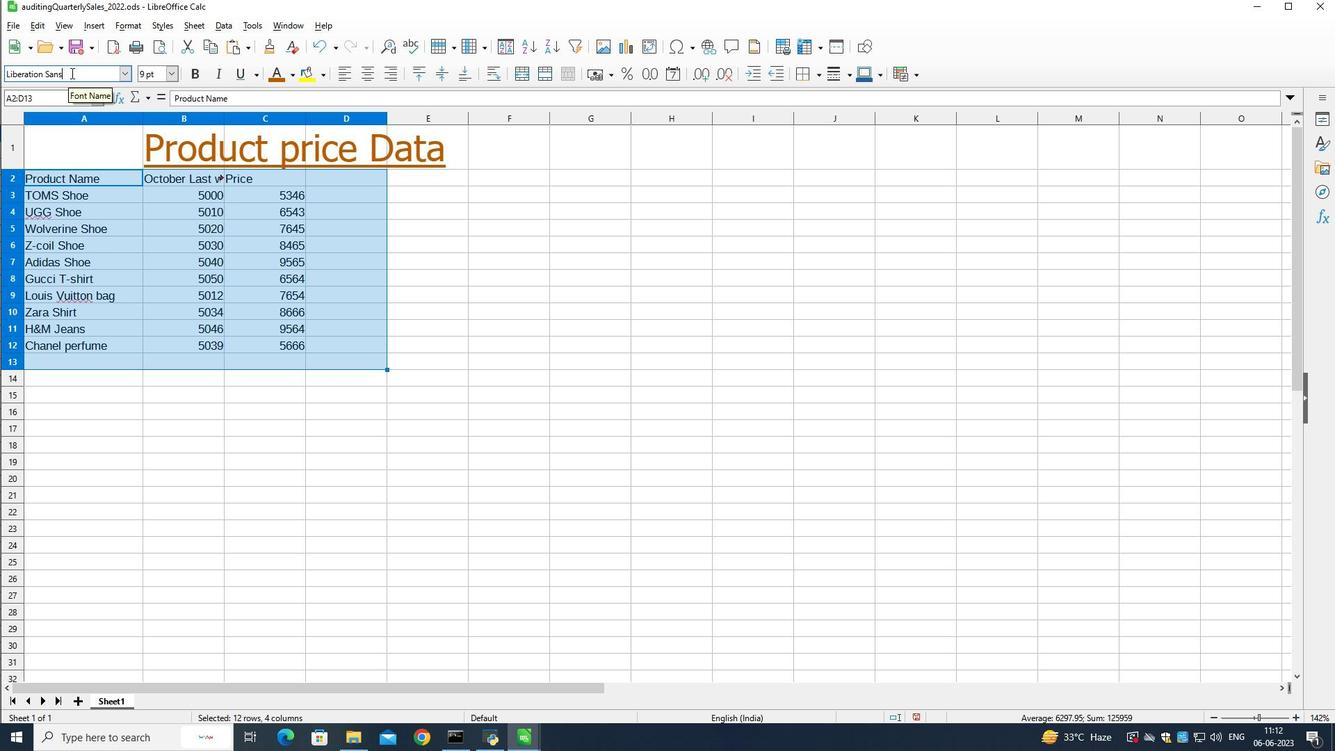 
Action: Mouse moved to (69, 72)
Screenshot: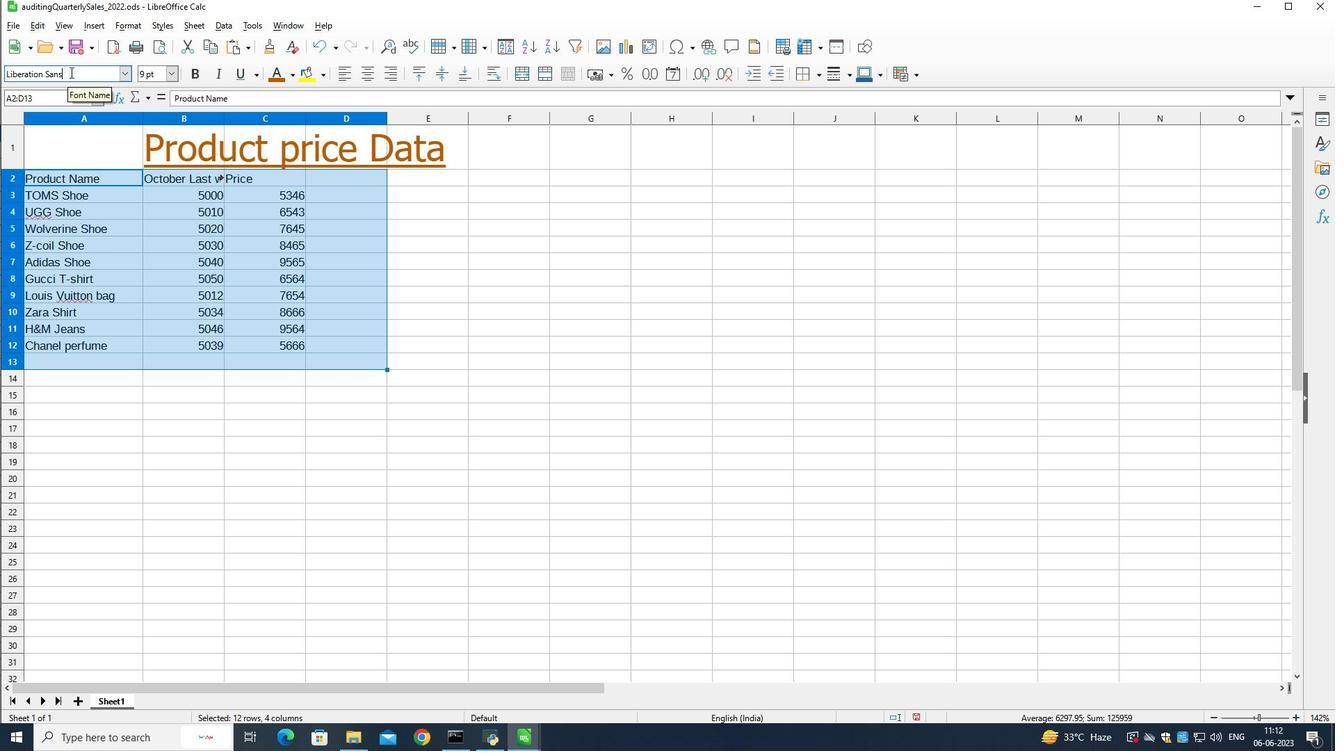 
Action: Mouse pressed left at (69, 72)
Screenshot: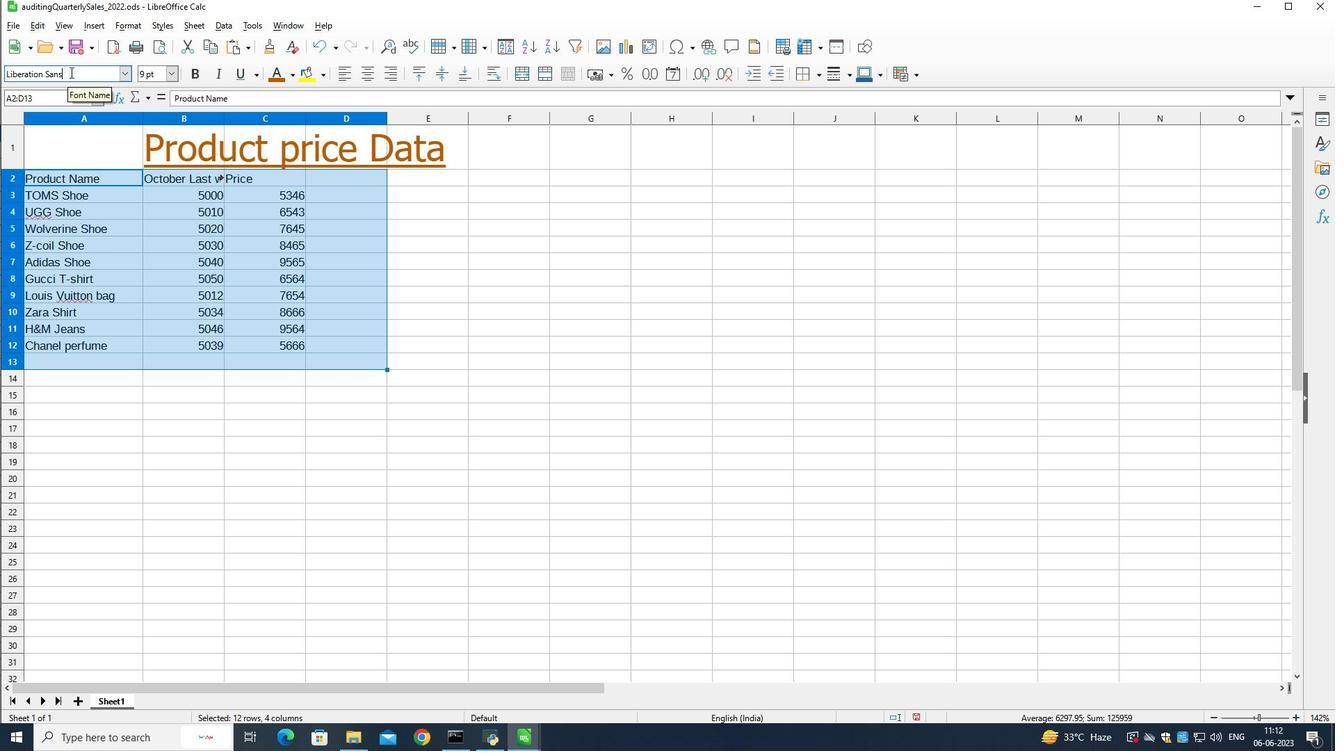 
Action: Mouse moved to (68, 72)
Screenshot: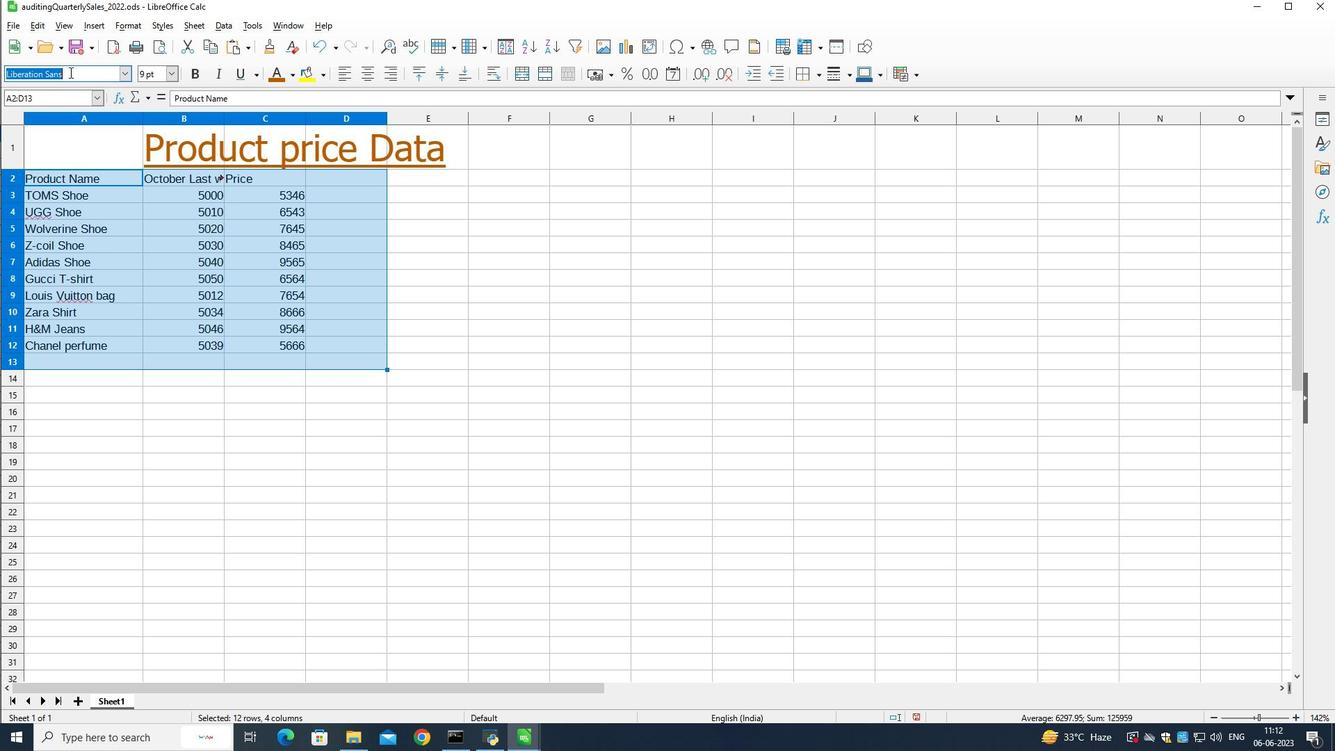 
Action: Key pressed candara<Key.enter>
Screenshot: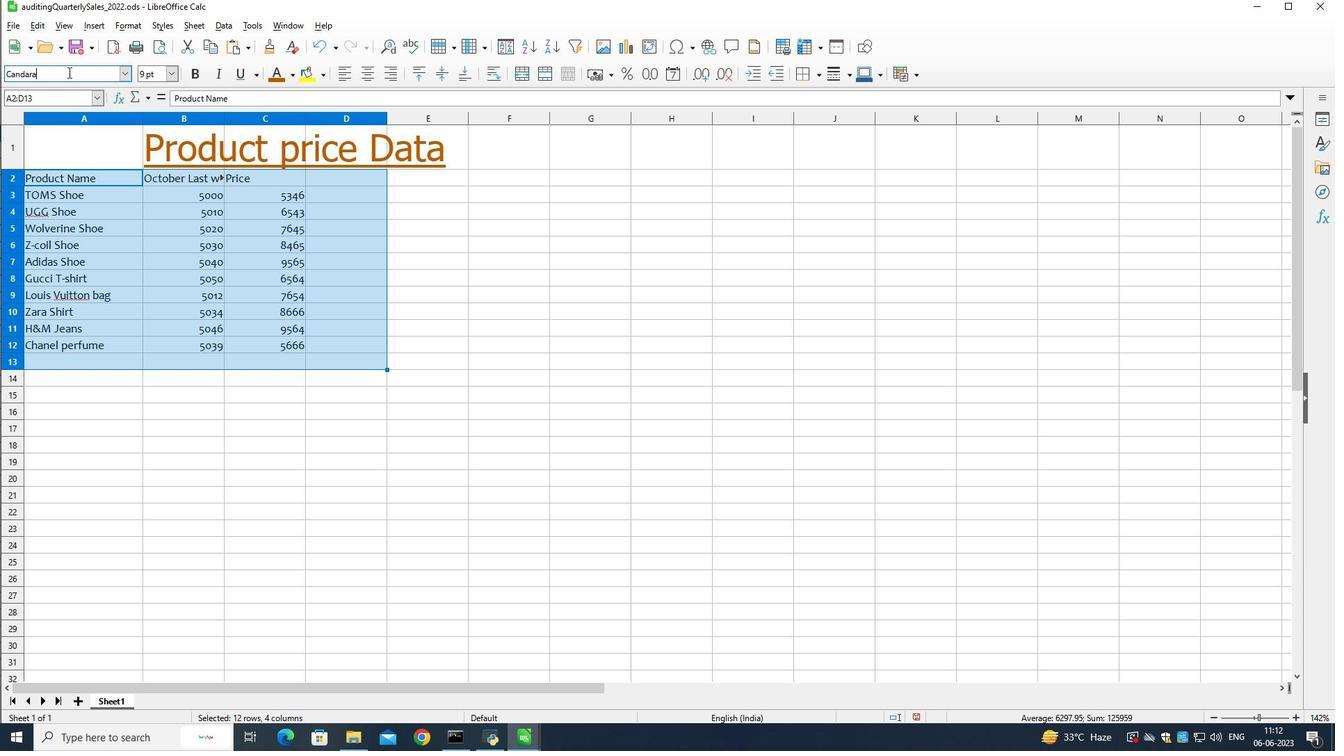 
Action: Mouse moved to (137, 416)
Screenshot: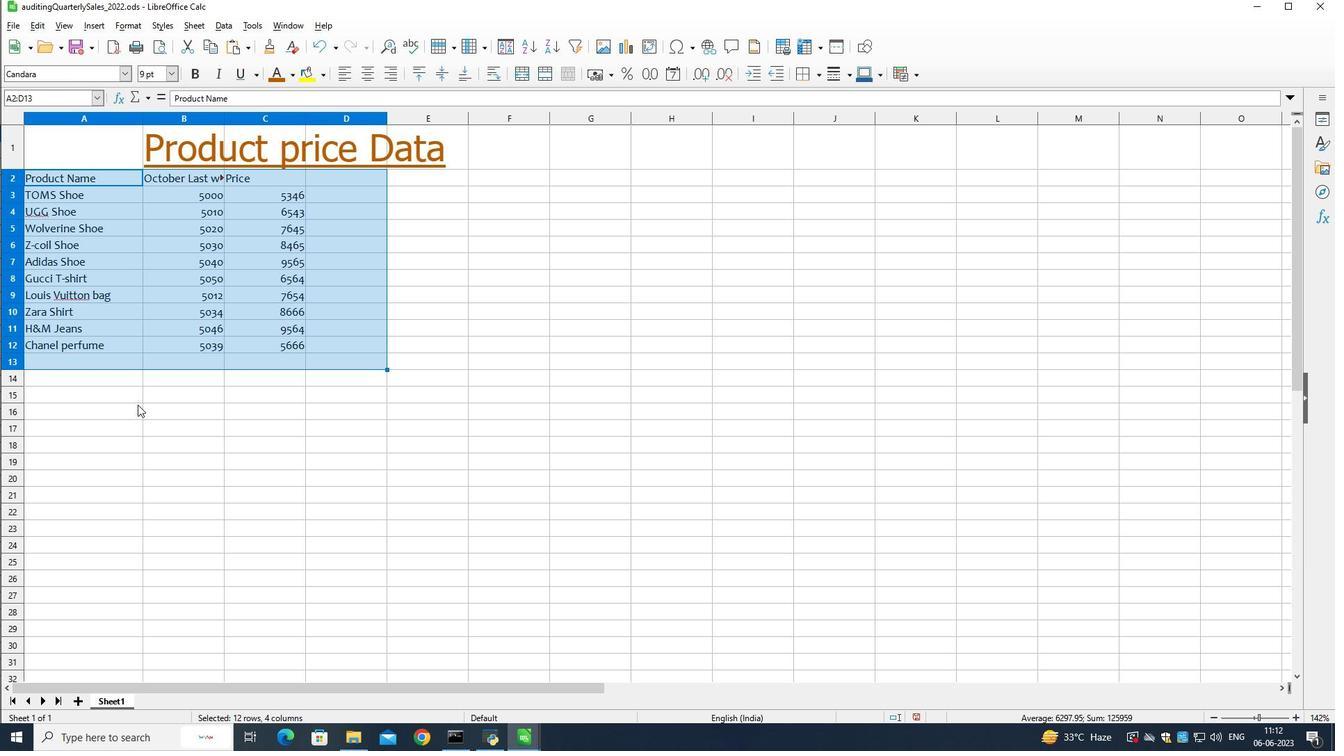 
Action: Mouse pressed left at (137, 416)
Screenshot: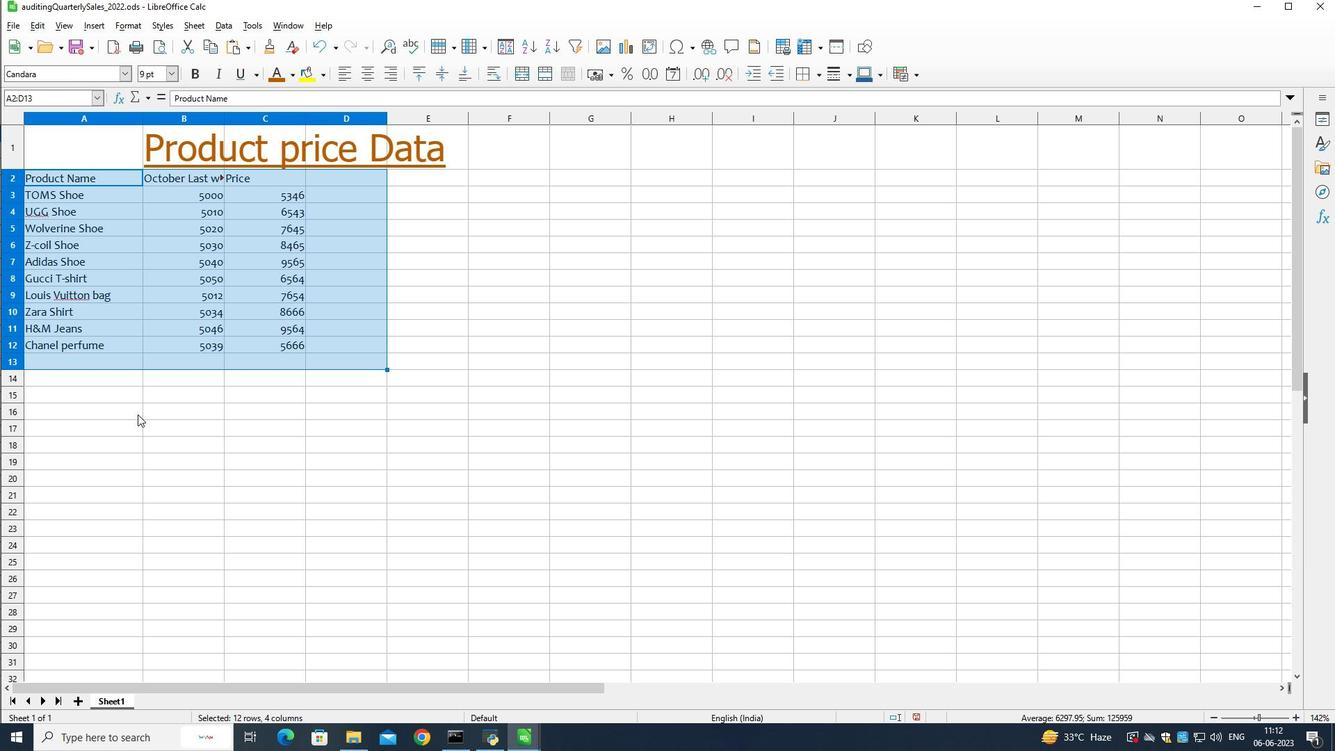 
Action: Mouse moved to (72, 137)
Screenshot: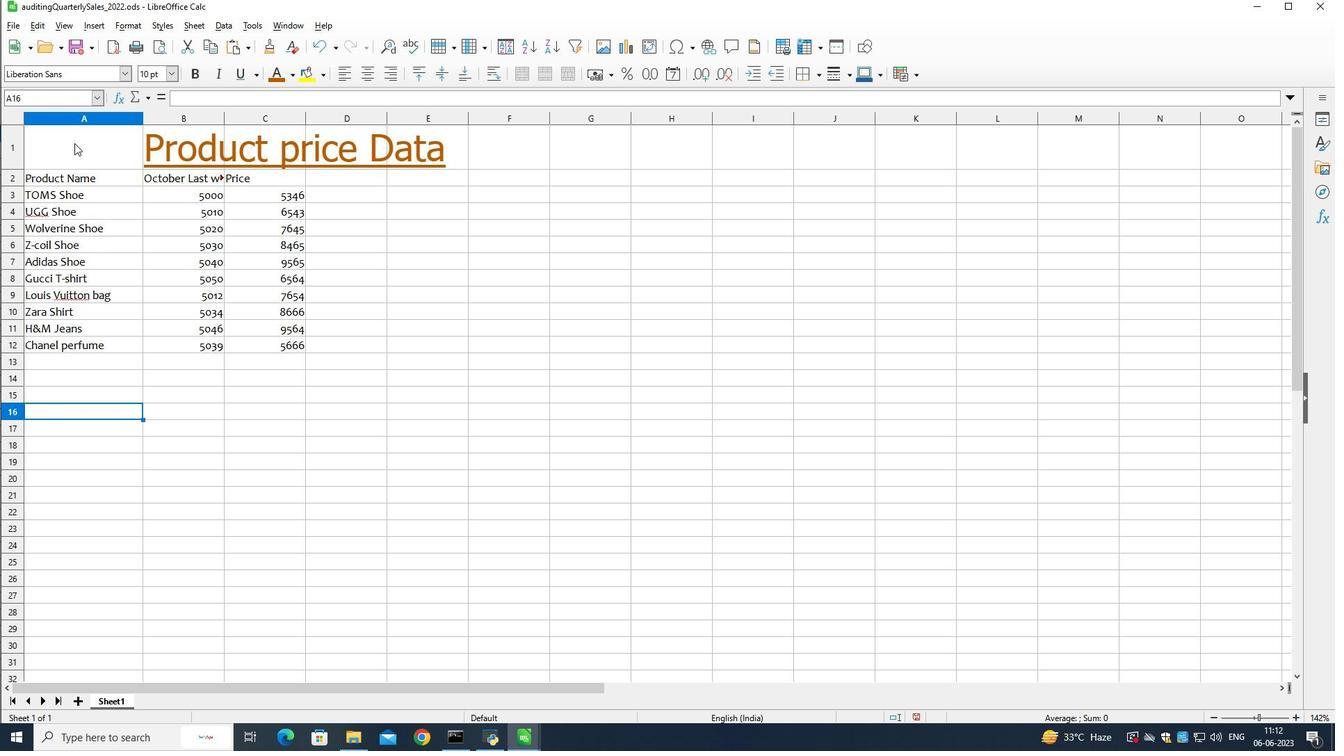 
Action: Mouse pressed left at (72, 137)
Screenshot: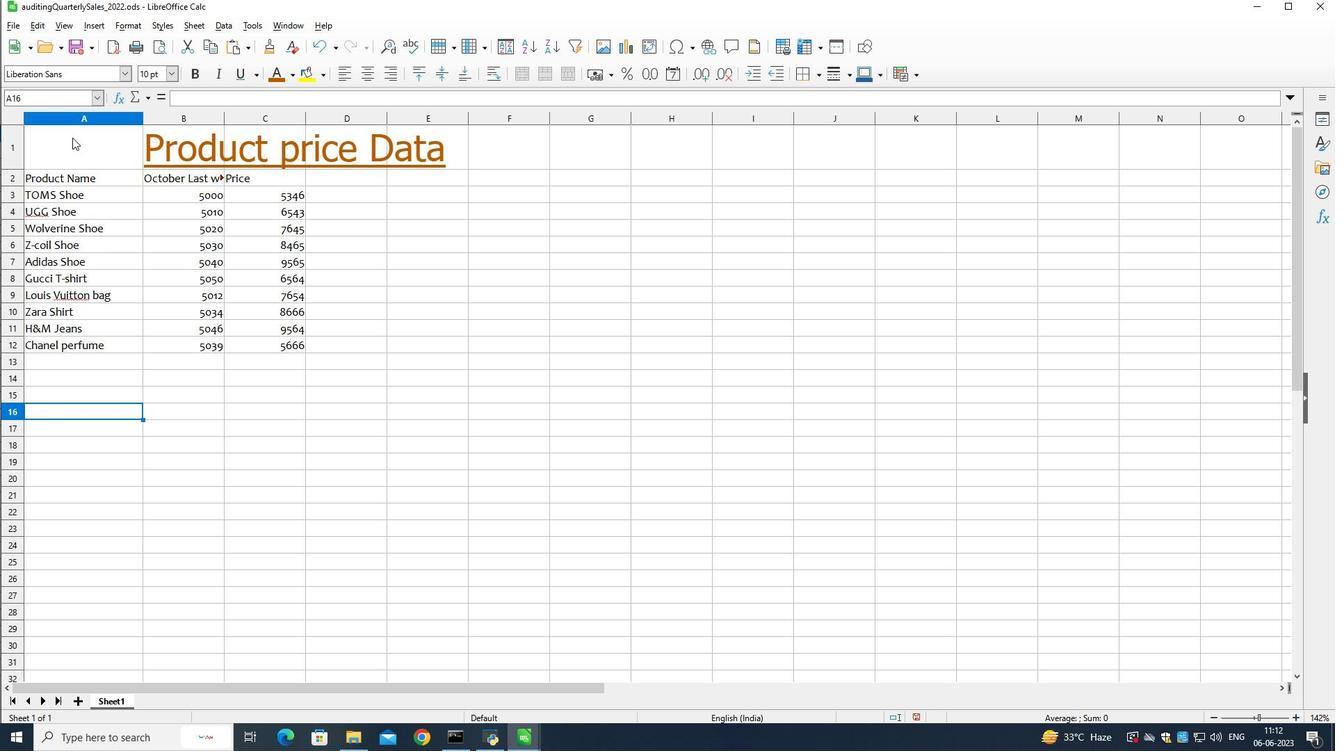 
Action: Mouse moved to (455, 79)
Screenshot: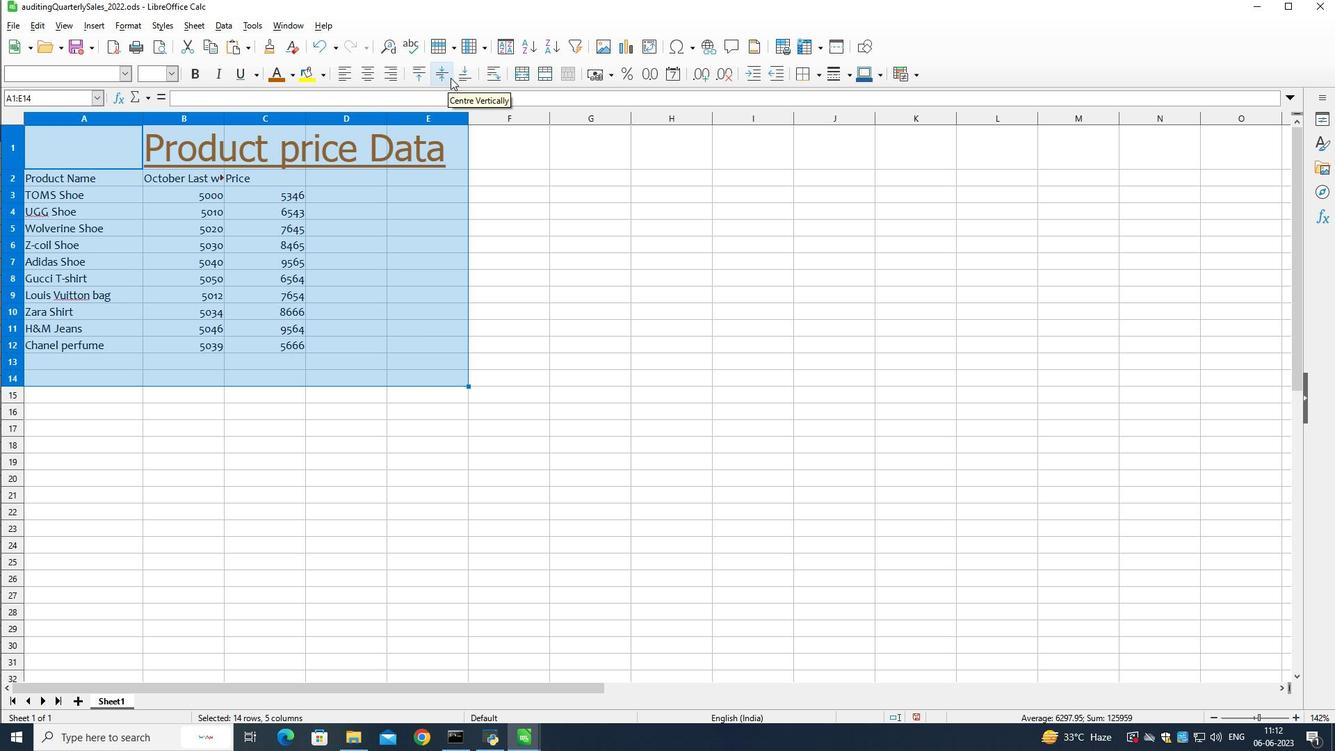 
Action: Mouse pressed left at (455, 79)
Screenshot: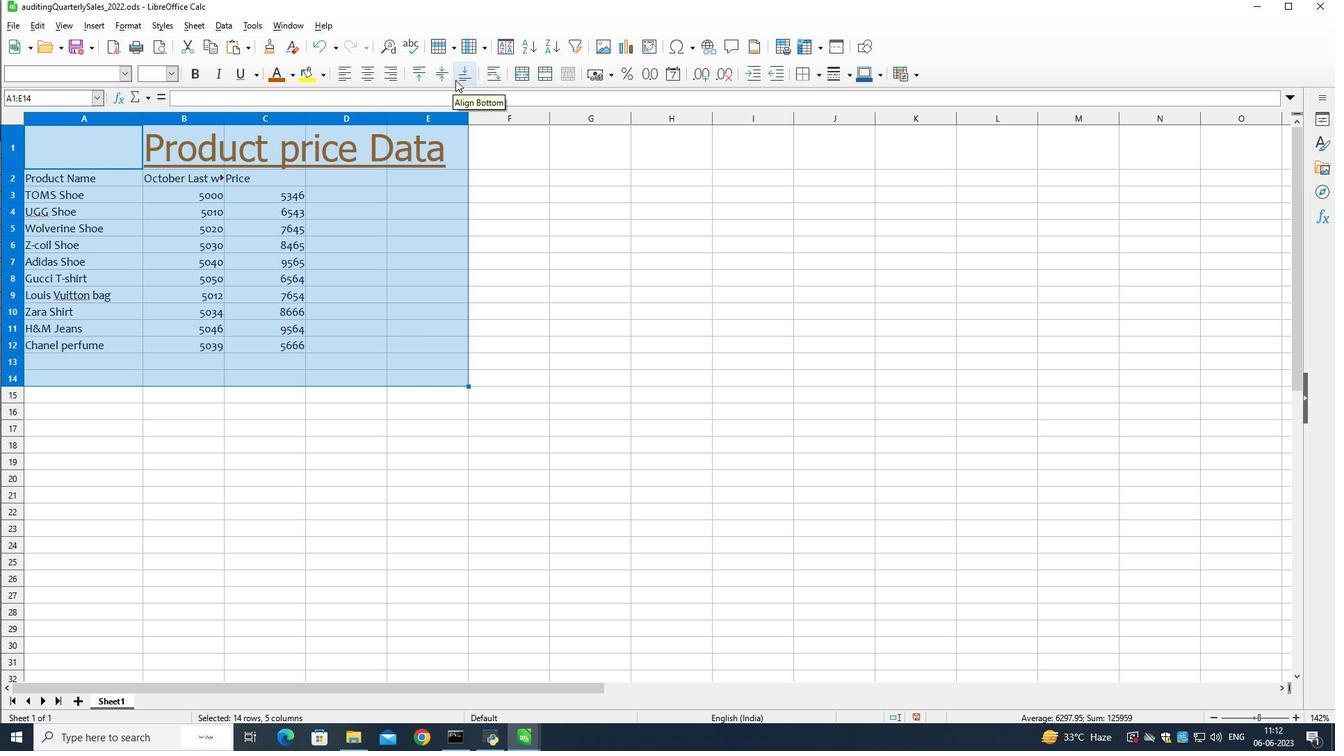 
Action: Mouse moved to (587, 216)
Screenshot: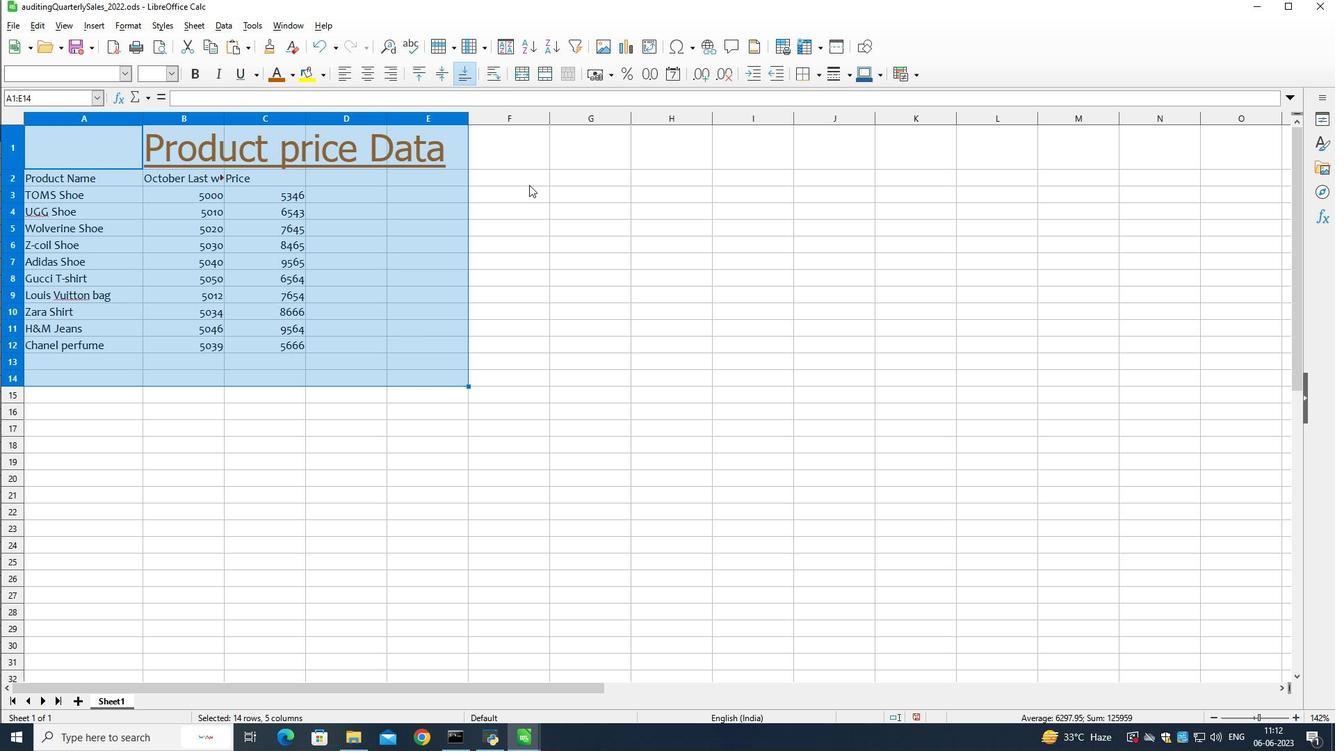 
Action: Mouse pressed left at (587, 216)
Screenshot: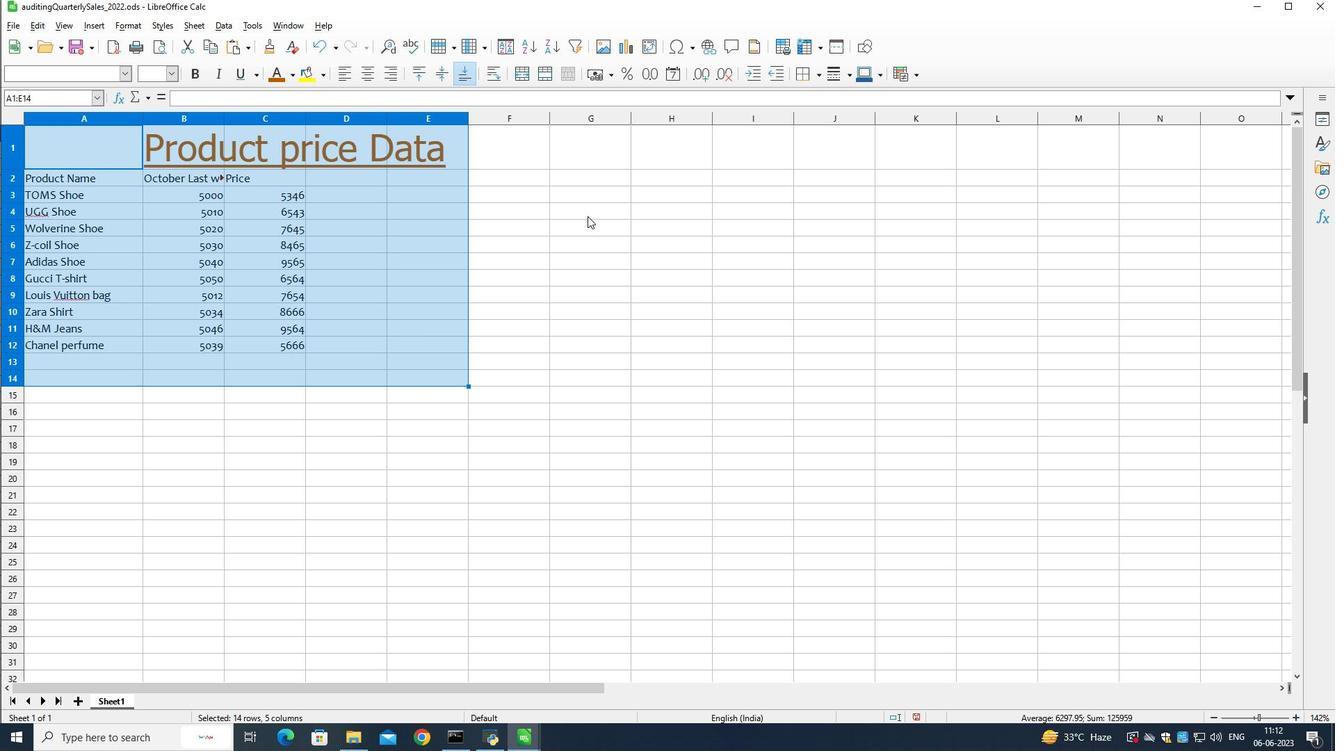 
Action: Key pressed ctrl+S
Screenshot: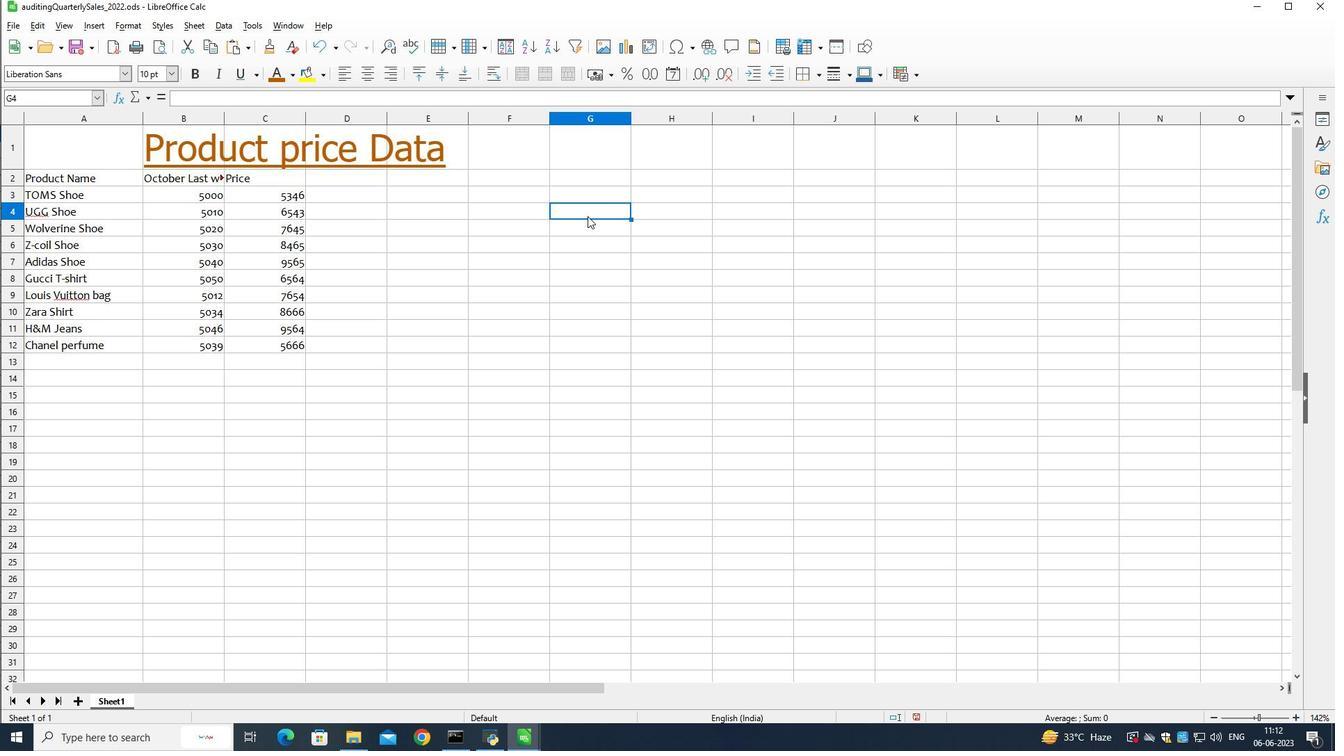 
Action: Mouse moved to (583, 207)
Screenshot: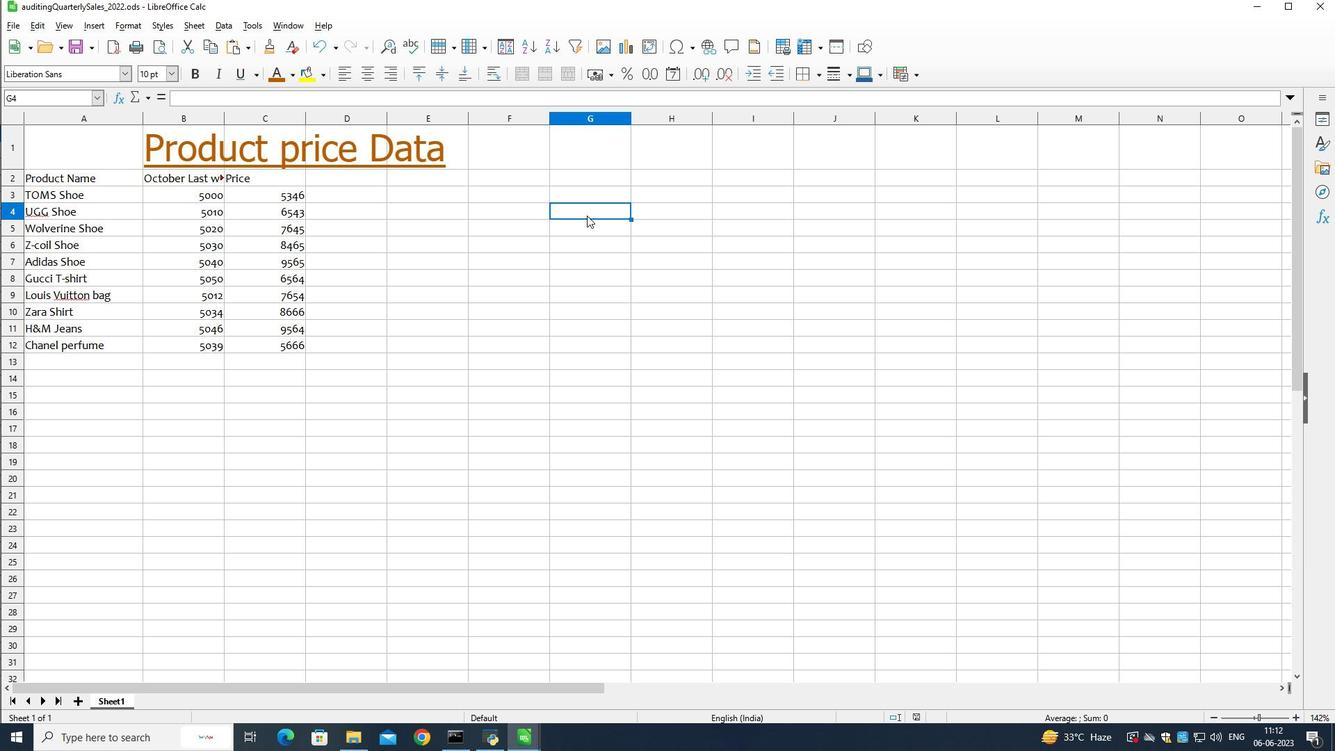 
